 Task: Create a lightening app for the housekeeping maintanence platform.
Action: Mouse moved to (896, 69)
Screenshot: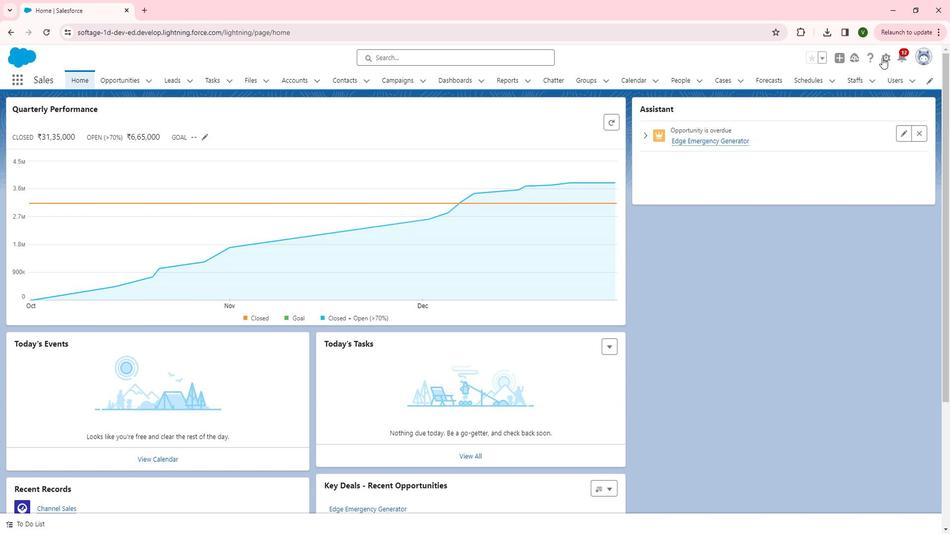 
Action: Mouse pressed left at (896, 69)
Screenshot: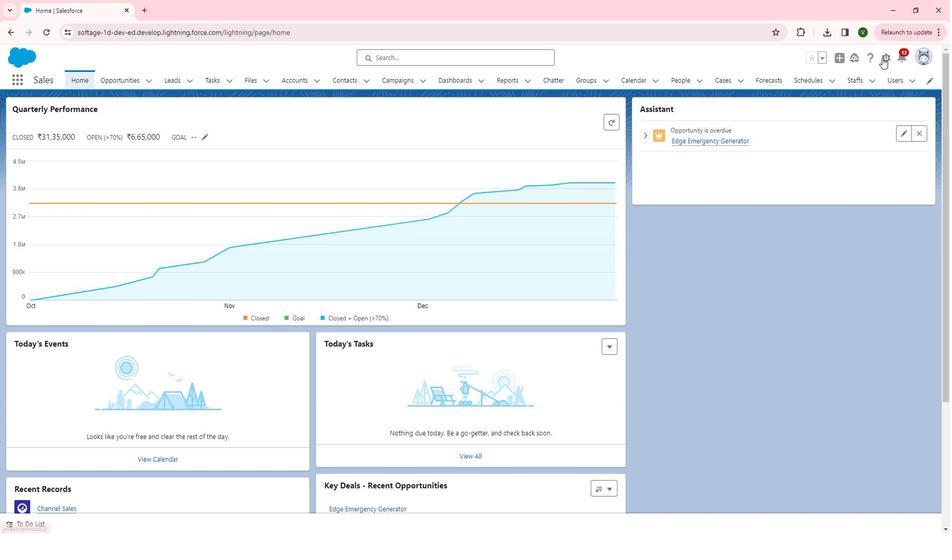 
Action: Mouse moved to (858, 96)
Screenshot: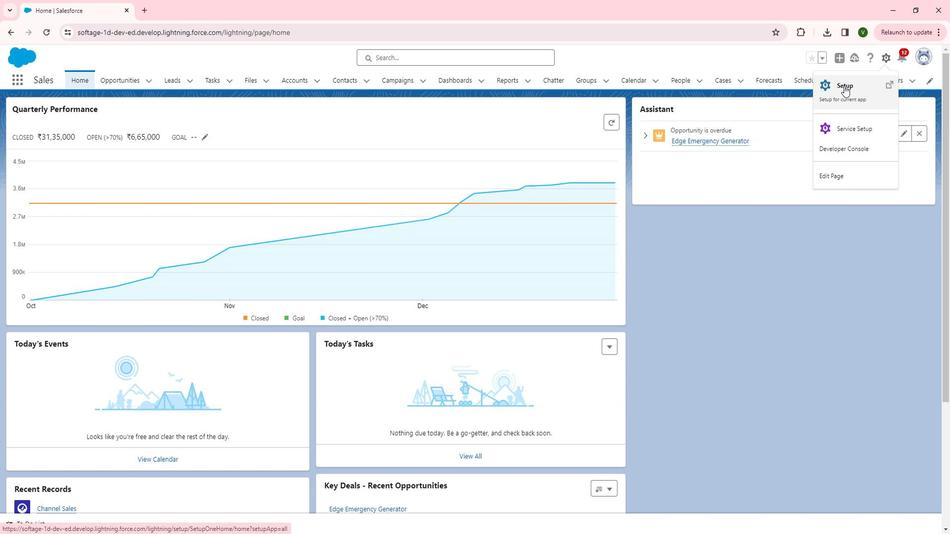 
Action: Mouse pressed left at (858, 96)
Screenshot: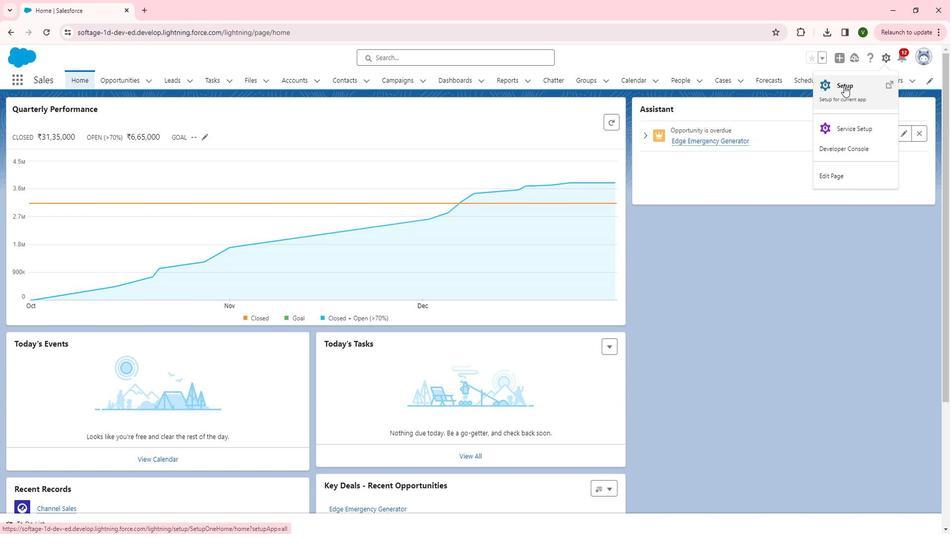 
Action: Mouse moved to (77, 293)
Screenshot: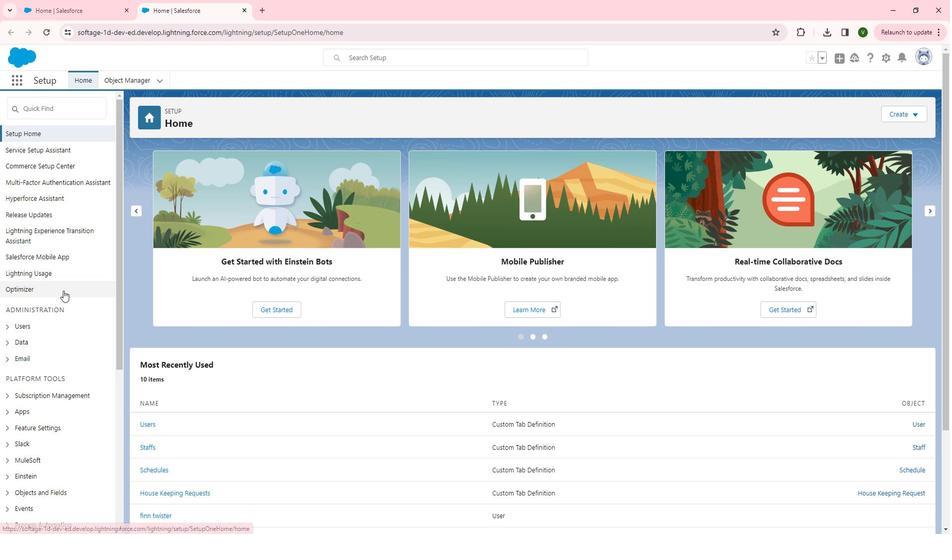 
Action: Mouse scrolled (77, 293) with delta (0, 0)
Screenshot: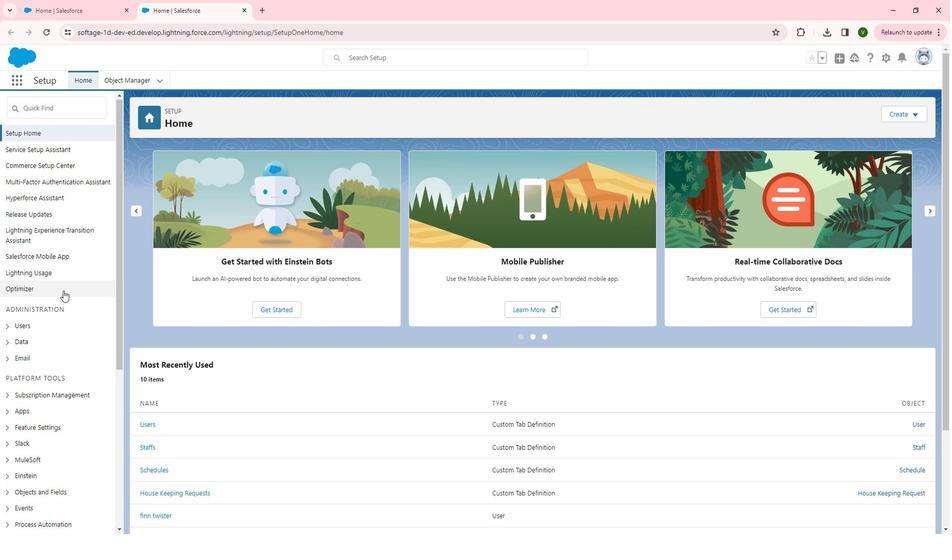 
Action: Mouse scrolled (77, 293) with delta (0, 0)
Screenshot: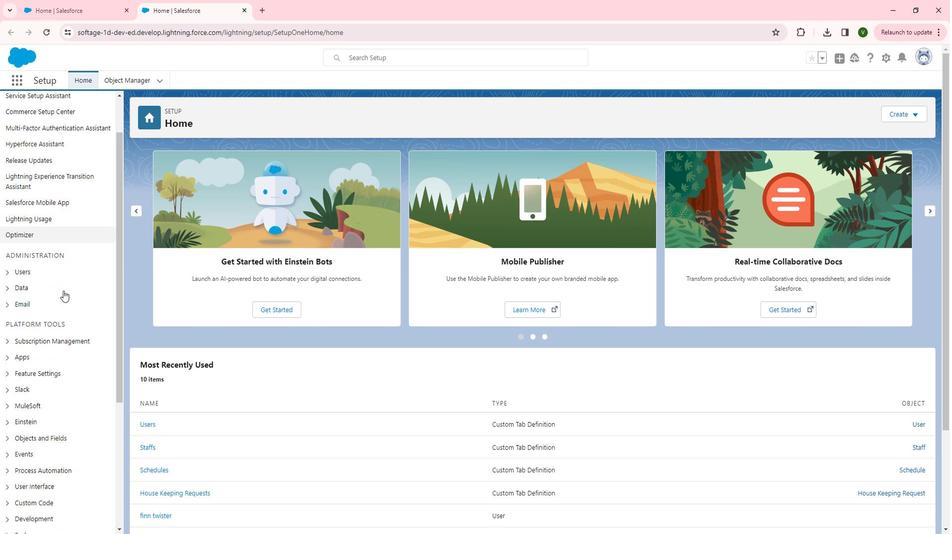 
Action: Mouse moved to (20, 314)
Screenshot: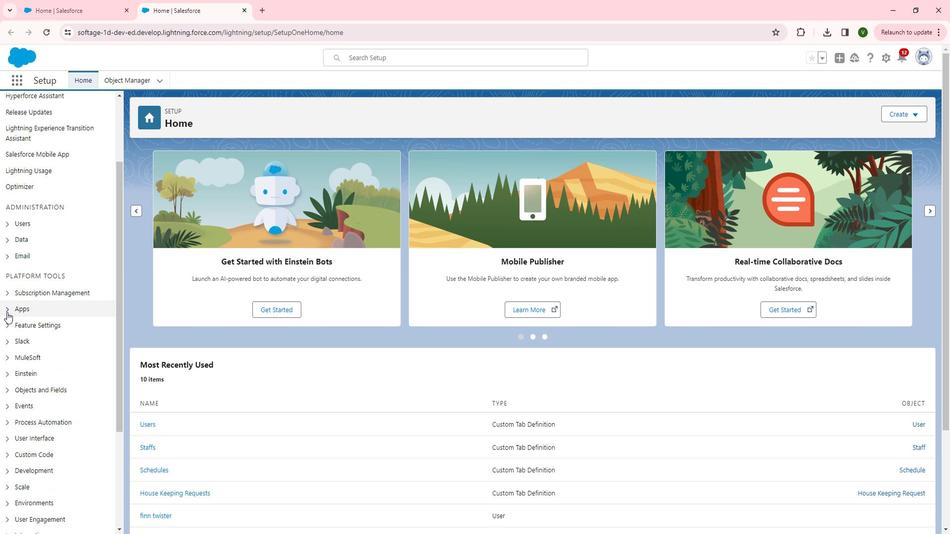 
Action: Mouse pressed left at (20, 314)
Screenshot: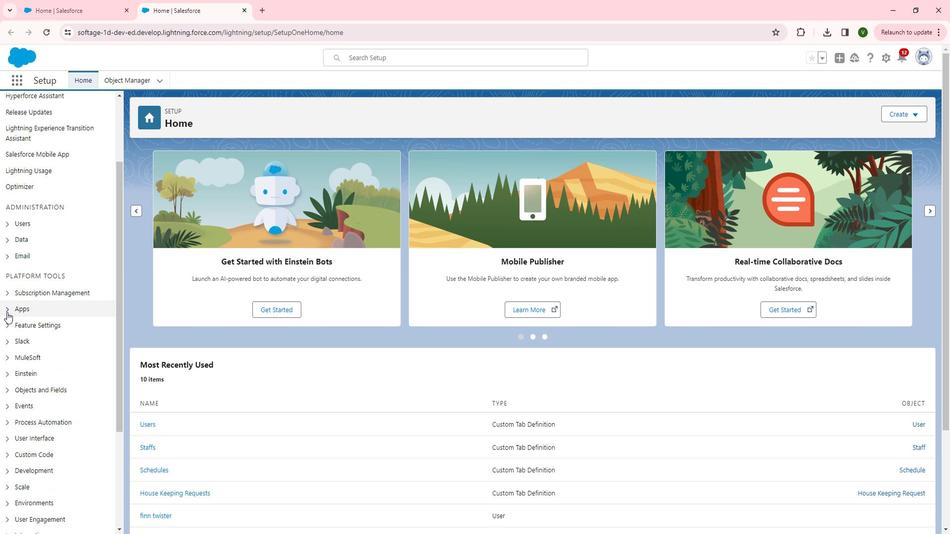 
Action: Mouse moved to (54, 329)
Screenshot: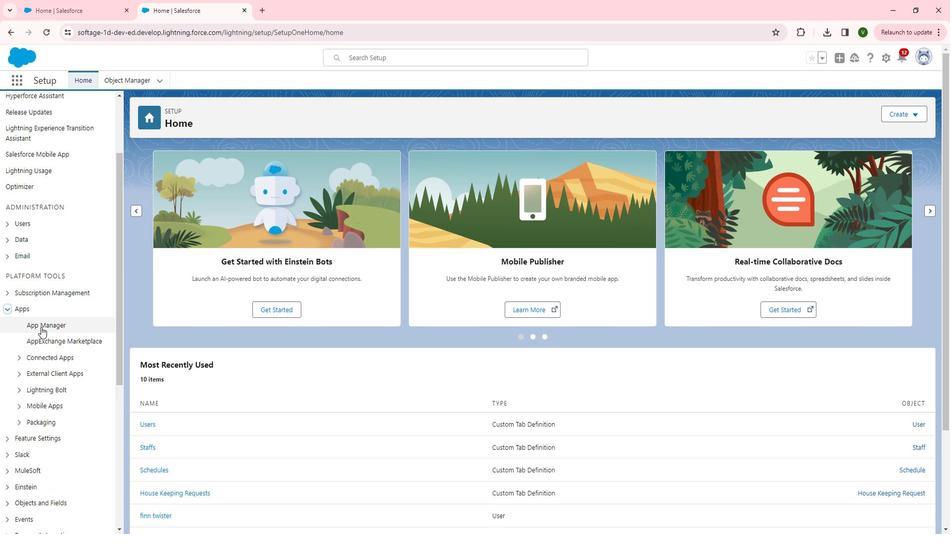 
Action: Mouse pressed left at (54, 329)
Screenshot: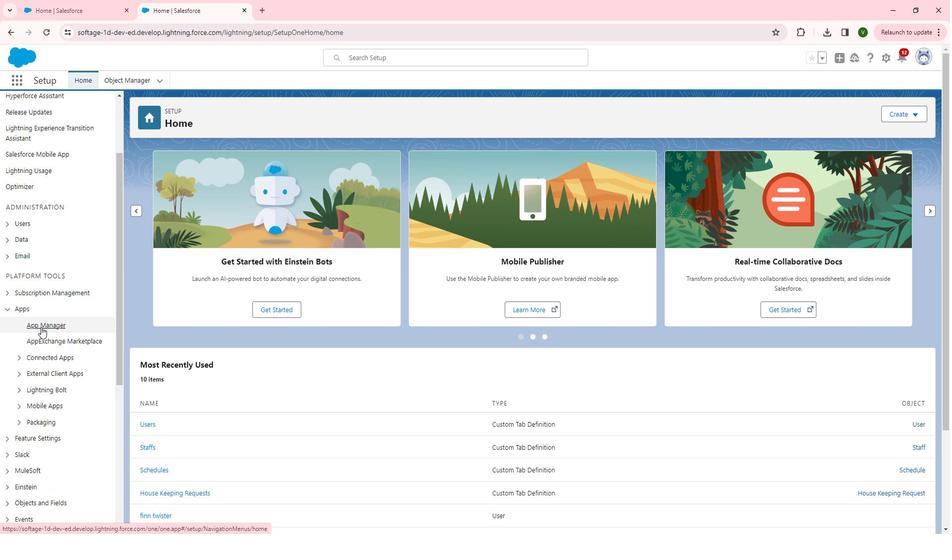 
Action: Mouse moved to (839, 127)
Screenshot: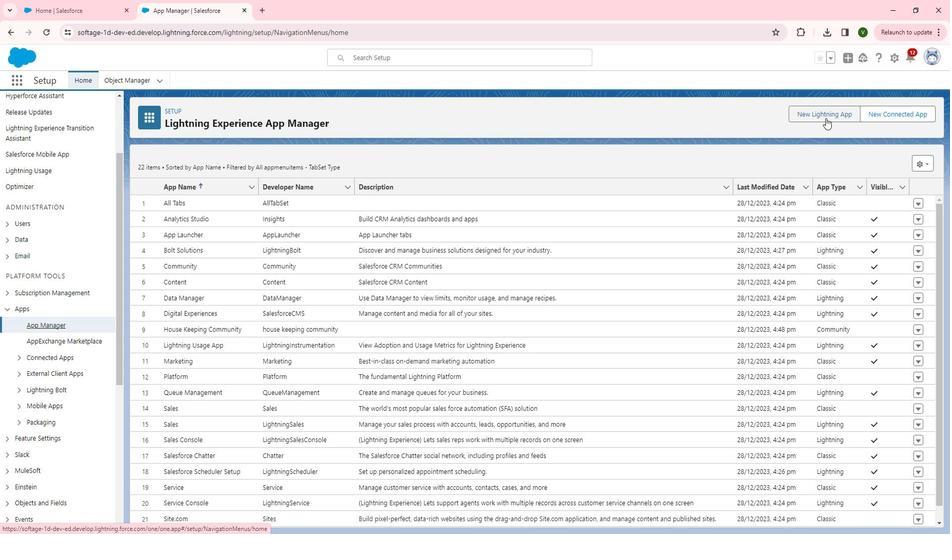 
Action: Mouse pressed left at (839, 127)
Screenshot: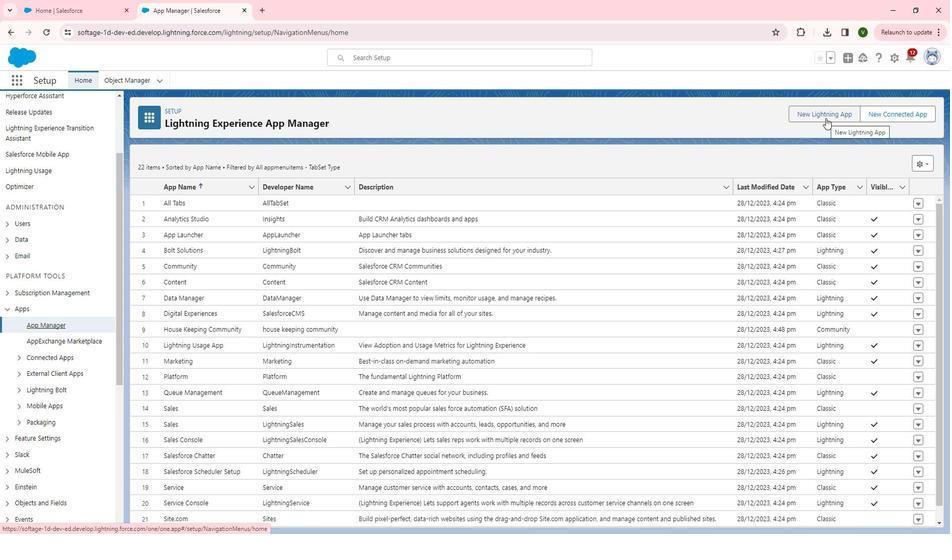 
Action: Mouse moved to (363, 239)
Screenshot: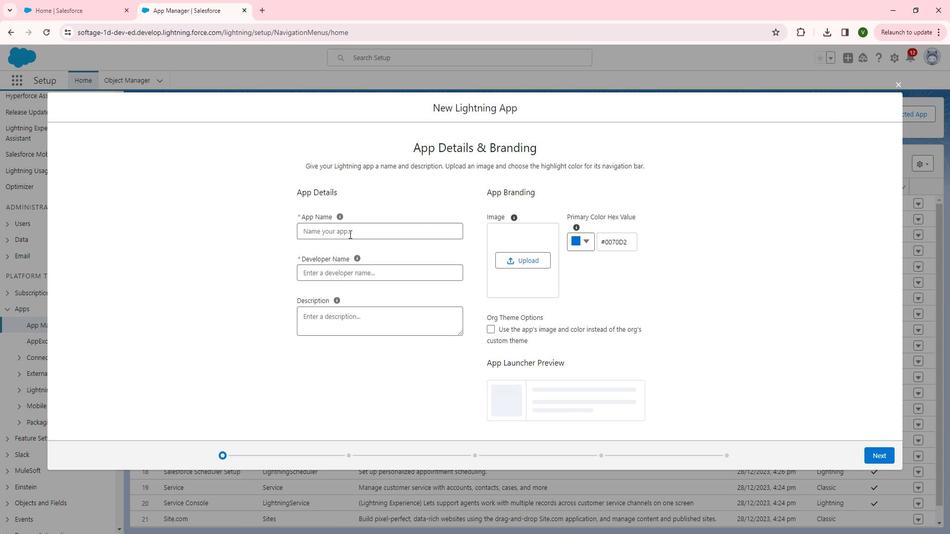 
Action: Mouse pressed left at (363, 239)
Screenshot: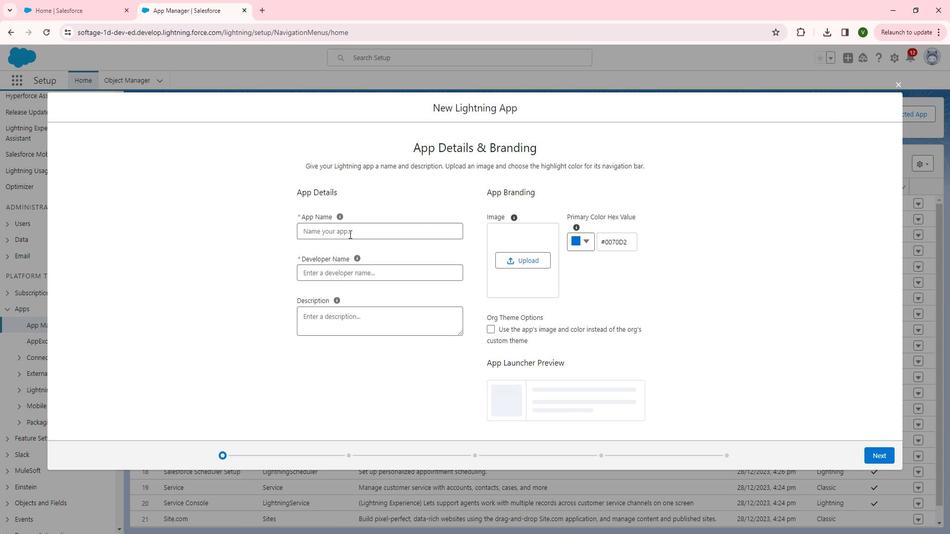 
Action: Key pressed <Key.shift>House<Key.space><Key.shift>Keeping<Key.space><Key.shift>Maintanence
Screenshot: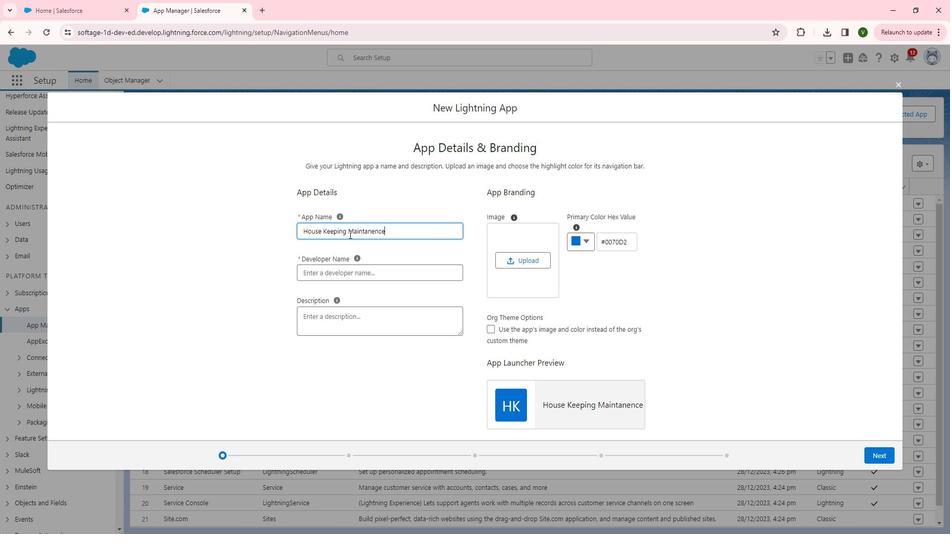 
Action: Mouse moved to (401, 271)
Screenshot: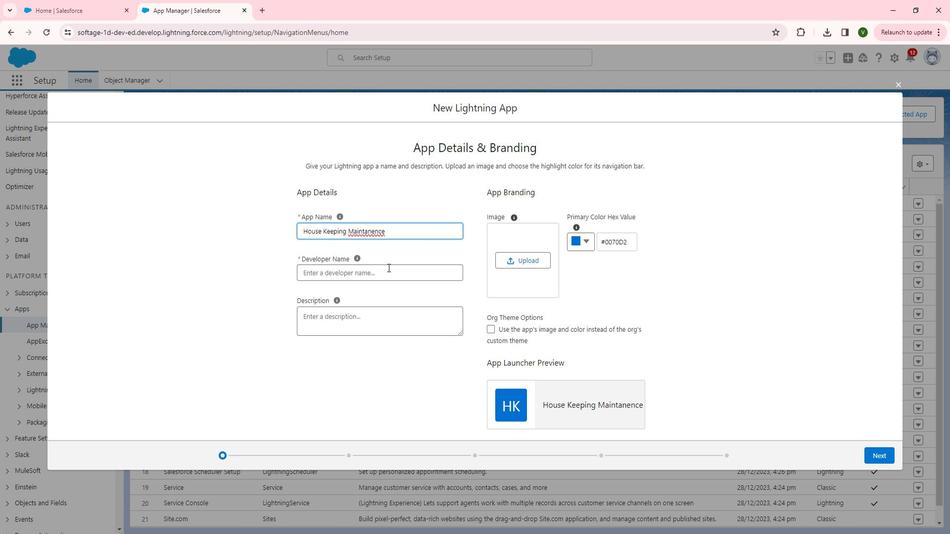 
Action: Mouse pressed left at (401, 271)
Screenshot: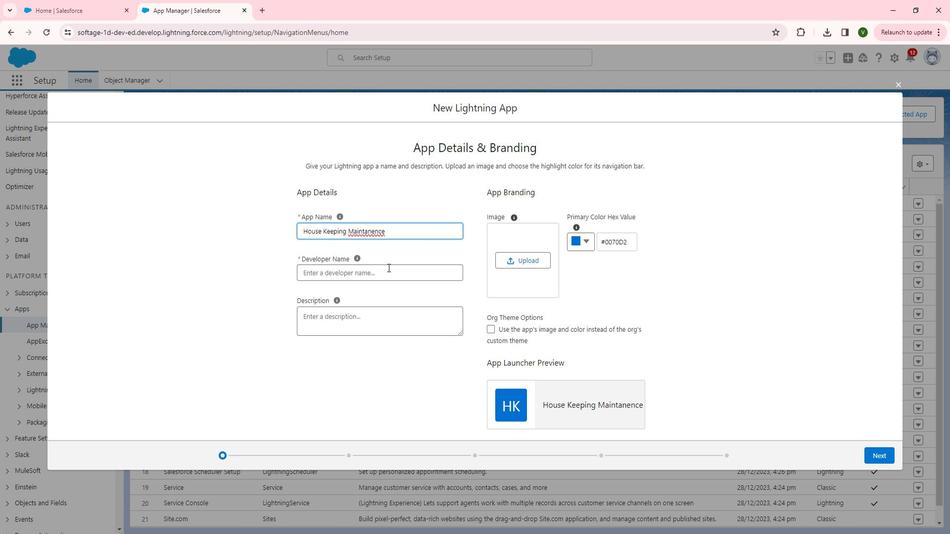 
Action: Mouse moved to (393, 319)
Screenshot: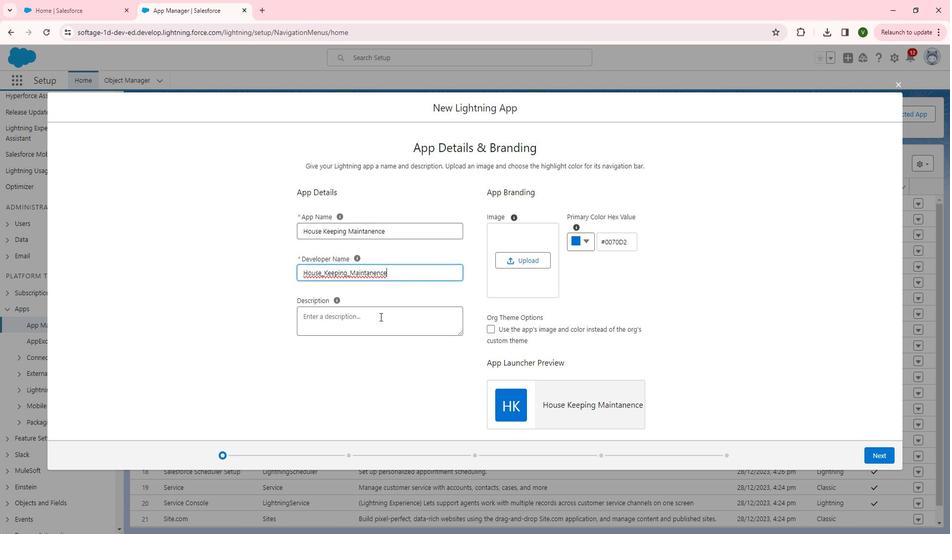 
Action: Mouse pressed left at (393, 319)
Screenshot: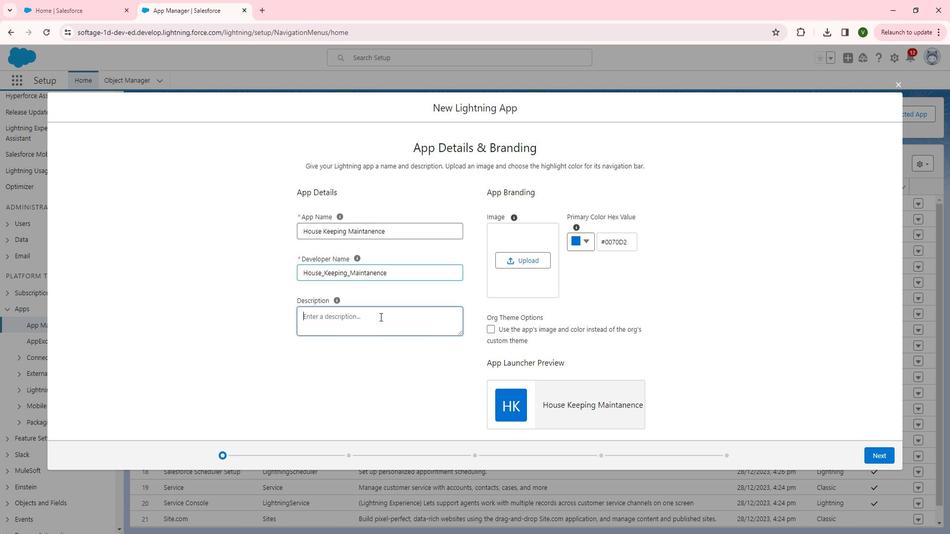 
Action: Mouse moved to (394, 319)
Screenshot: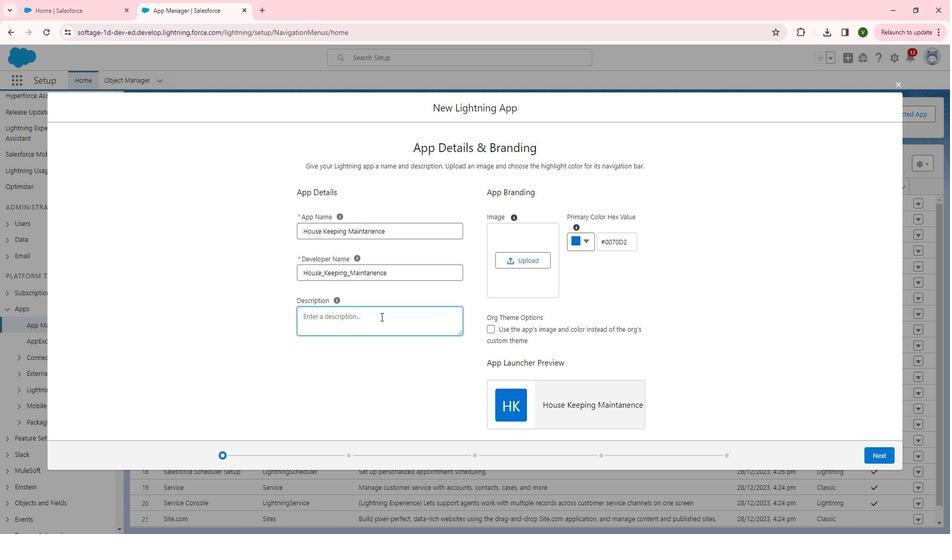 
Action: Key pressed <Key.shift>Houser<Key.backspace>keeping<Key.space>request<Key.space>related<Key.space><Key.space><Key.backspace>d<Key.backspace>platform<Key.space><Key.backspace>.
Screenshot: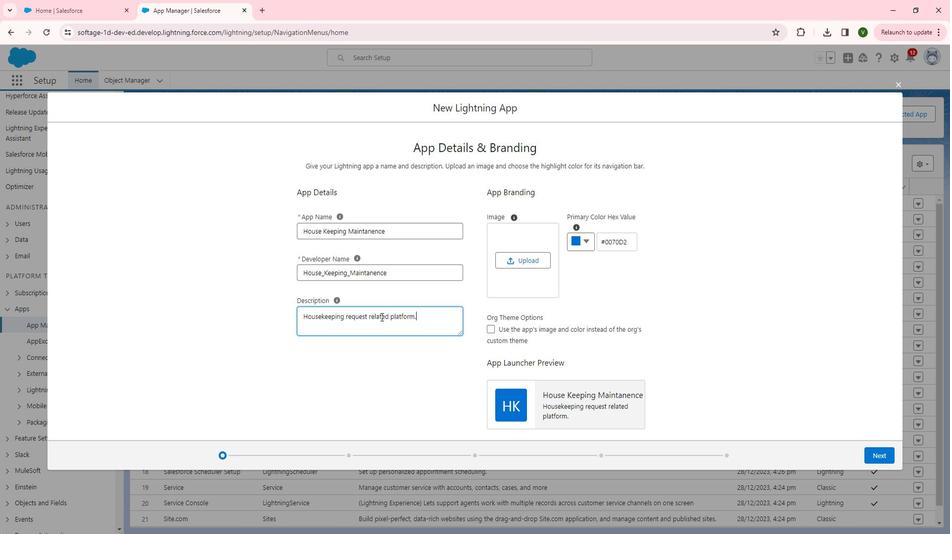 
Action: Mouse moved to (887, 447)
Screenshot: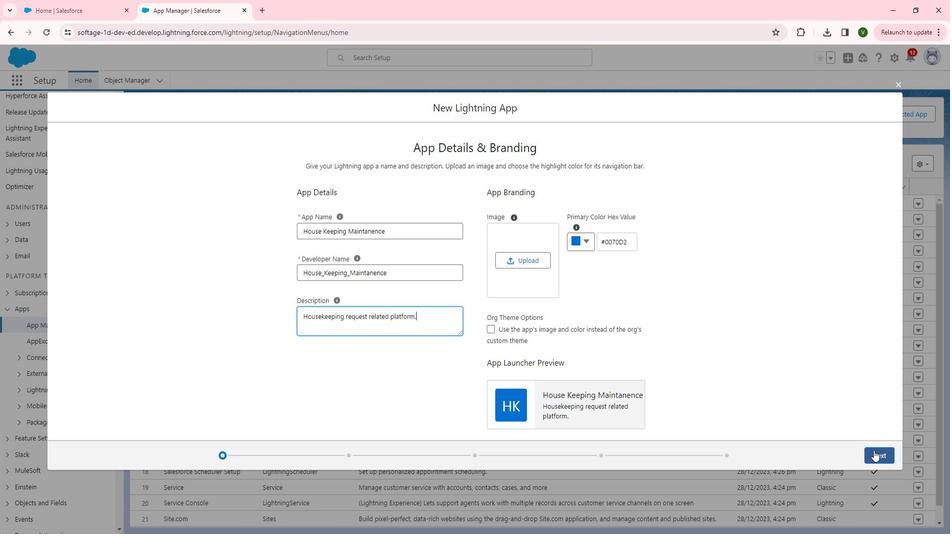 
Action: Mouse pressed left at (887, 447)
Screenshot: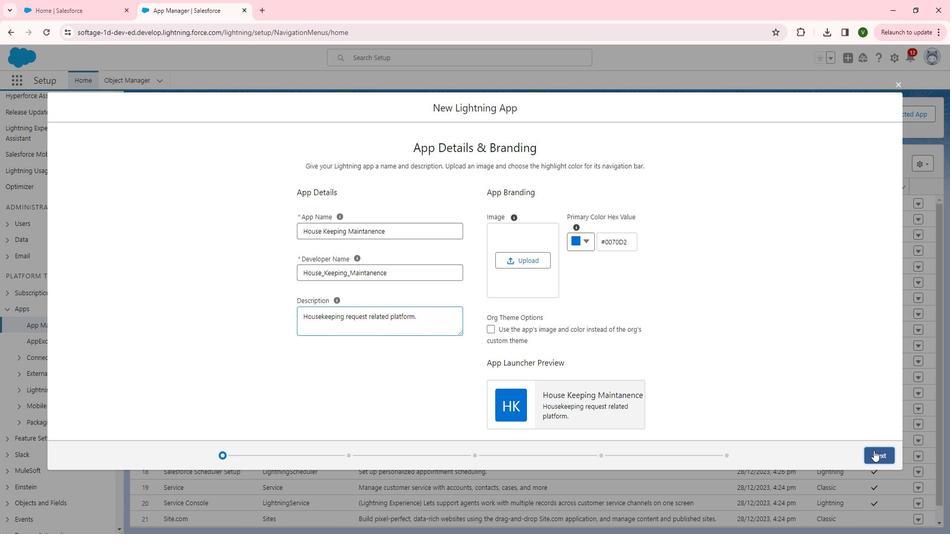 
Action: Mouse moved to (727, 375)
Screenshot: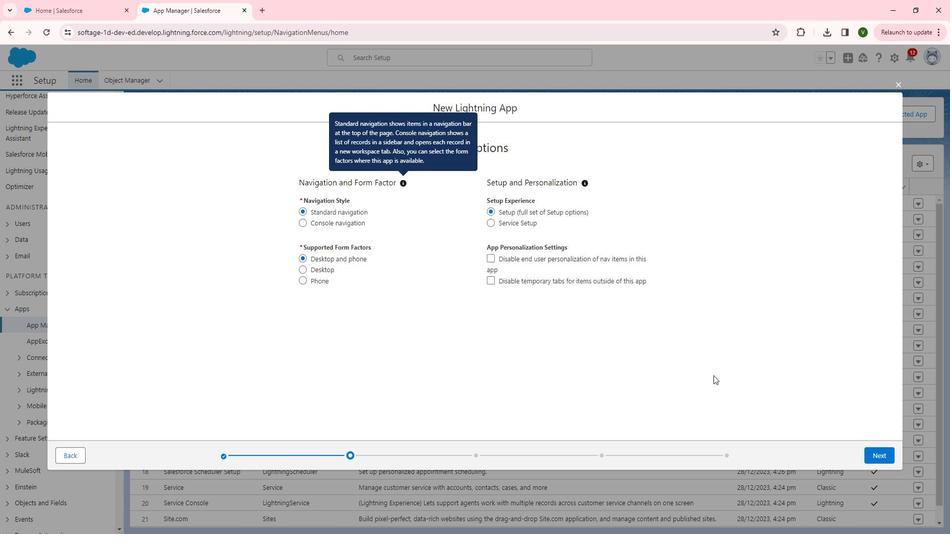 
Action: Mouse pressed left at (727, 375)
Screenshot: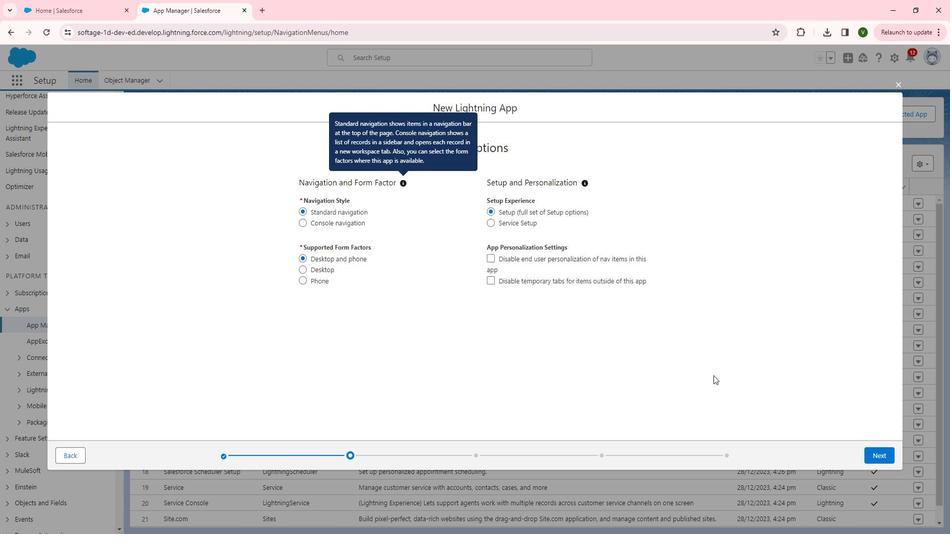 
Action: Mouse moved to (888, 446)
Screenshot: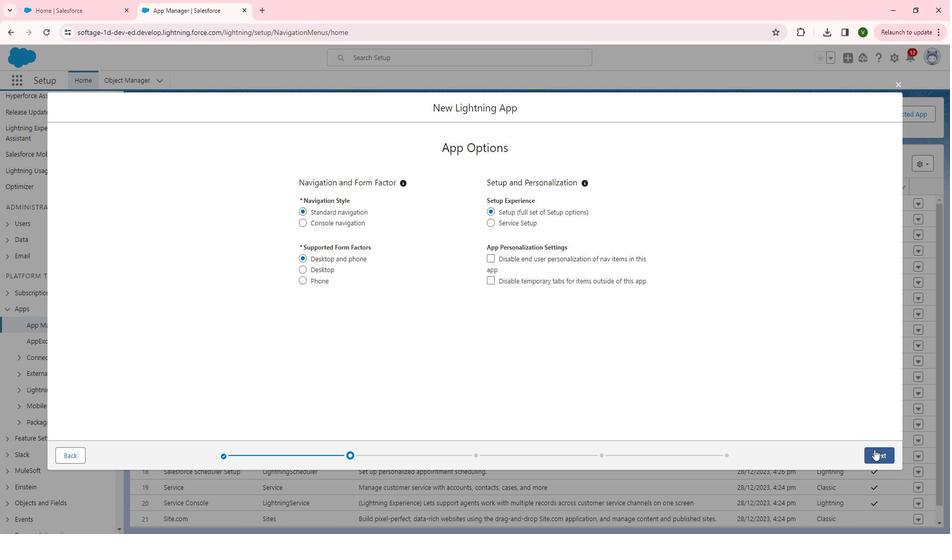 
Action: Mouse pressed left at (888, 446)
Screenshot: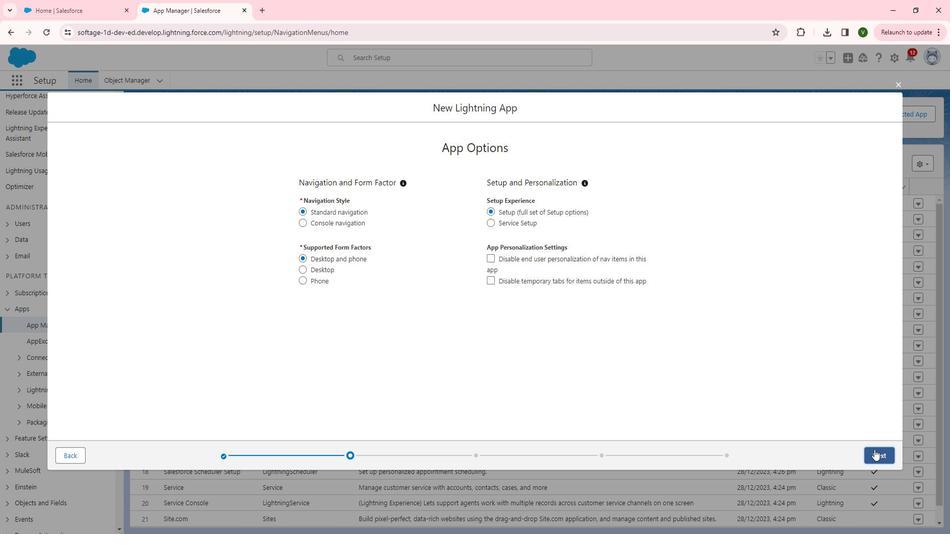 
Action: Mouse moved to (319, 244)
Screenshot: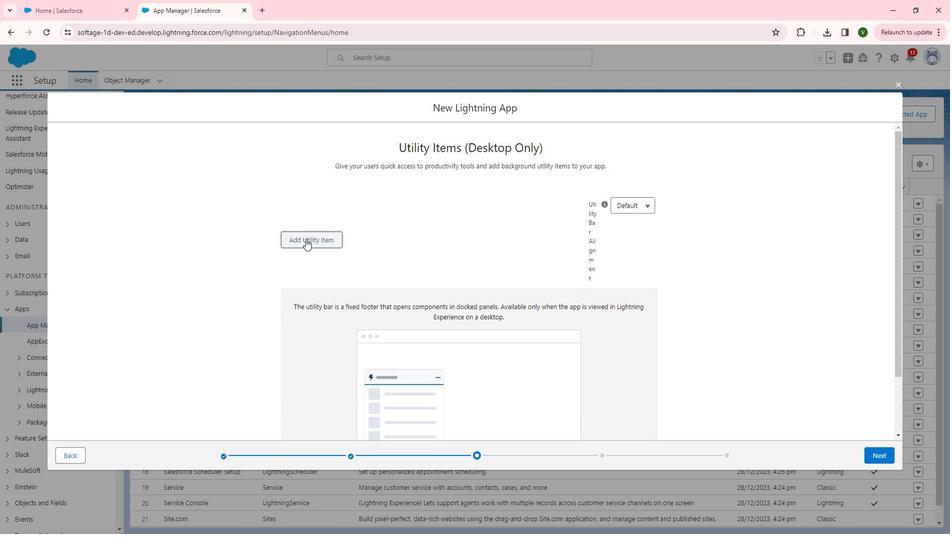 
Action: Mouse pressed left at (319, 244)
Screenshot: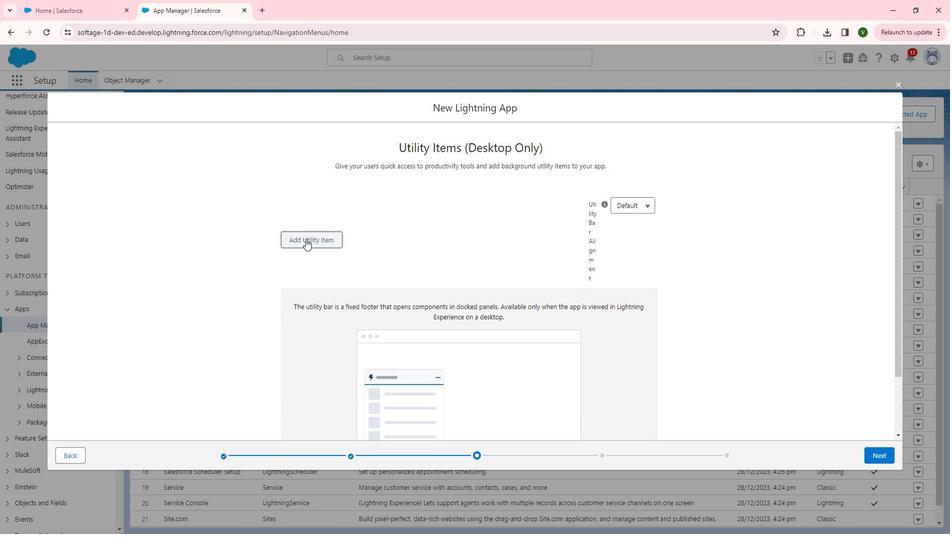 
Action: Mouse moved to (327, 332)
Screenshot: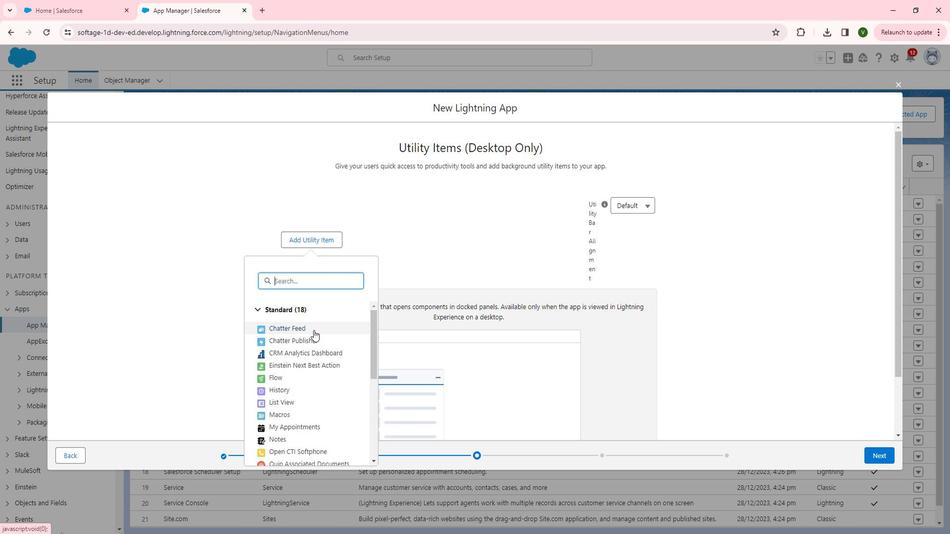
Action: Mouse pressed left at (327, 332)
Screenshot: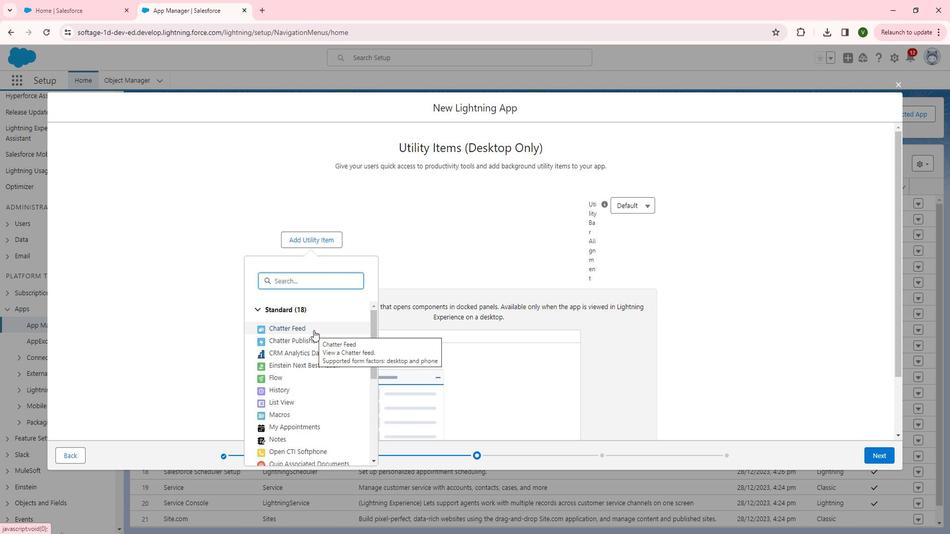 
Action: Mouse moved to (407, 268)
Screenshot: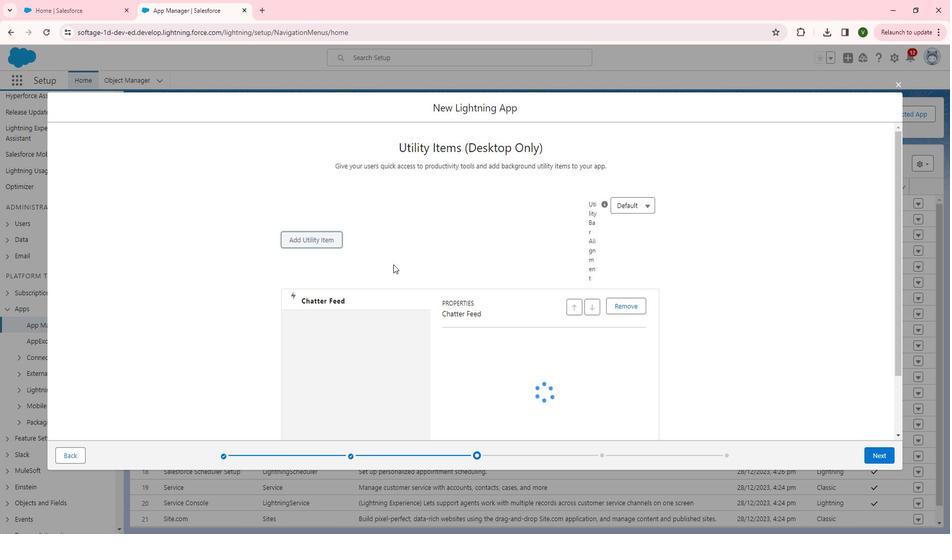 
Action: Mouse scrolled (407, 268) with delta (0, 0)
Screenshot: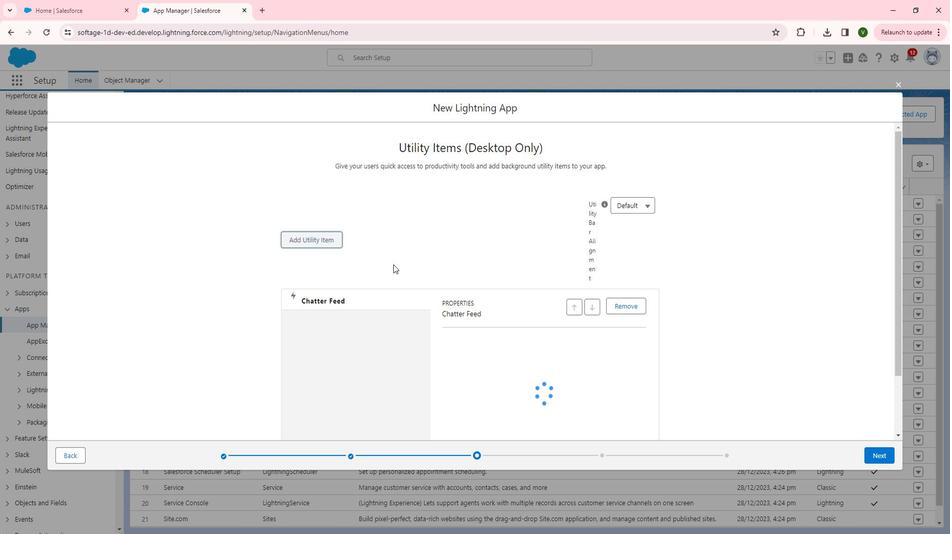 
Action: Mouse moved to (406, 268)
Screenshot: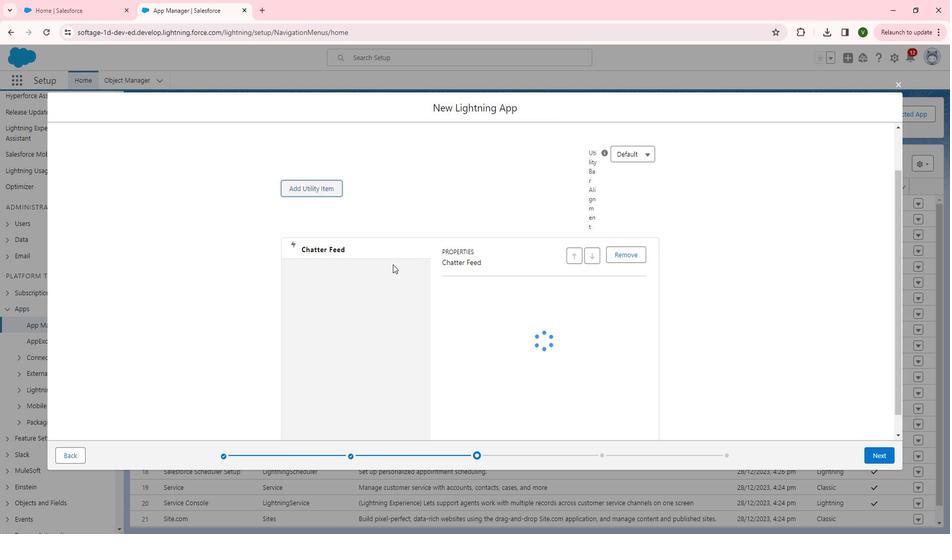 
Action: Mouse scrolled (406, 268) with delta (0, 0)
Screenshot: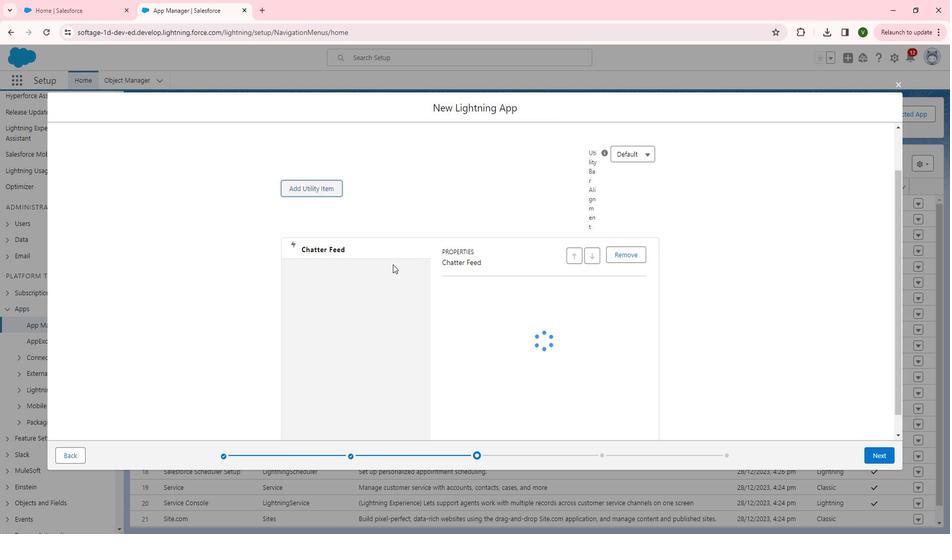 
Action: Mouse moved to (325, 176)
Screenshot: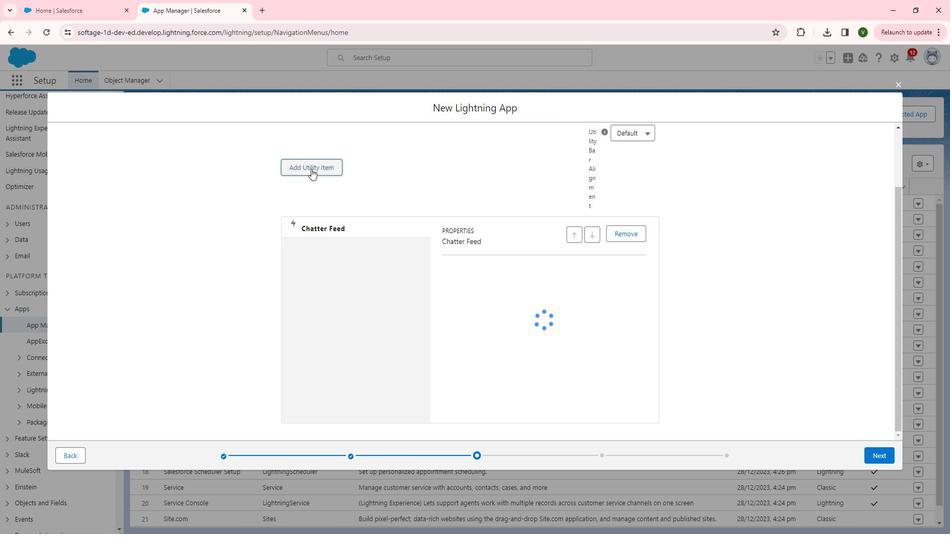 
Action: Mouse pressed left at (325, 176)
Screenshot: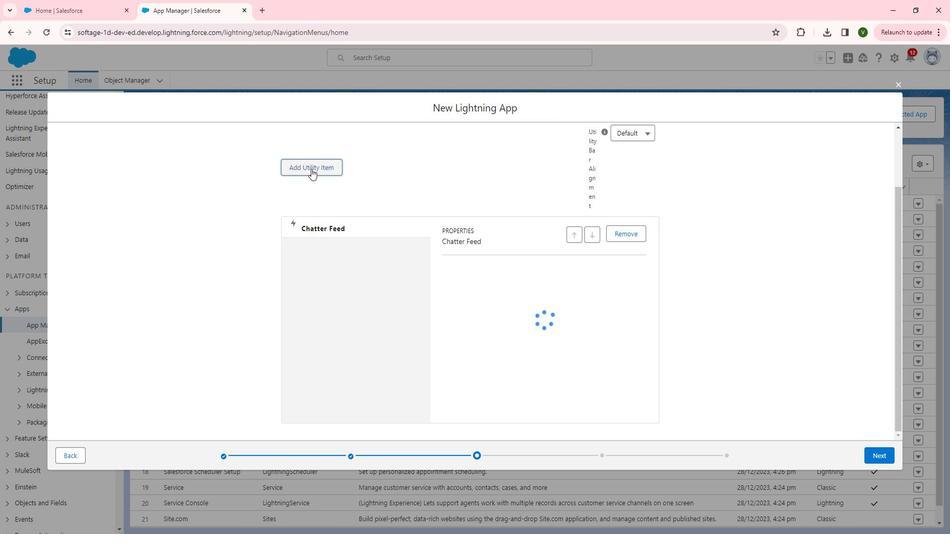 
Action: Mouse moved to (305, 313)
Screenshot: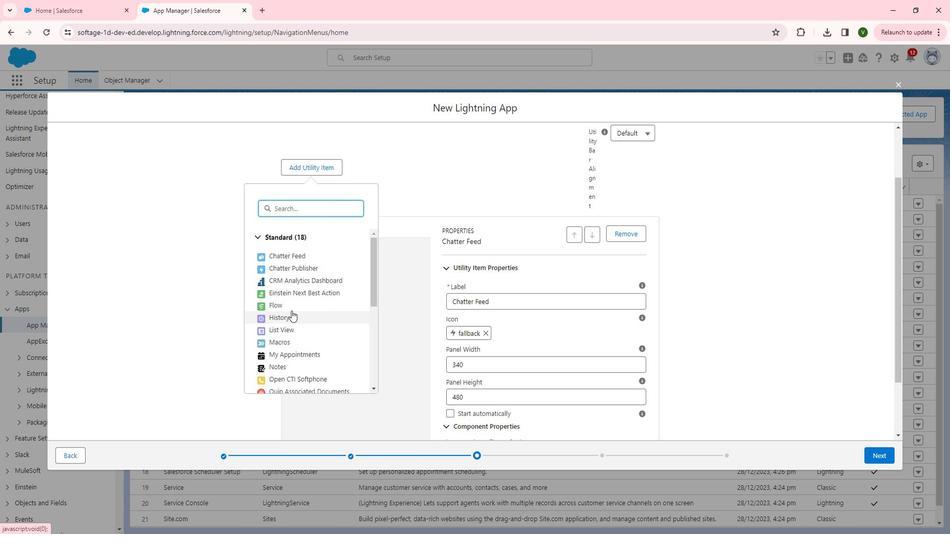 
Action: Mouse scrolled (305, 312) with delta (0, 0)
Screenshot: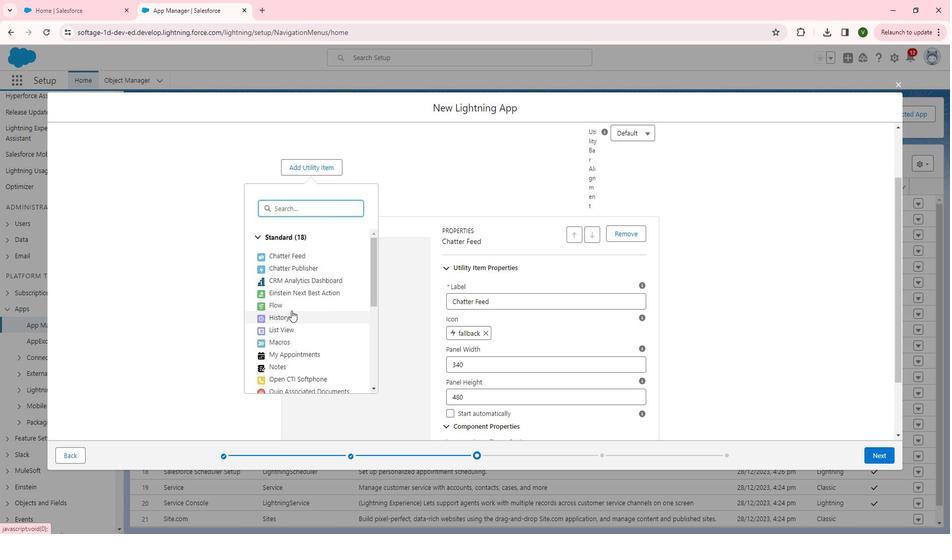 
Action: Mouse moved to (314, 263)
Screenshot: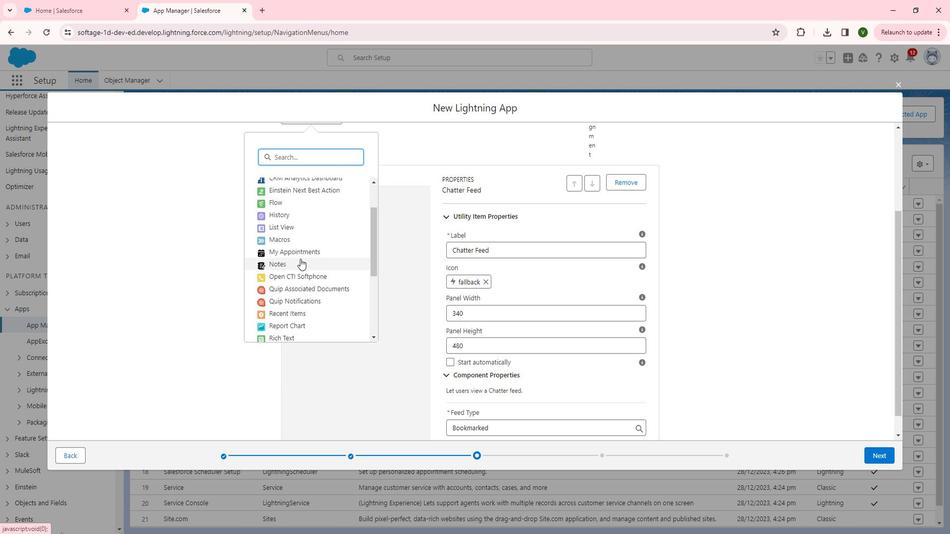 
Action: Mouse pressed left at (314, 263)
Screenshot: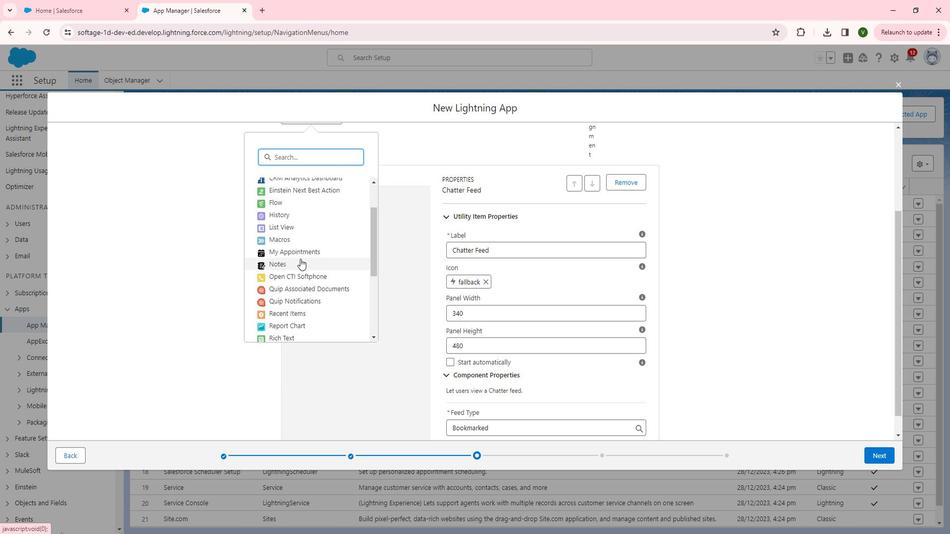 
Action: Mouse moved to (339, 186)
Screenshot: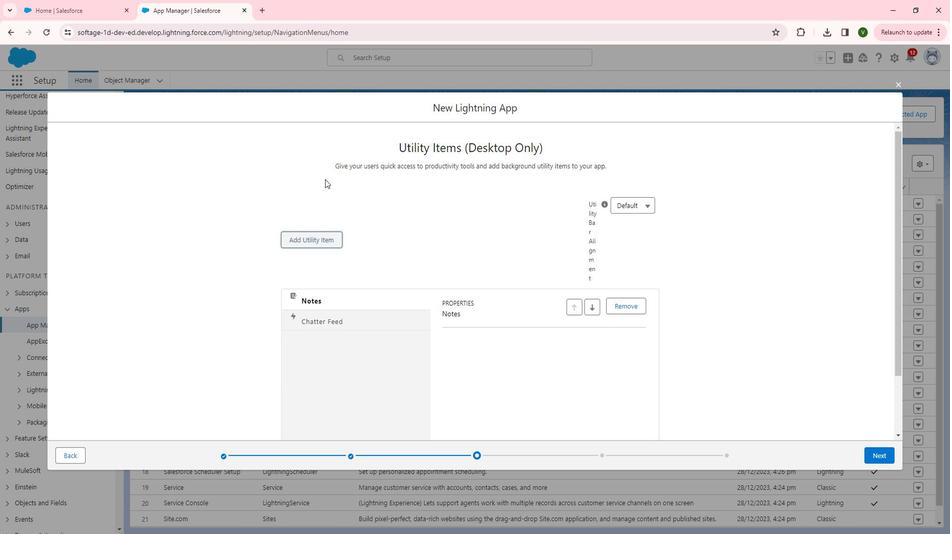 
Action: Mouse scrolled (339, 187) with delta (0, 0)
Screenshot: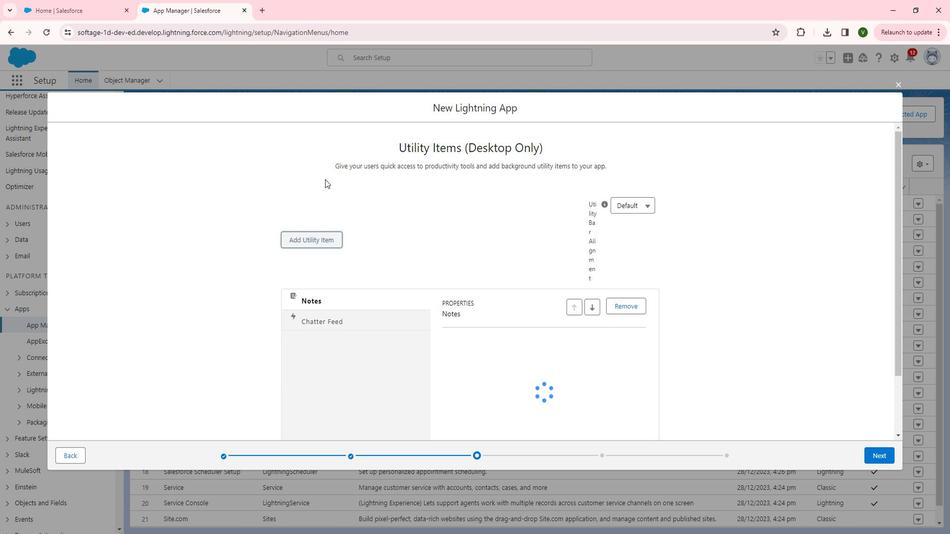 
Action: Mouse moved to (322, 245)
Screenshot: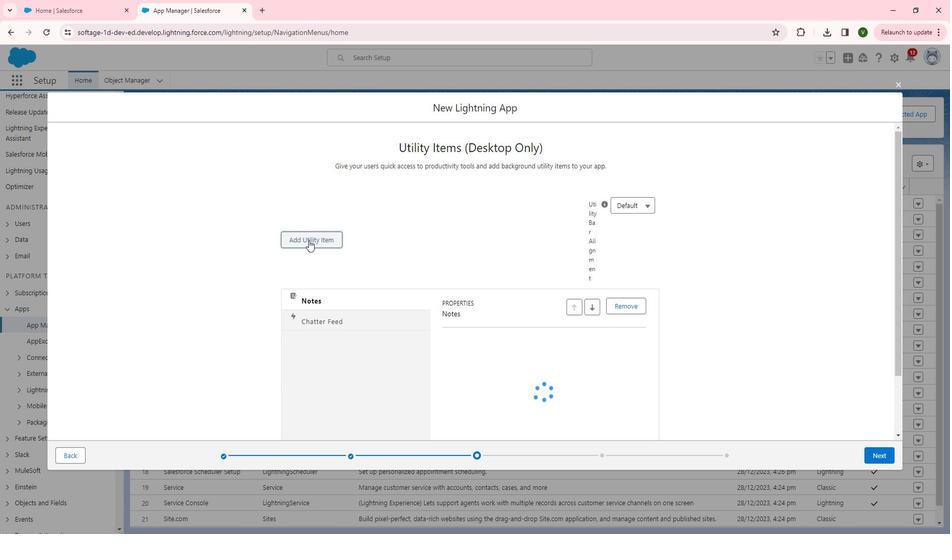 
Action: Mouse pressed left at (322, 245)
Screenshot: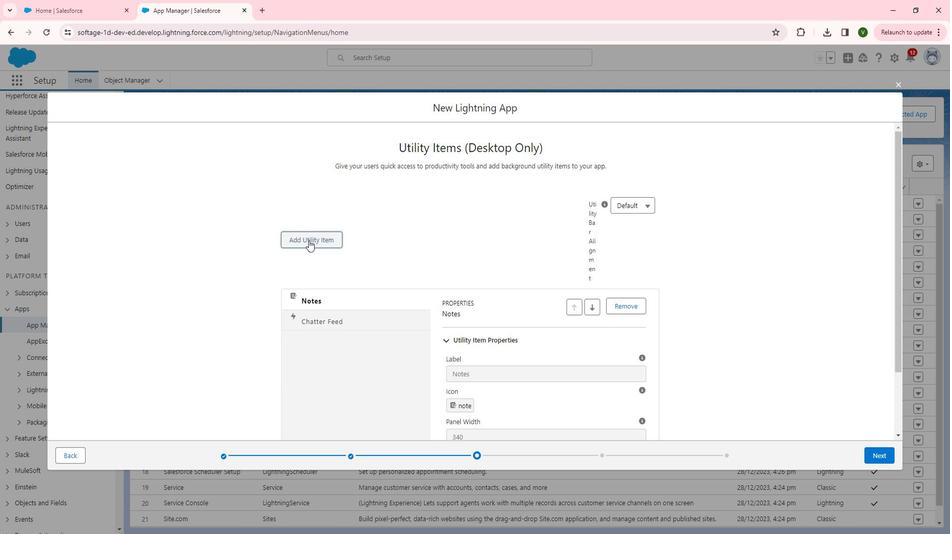 
Action: Mouse moved to (305, 362)
Screenshot: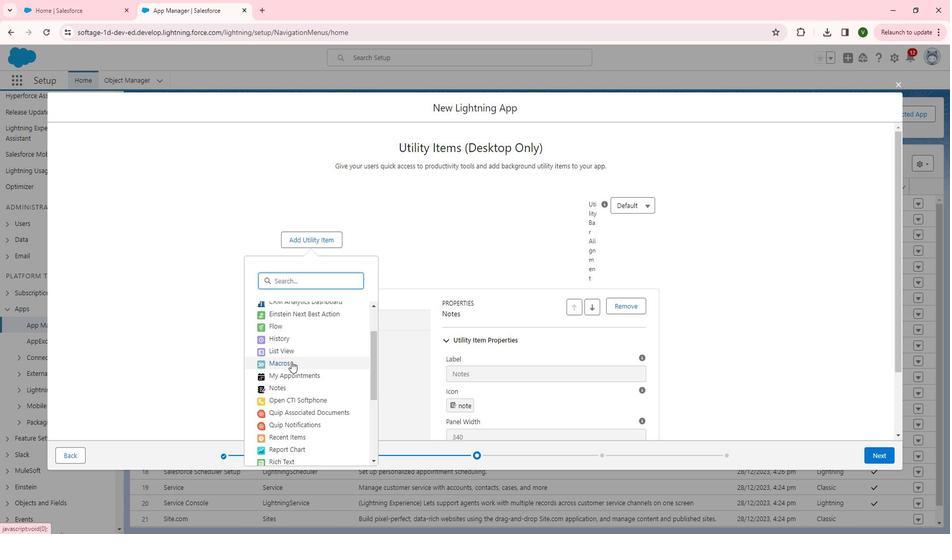 
Action: Mouse pressed left at (305, 362)
Screenshot: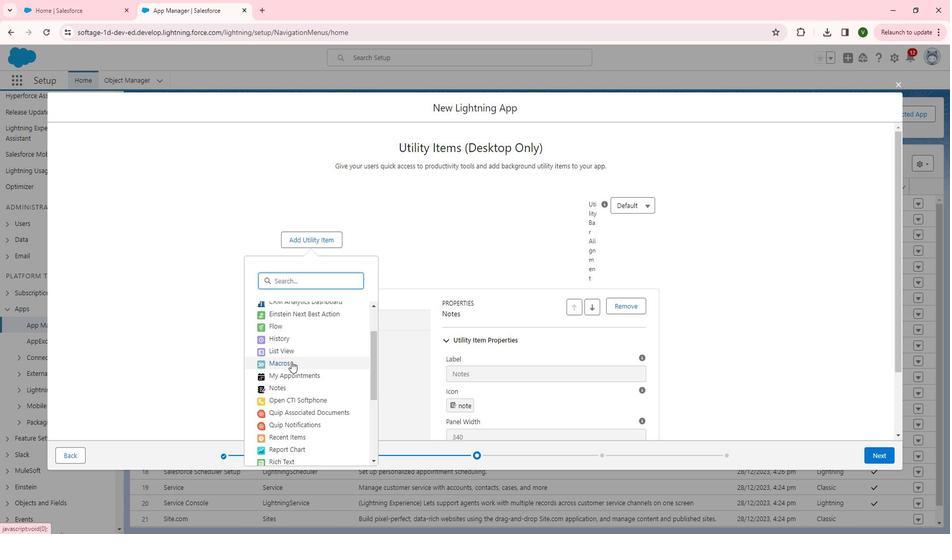 
Action: Mouse moved to (340, 245)
Screenshot: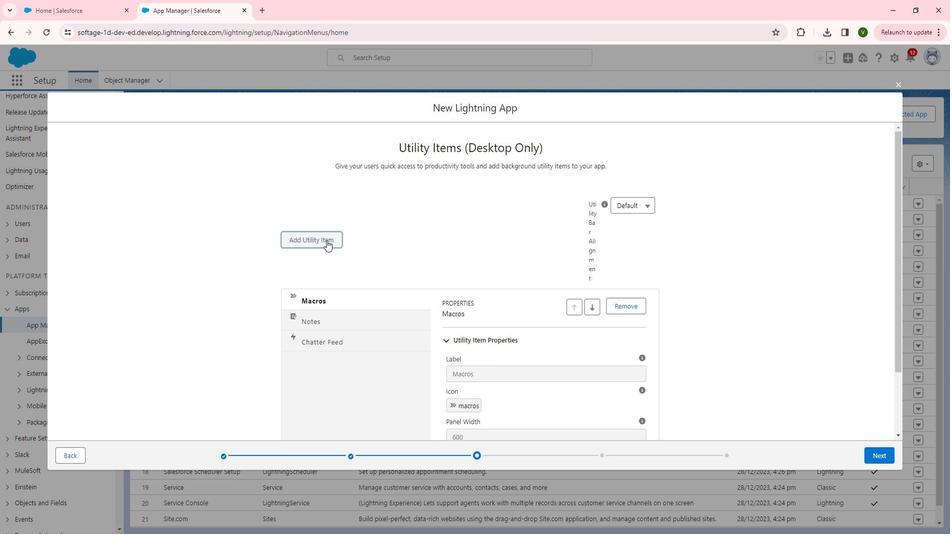 
Action: Mouse pressed left at (340, 245)
Screenshot: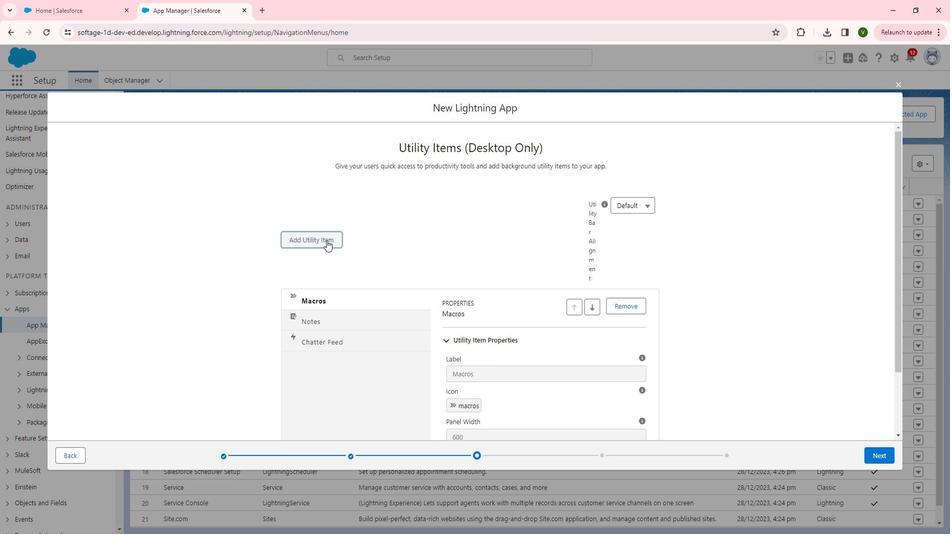 
Action: Mouse moved to (310, 354)
Screenshot: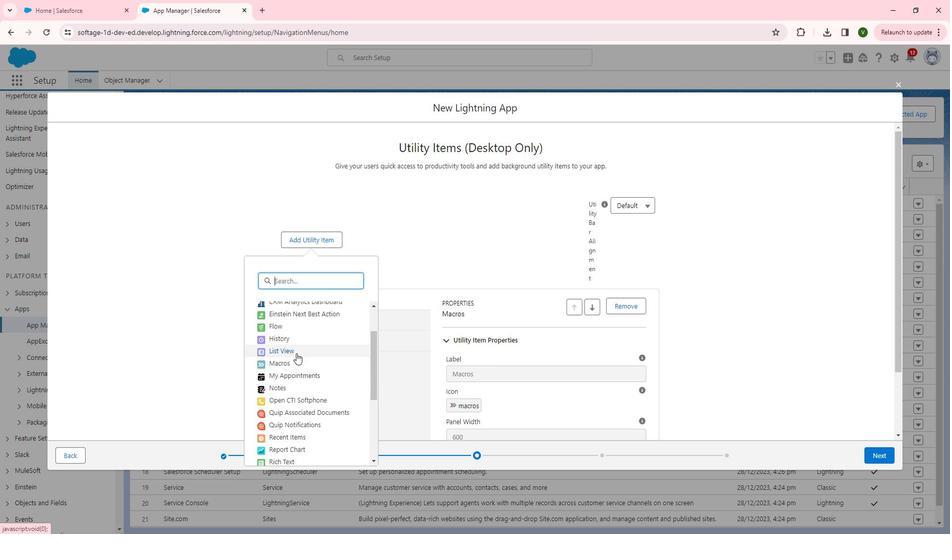 
Action: Mouse pressed left at (310, 354)
Screenshot: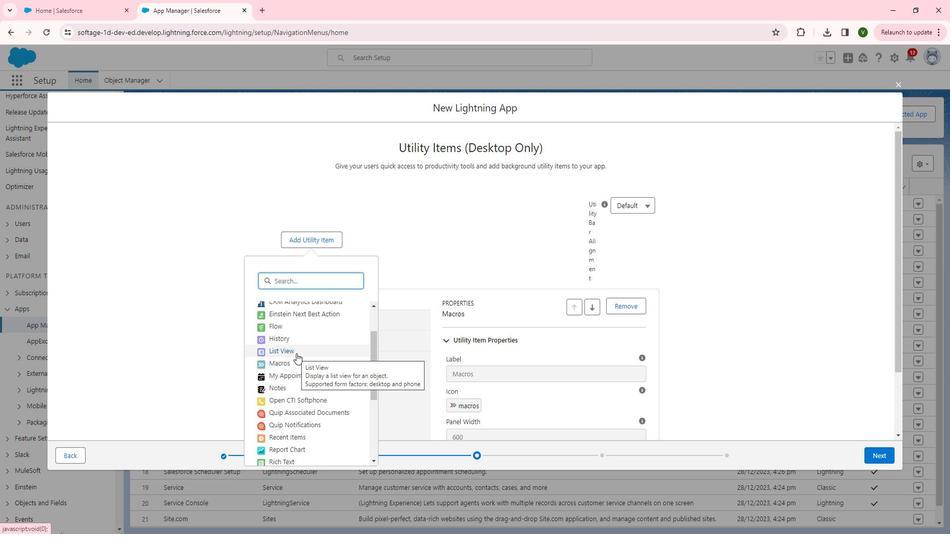 
Action: Mouse moved to (335, 245)
Screenshot: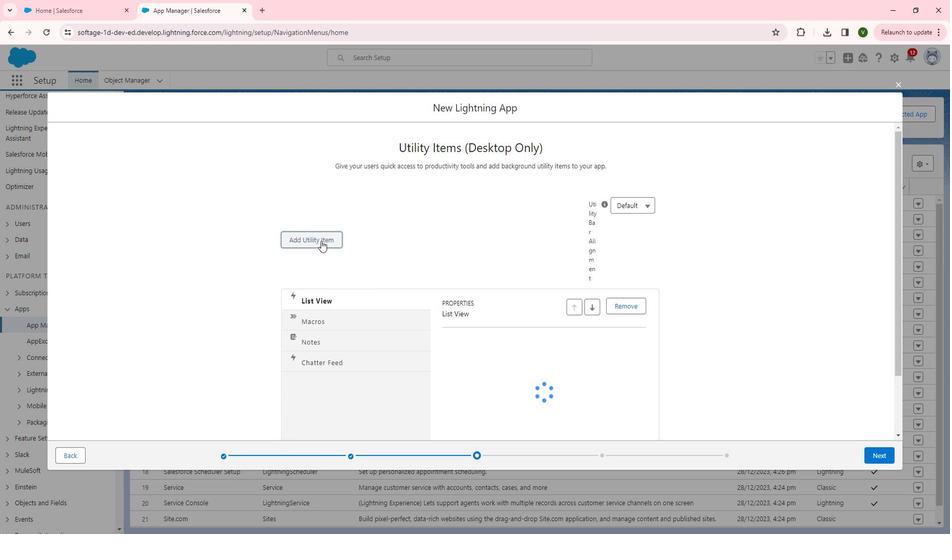 
Action: Mouse pressed left at (335, 245)
Screenshot: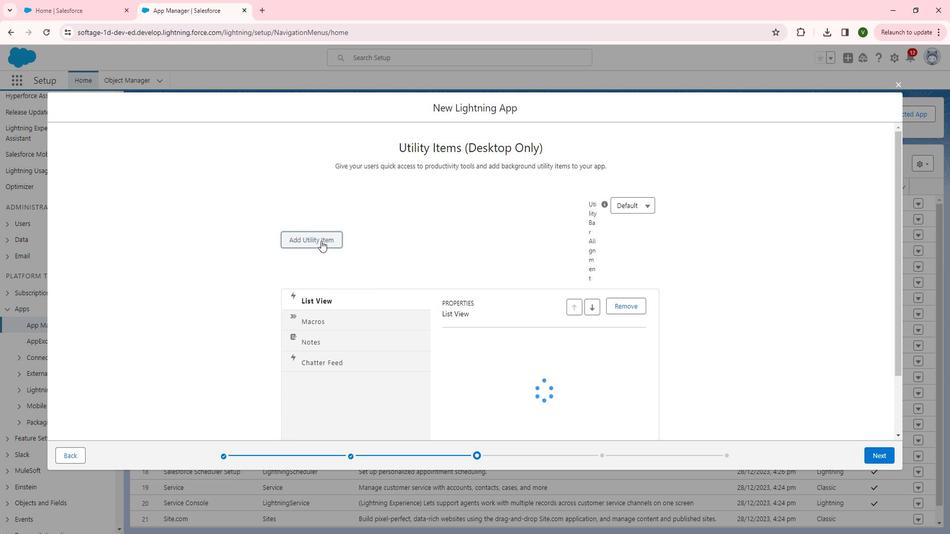 
Action: Mouse moved to (310, 386)
Screenshot: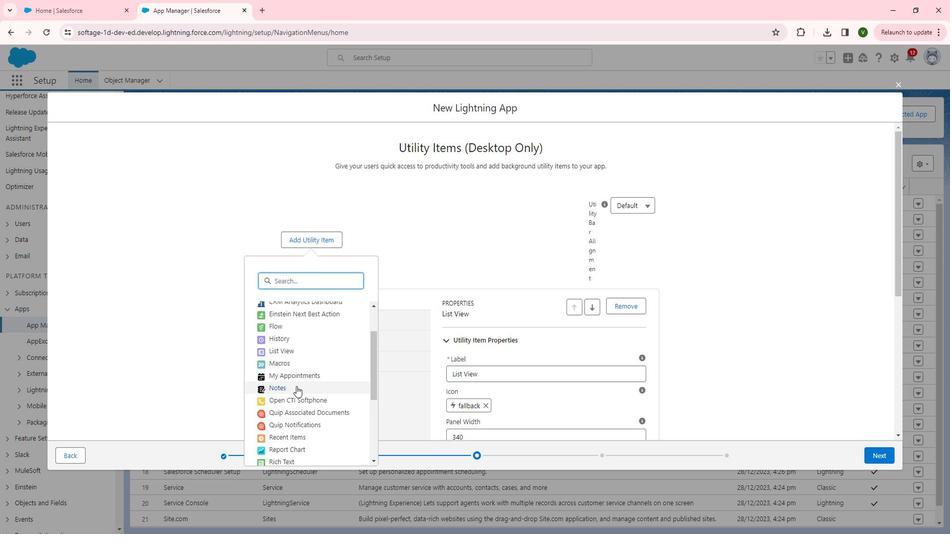 
Action: Mouse scrolled (310, 385) with delta (0, 0)
Screenshot: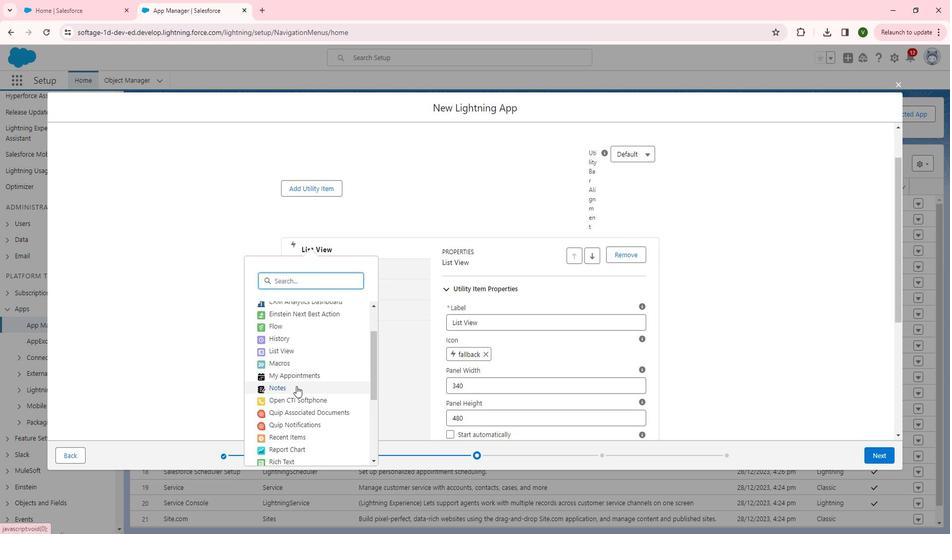 
Action: Mouse moved to (317, 347)
Screenshot: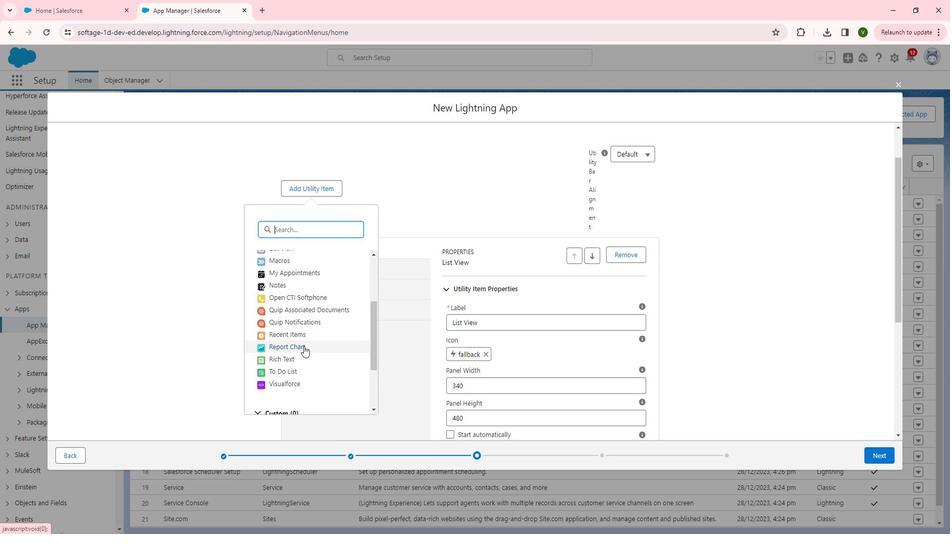 
Action: Mouse pressed left at (317, 347)
Screenshot: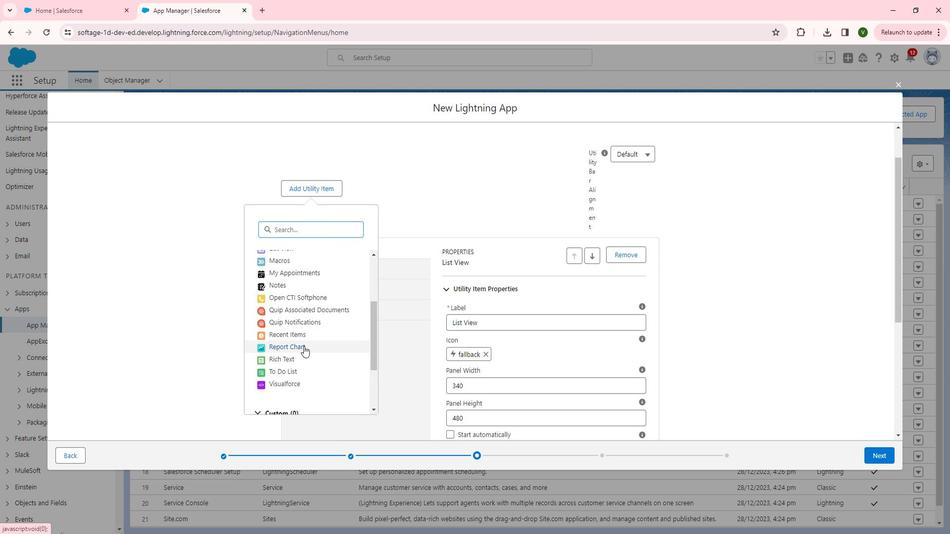 
Action: Mouse moved to (332, 240)
Screenshot: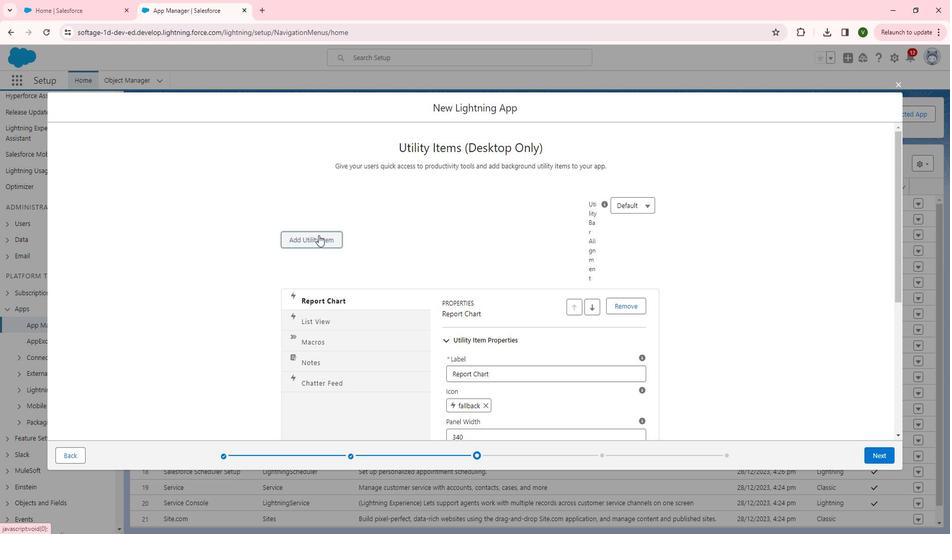 
Action: Mouse pressed left at (332, 240)
Screenshot: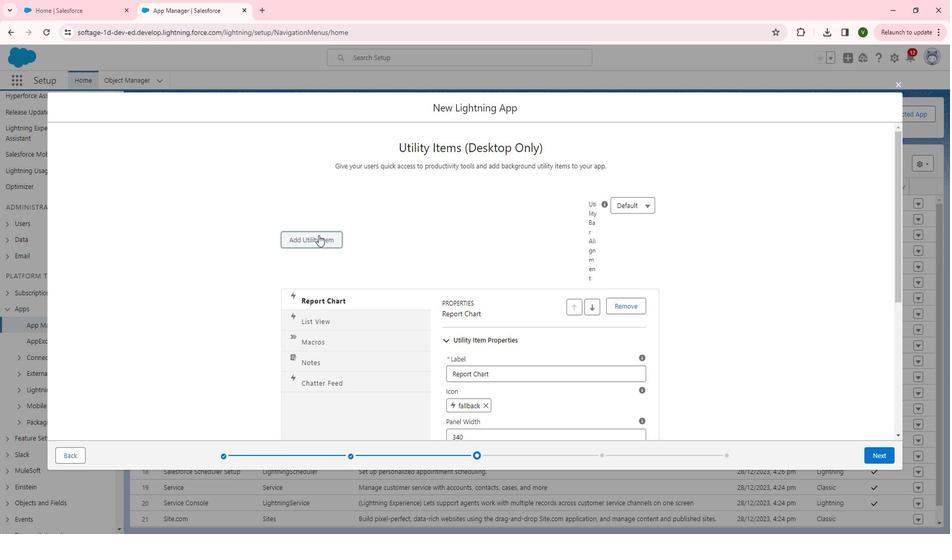 
Action: Mouse moved to (309, 394)
Screenshot: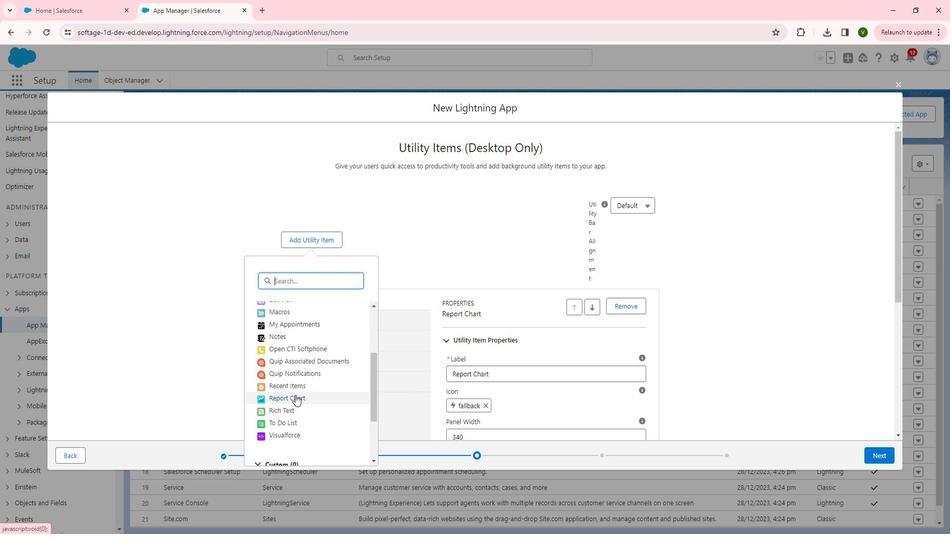 
Action: Mouse scrolled (309, 393) with delta (0, 0)
Screenshot: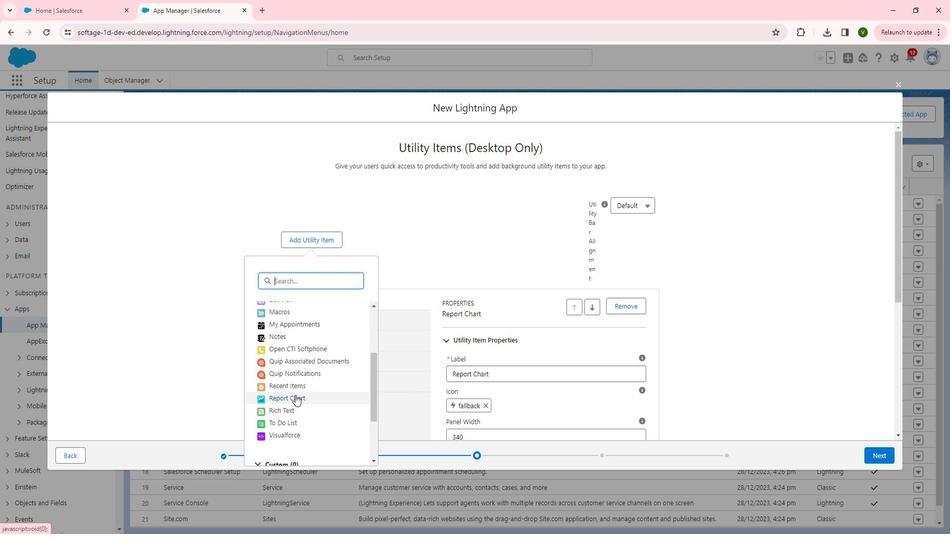 
Action: Mouse scrolled (309, 393) with delta (0, 0)
Screenshot: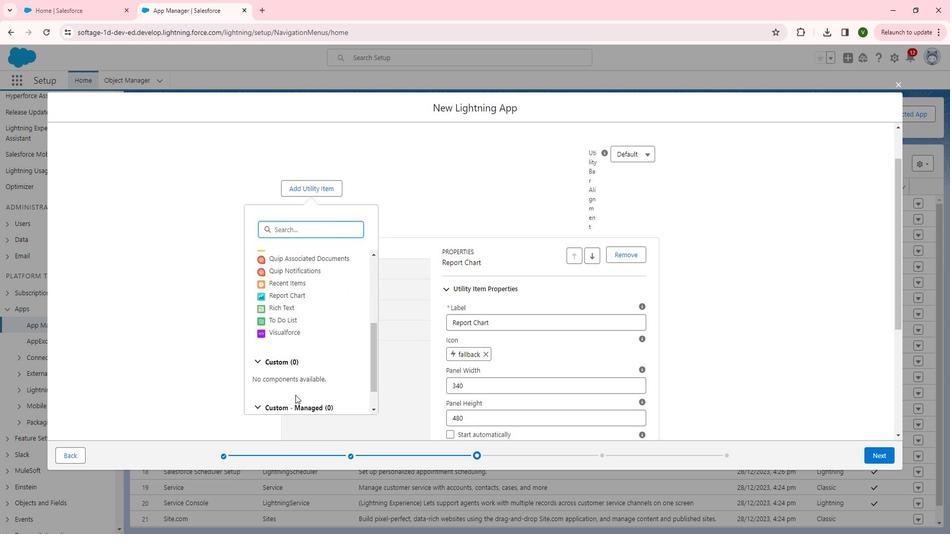 
Action: Mouse moved to (332, 347)
Screenshot: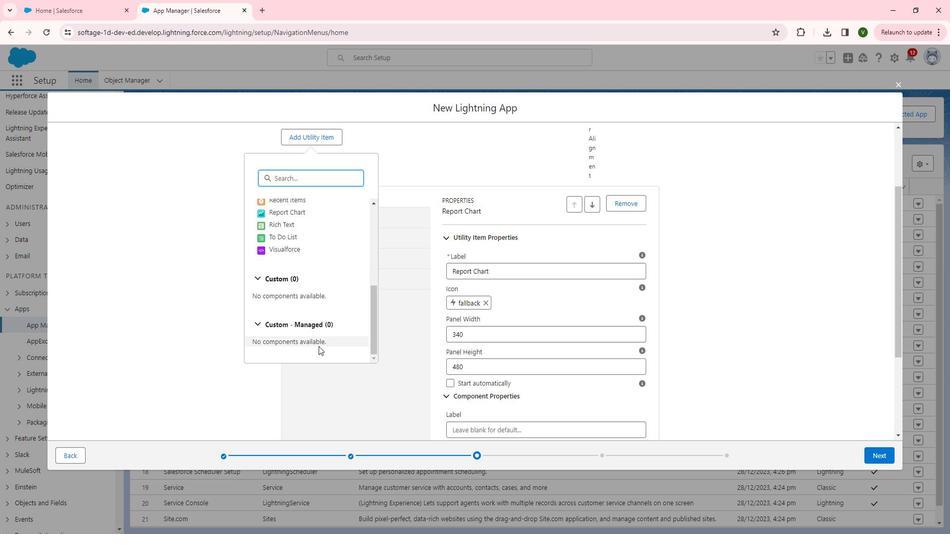 
Action: Mouse scrolled (332, 346) with delta (0, 0)
Screenshot: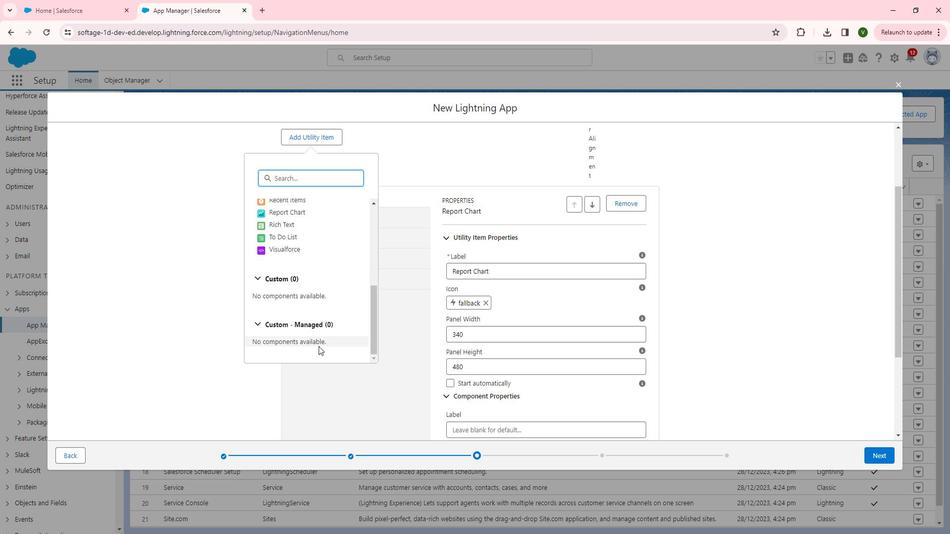 
Action: Mouse moved to (370, 307)
Screenshot: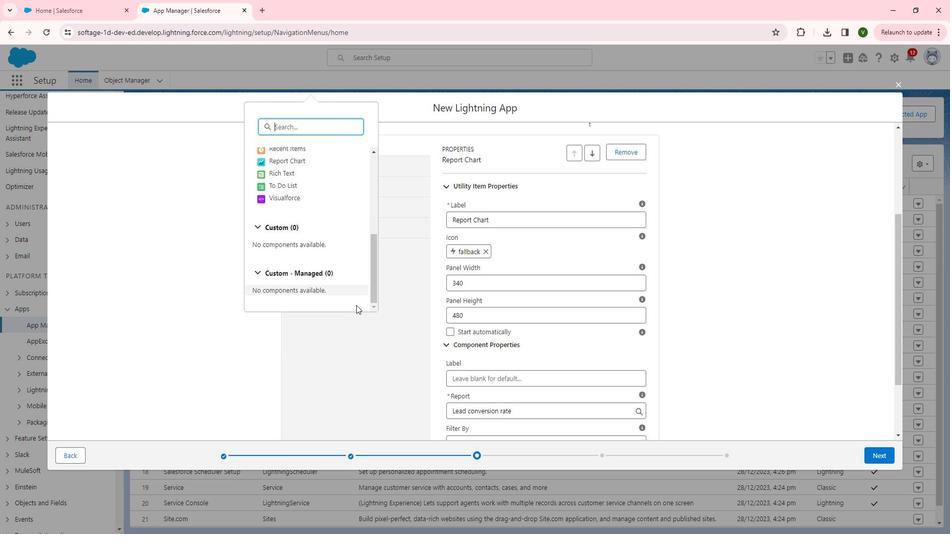 
Action: Mouse scrolled (370, 308) with delta (0, 0)
Screenshot: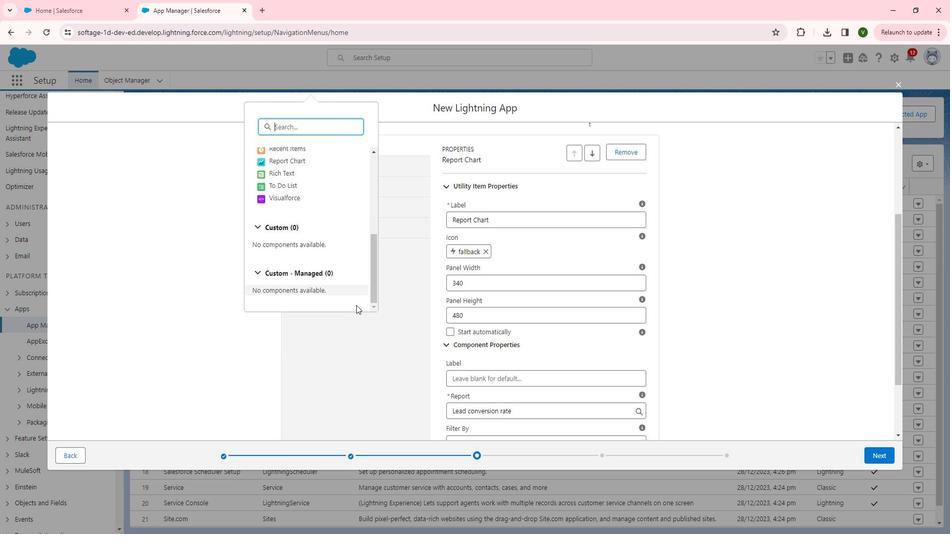 
Action: Mouse moved to (369, 308)
Screenshot: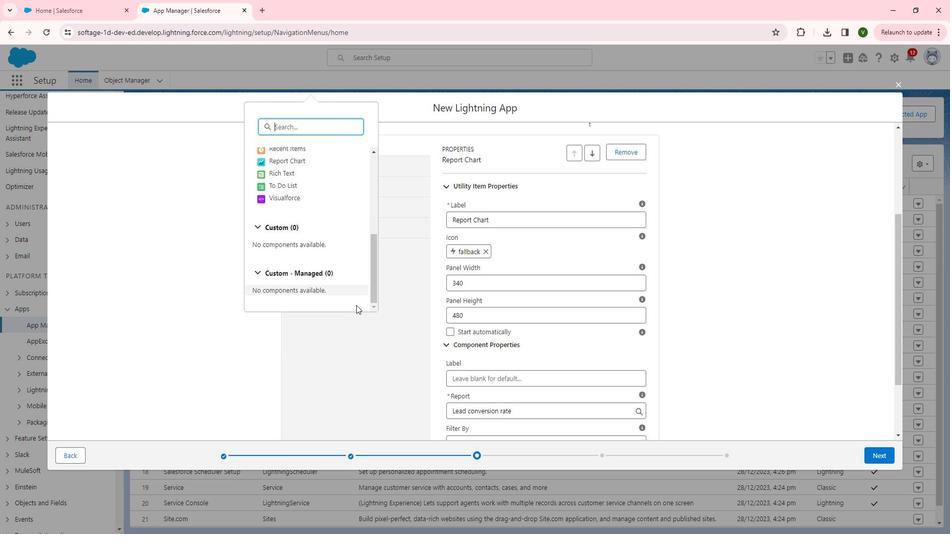 
Action: Mouse scrolled (369, 308) with delta (0, 0)
Screenshot: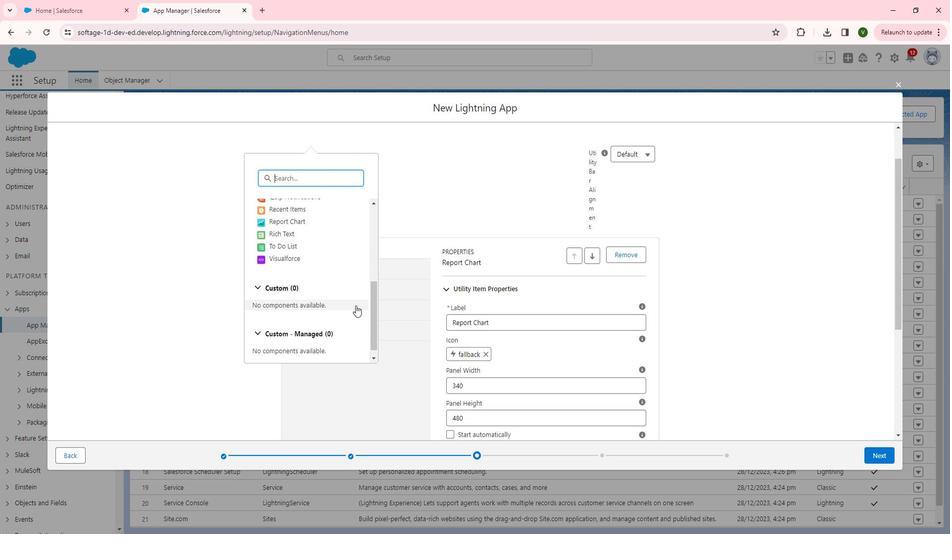 
Action: Mouse moved to (313, 291)
Screenshot: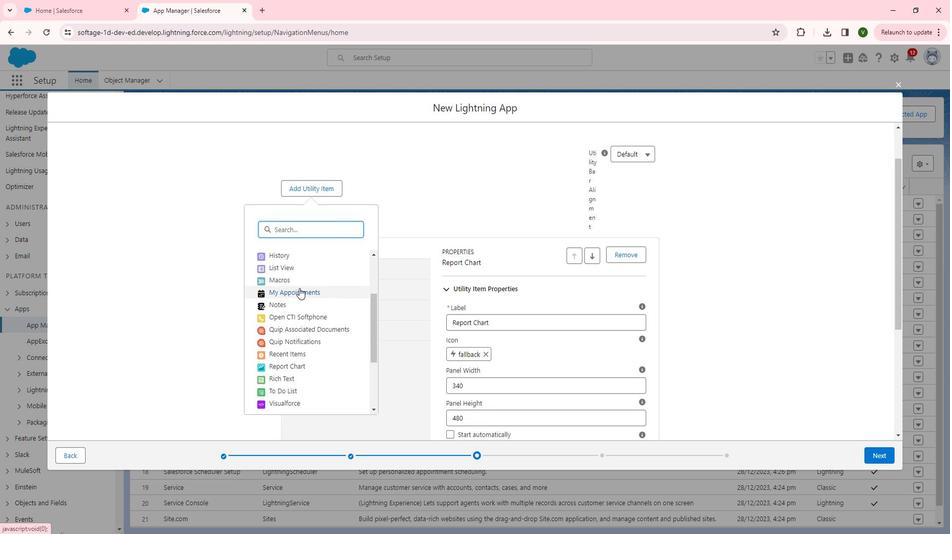 
Action: Mouse scrolled (313, 291) with delta (0, 0)
Screenshot: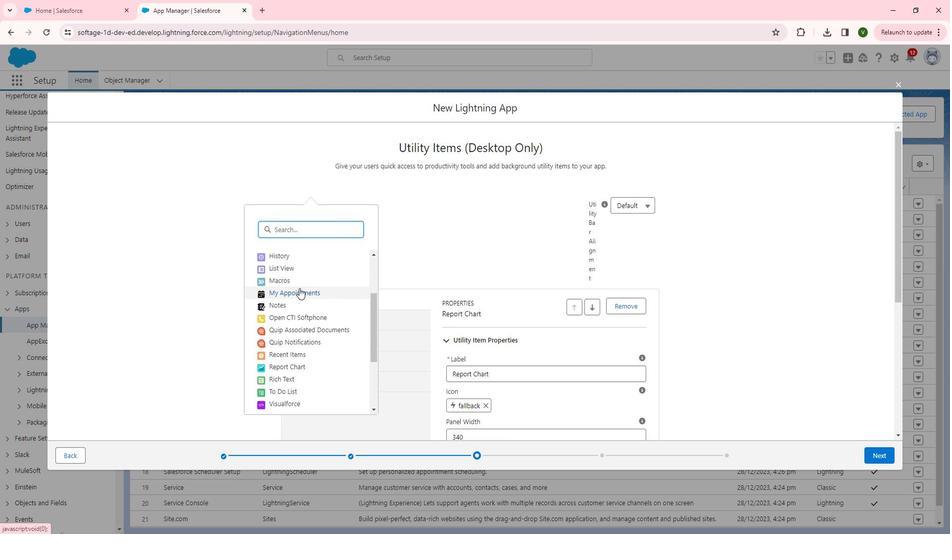 
Action: Mouse moved to (316, 344)
Screenshot: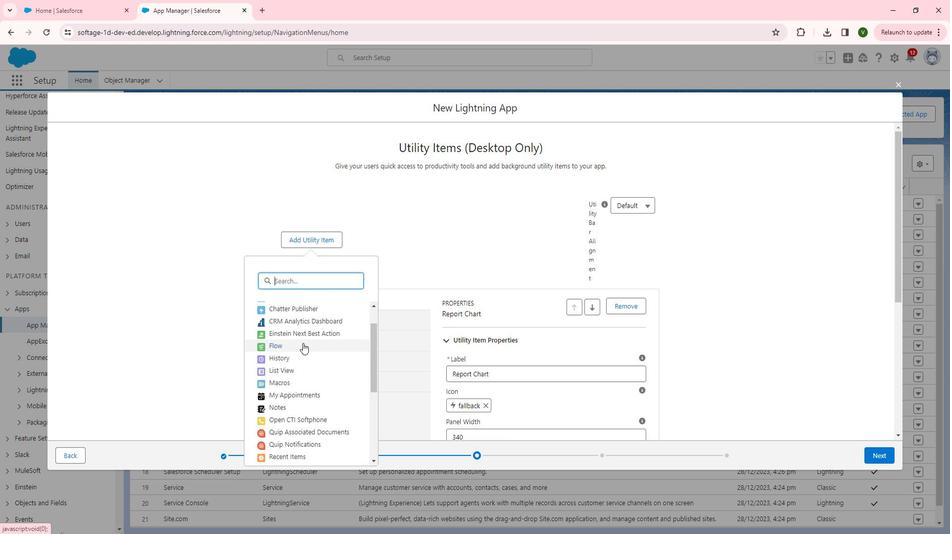 
Action: Mouse pressed left at (316, 344)
Screenshot: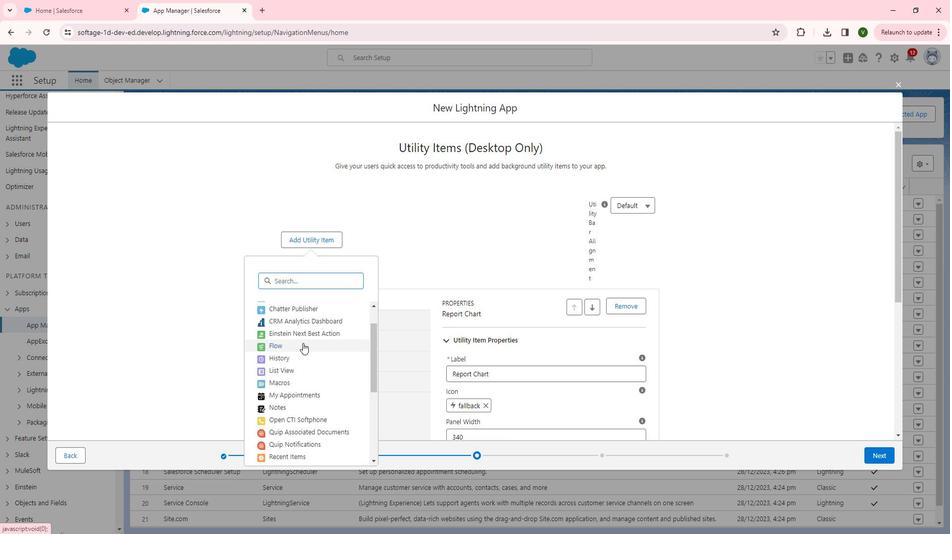 
Action: Mouse moved to (759, 338)
Screenshot: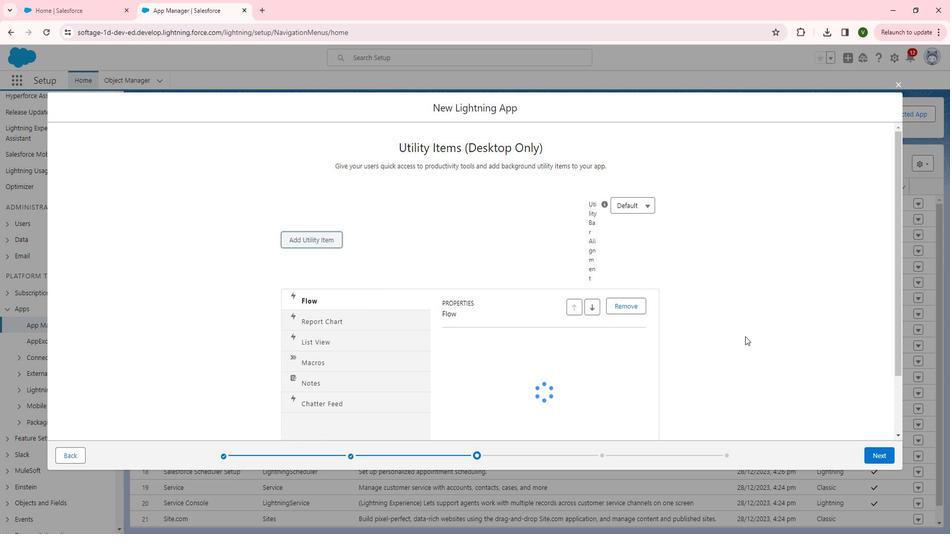 
Action: Mouse scrolled (759, 337) with delta (0, 0)
Screenshot: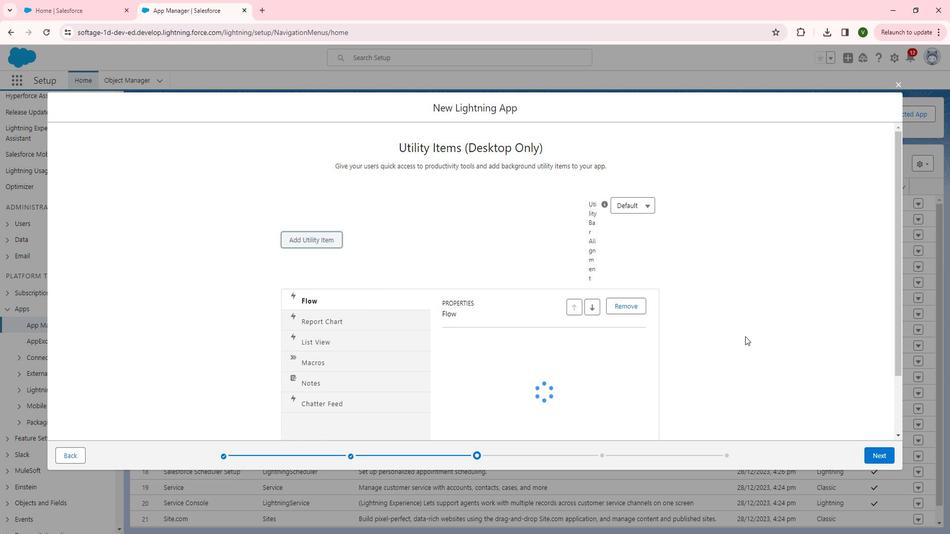 
Action: Mouse scrolled (759, 337) with delta (0, 0)
Screenshot: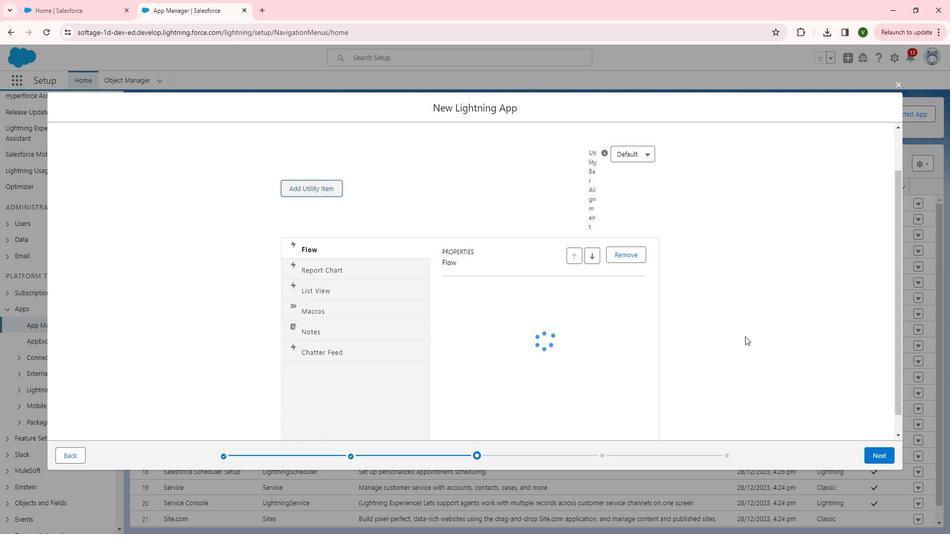 
Action: Mouse moved to (890, 450)
Screenshot: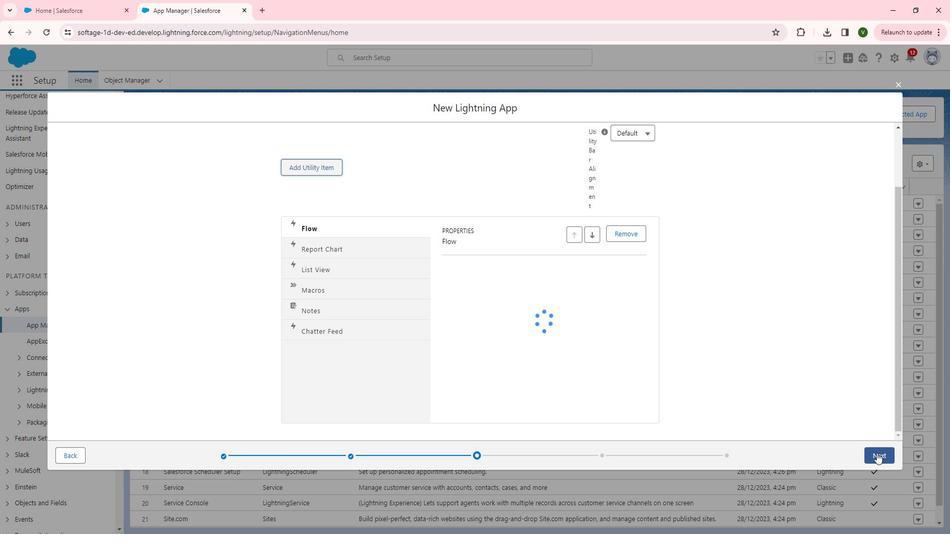 
Action: Mouse pressed left at (890, 450)
Screenshot: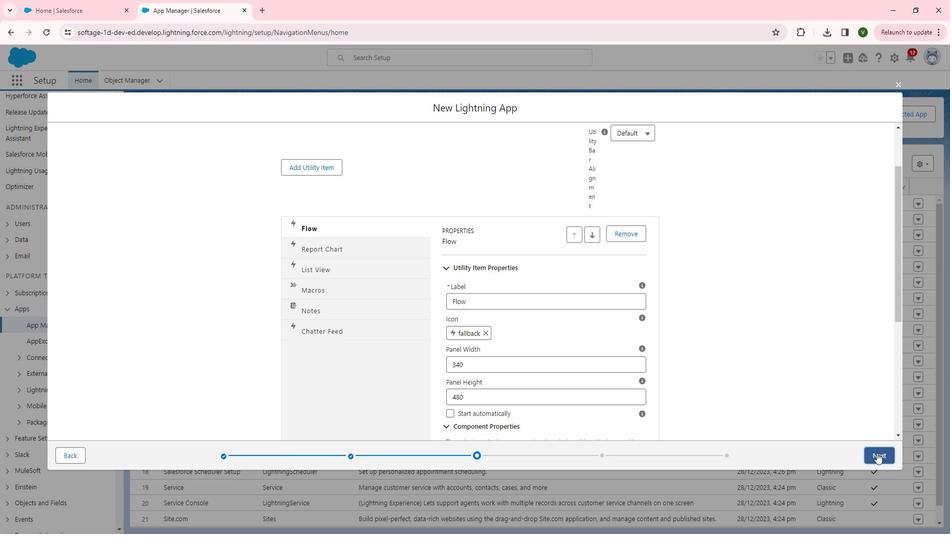 
Action: Mouse moved to (353, 313)
Screenshot: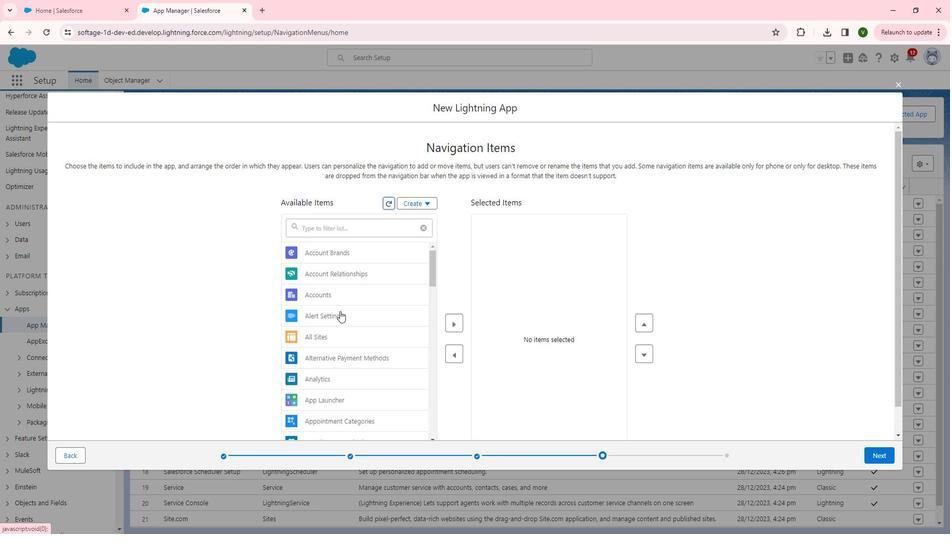 
Action: Mouse scrolled (353, 313) with delta (0, 0)
Screenshot: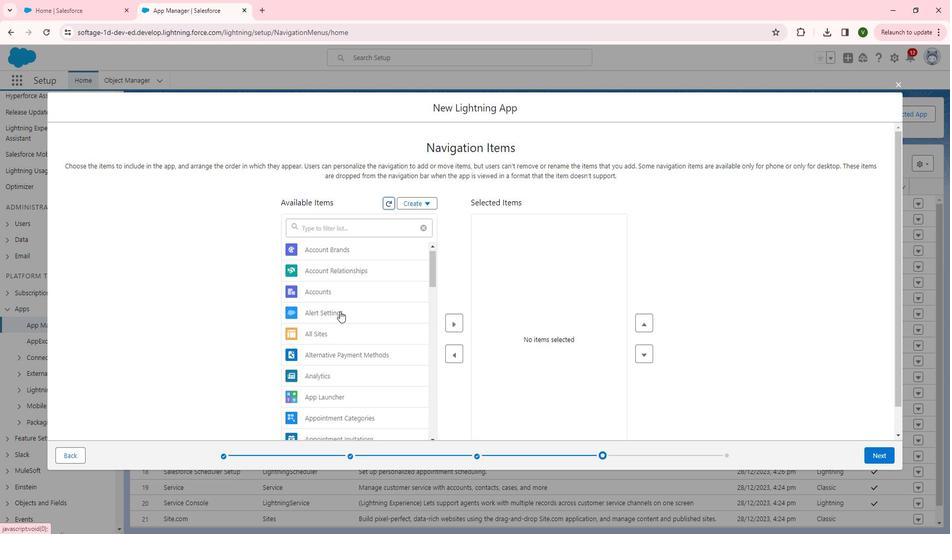 
Action: Mouse scrolled (353, 313) with delta (0, 0)
Screenshot: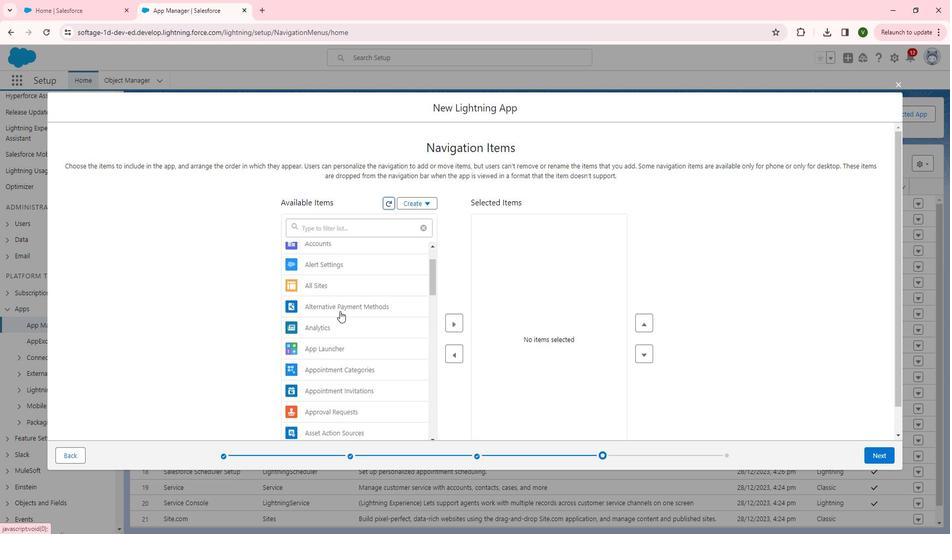 
Action: Mouse moved to (353, 313)
Screenshot: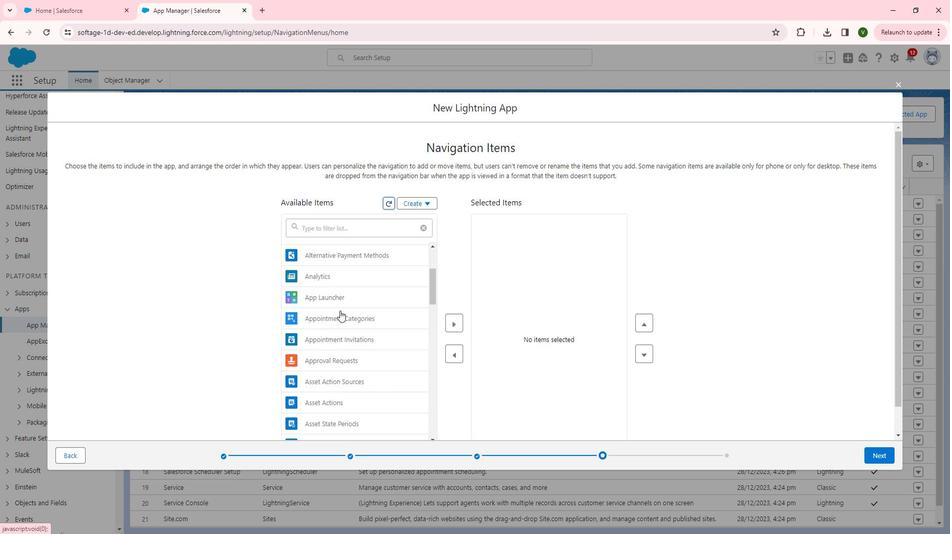 
Action: Mouse scrolled (353, 312) with delta (0, 0)
Screenshot: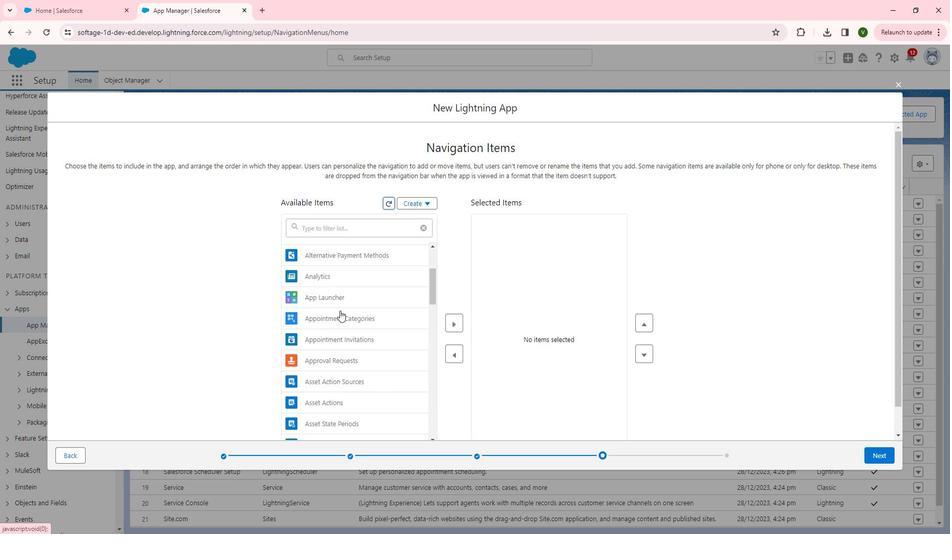 
Action: Mouse scrolled (353, 312) with delta (0, 0)
Screenshot: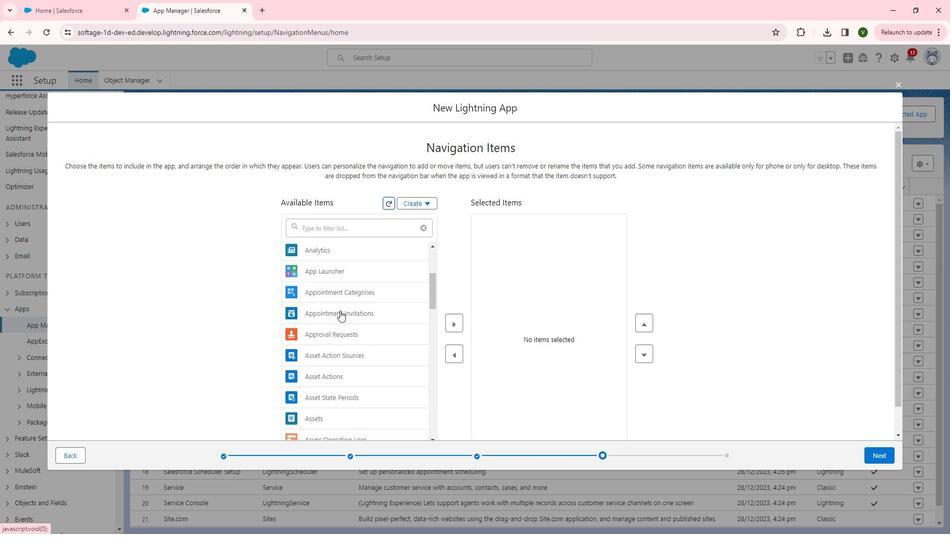 
Action: Mouse scrolled (353, 312) with delta (0, 0)
Screenshot: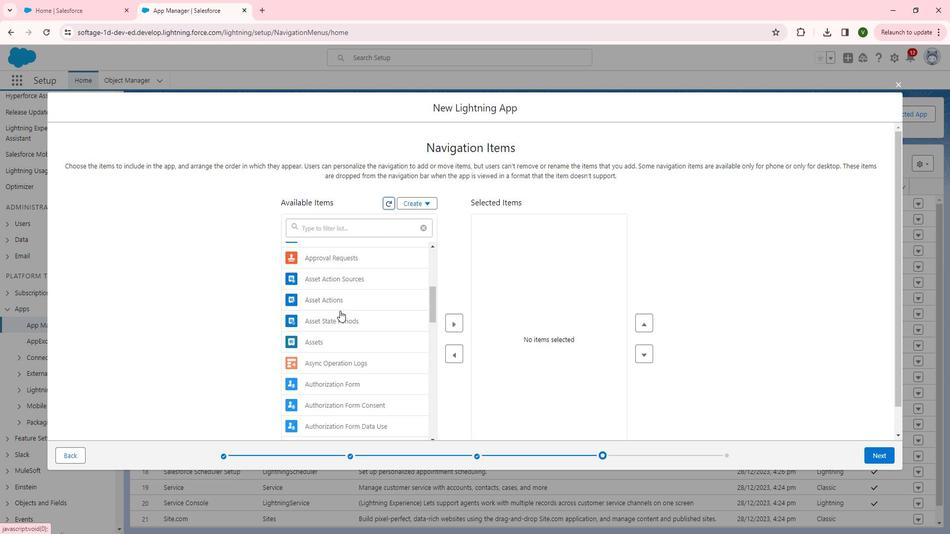 
Action: Mouse scrolled (353, 312) with delta (0, 0)
Screenshot: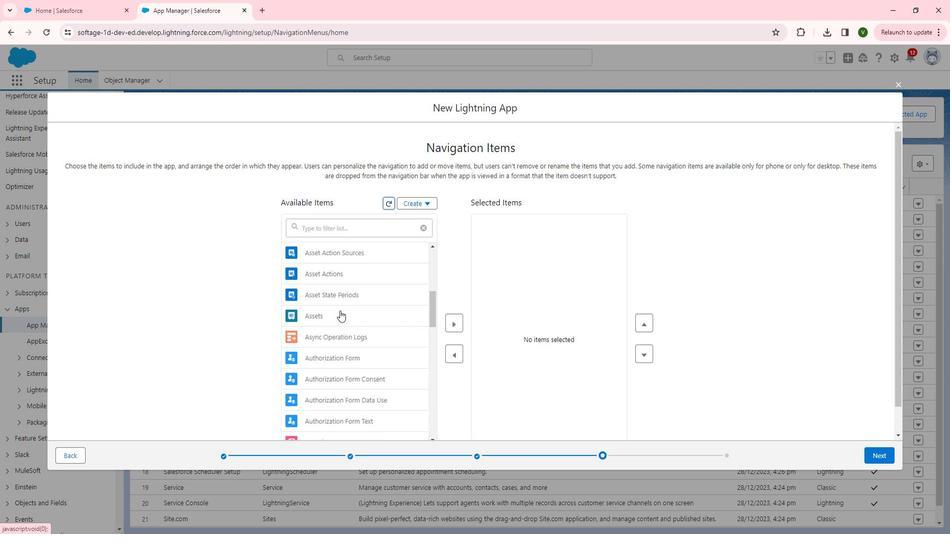 
Action: Mouse scrolled (353, 312) with delta (0, 0)
Screenshot: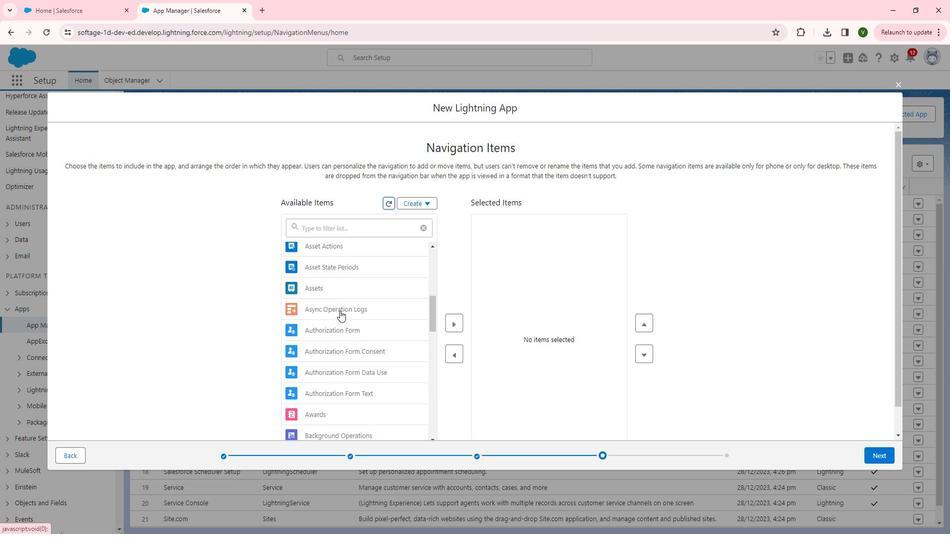 
Action: Mouse scrolled (353, 312) with delta (0, 0)
Screenshot: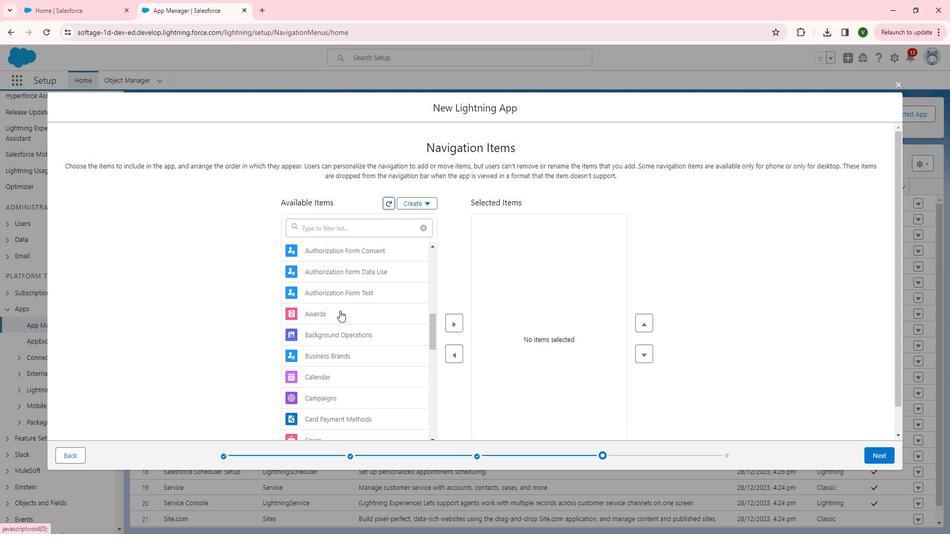 
Action: Mouse scrolled (353, 312) with delta (0, 0)
Screenshot: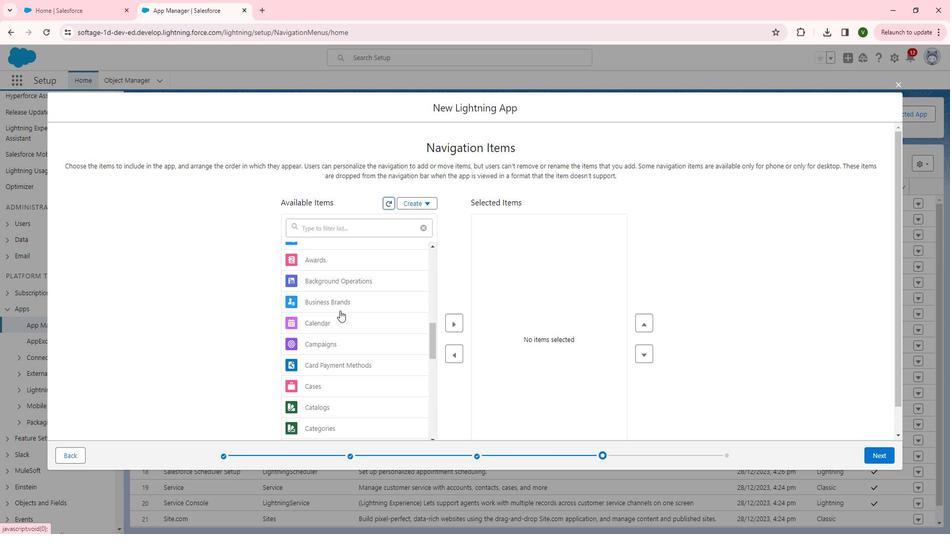 
Action: Mouse scrolled (353, 312) with delta (0, 0)
Screenshot: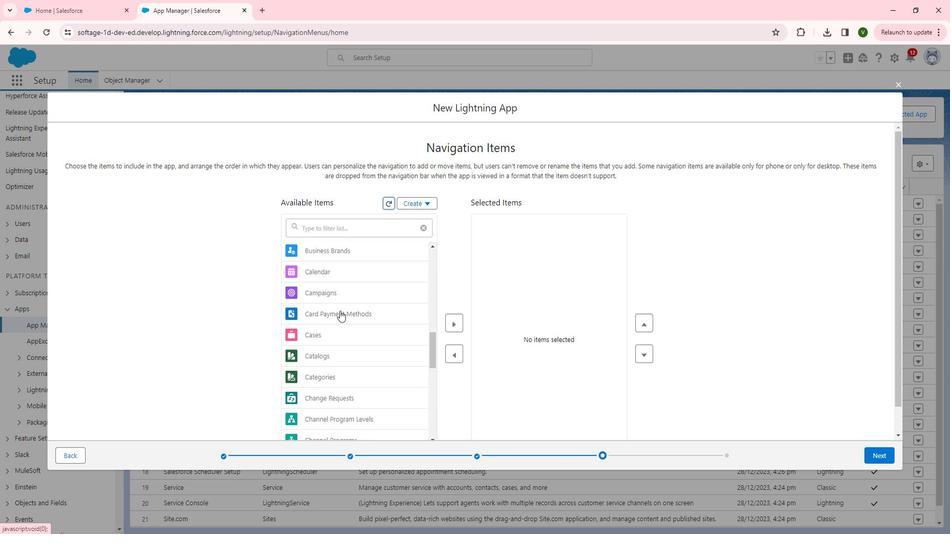 
Action: Mouse scrolled (353, 312) with delta (0, 0)
Screenshot: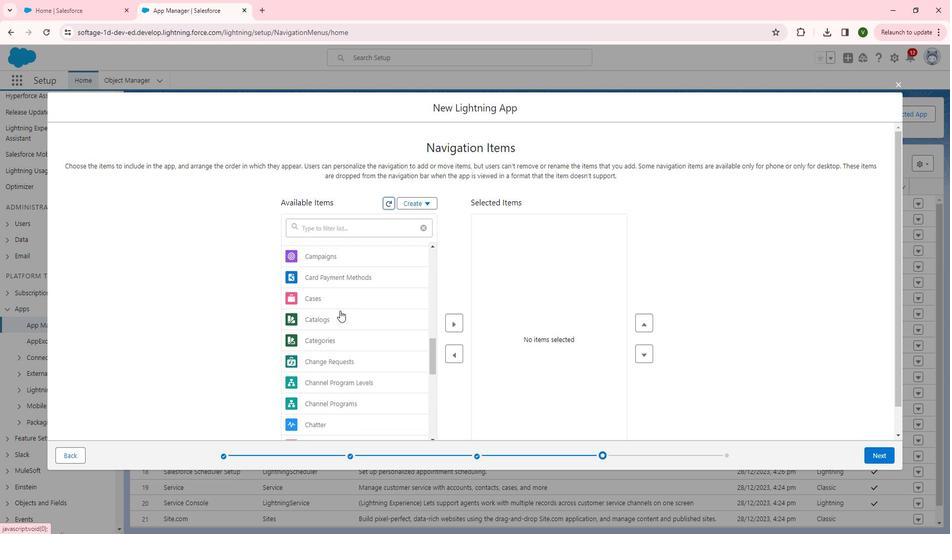 
Action: Mouse scrolled (353, 312) with delta (0, 0)
Screenshot: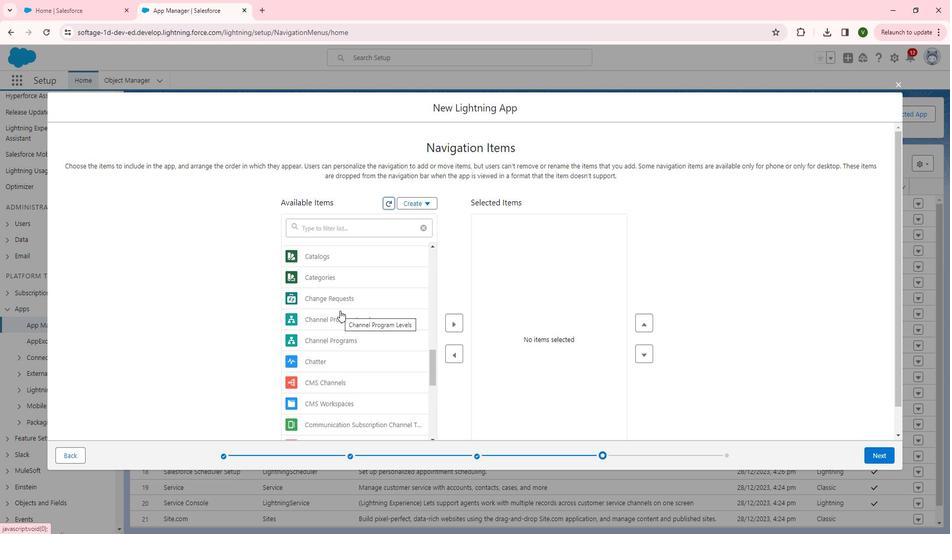 
Action: Mouse scrolled (353, 312) with delta (0, 0)
Screenshot: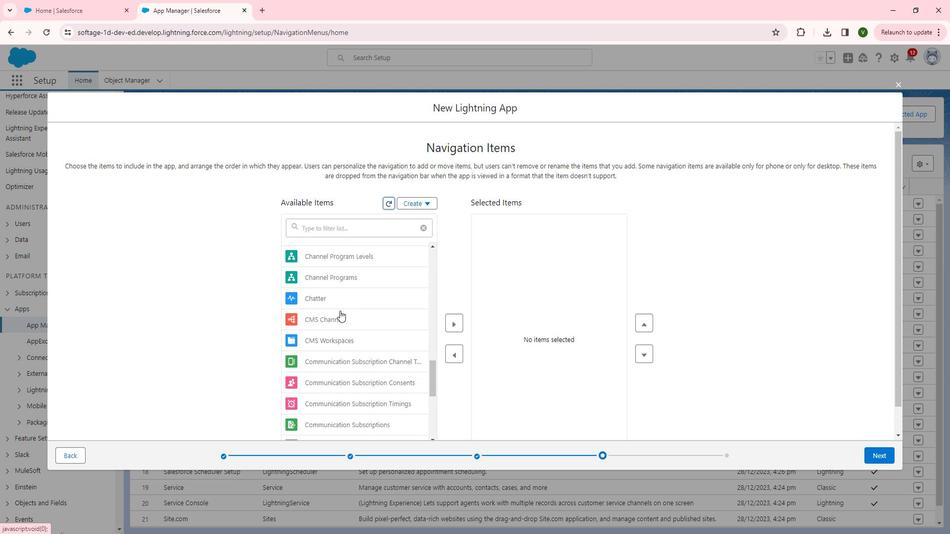 
Action: Mouse scrolled (353, 312) with delta (0, 0)
Screenshot: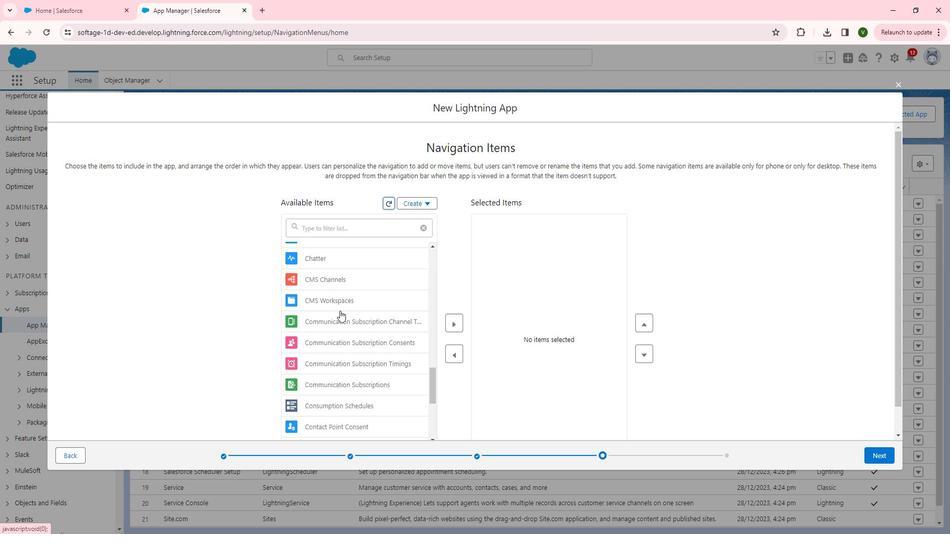 
Action: Mouse scrolled (353, 312) with delta (0, 0)
Screenshot: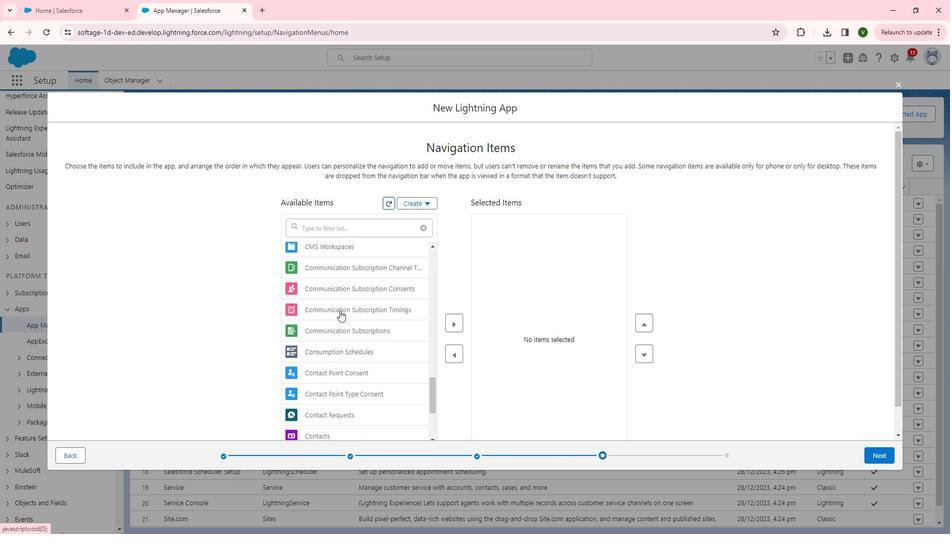 
Action: Mouse scrolled (353, 312) with delta (0, 0)
Screenshot: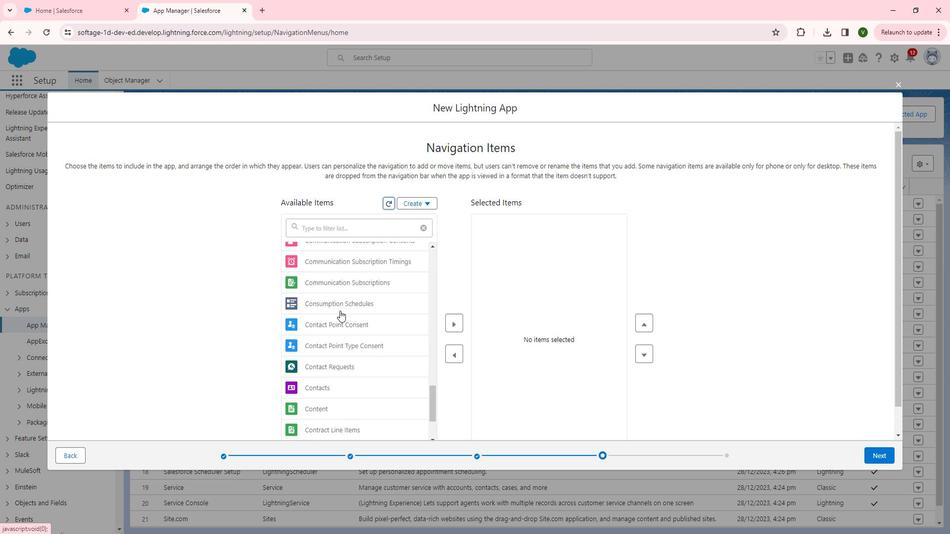 
Action: Mouse scrolled (353, 312) with delta (0, 0)
Screenshot: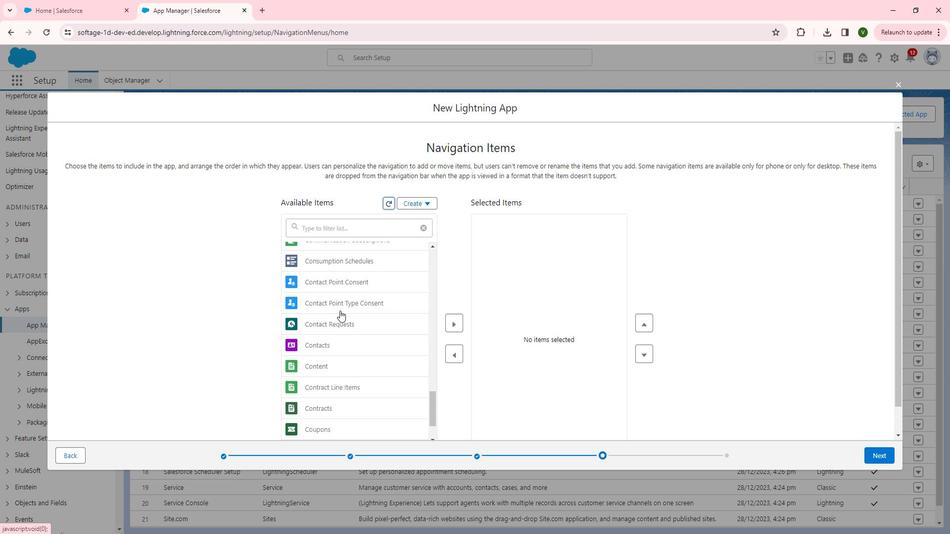 
Action: Mouse scrolled (353, 312) with delta (0, 0)
Screenshot: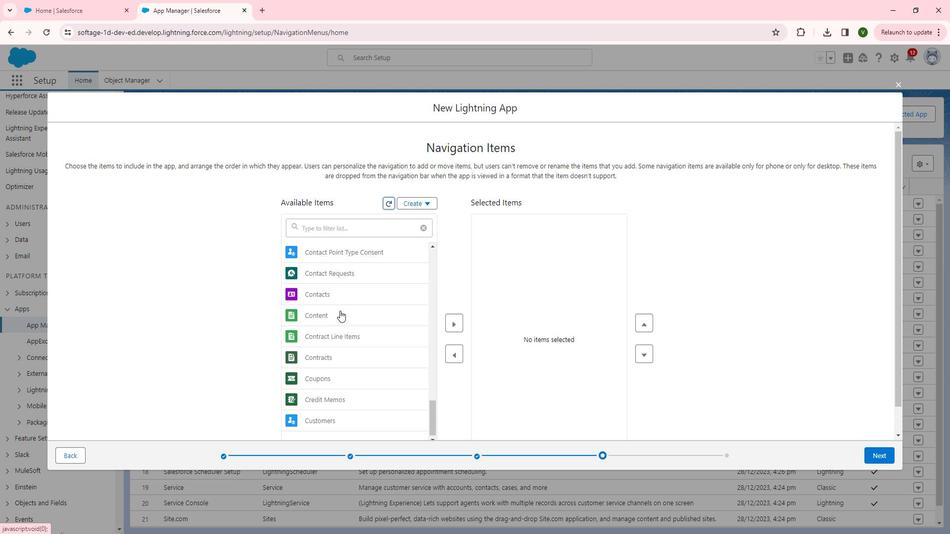 
Action: Mouse scrolled (353, 312) with delta (0, 0)
Screenshot: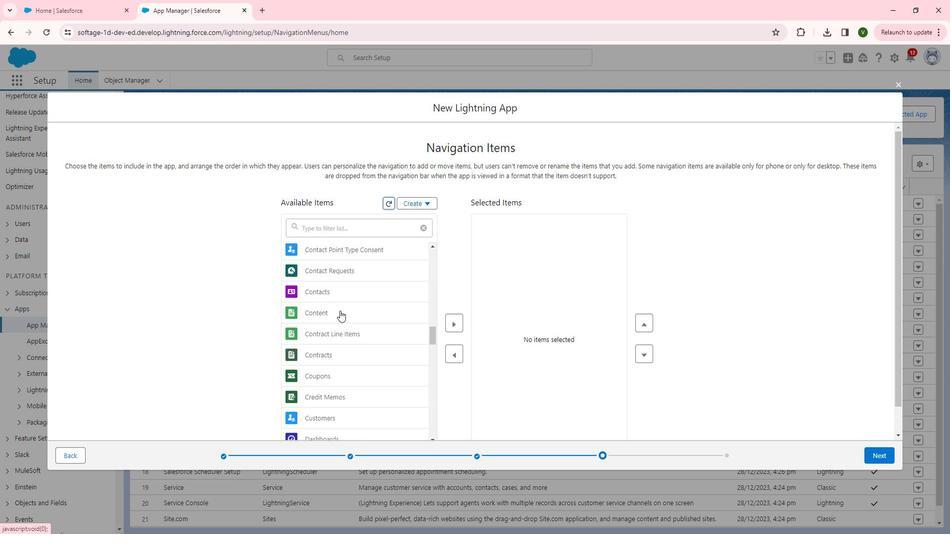 
Action: Mouse scrolled (353, 312) with delta (0, 0)
Screenshot: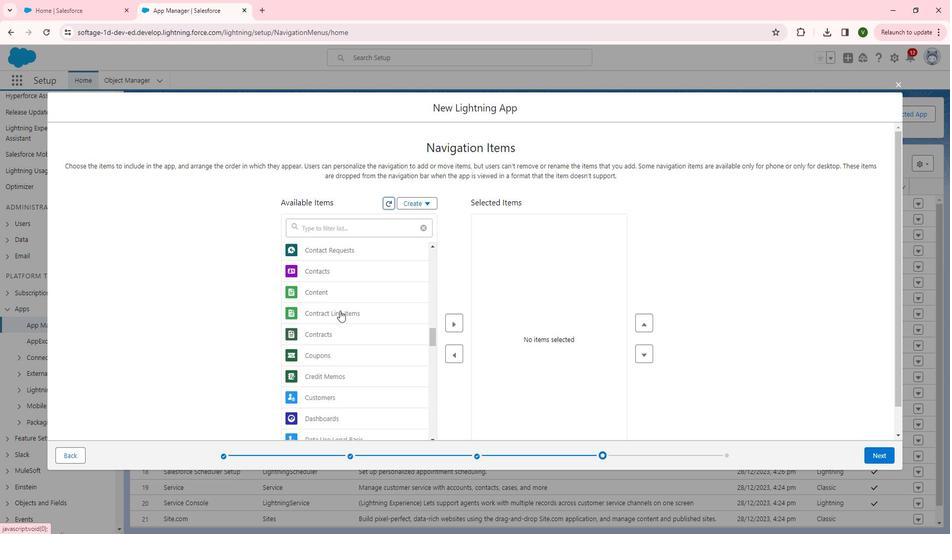 
Action: Mouse moved to (354, 312)
Screenshot: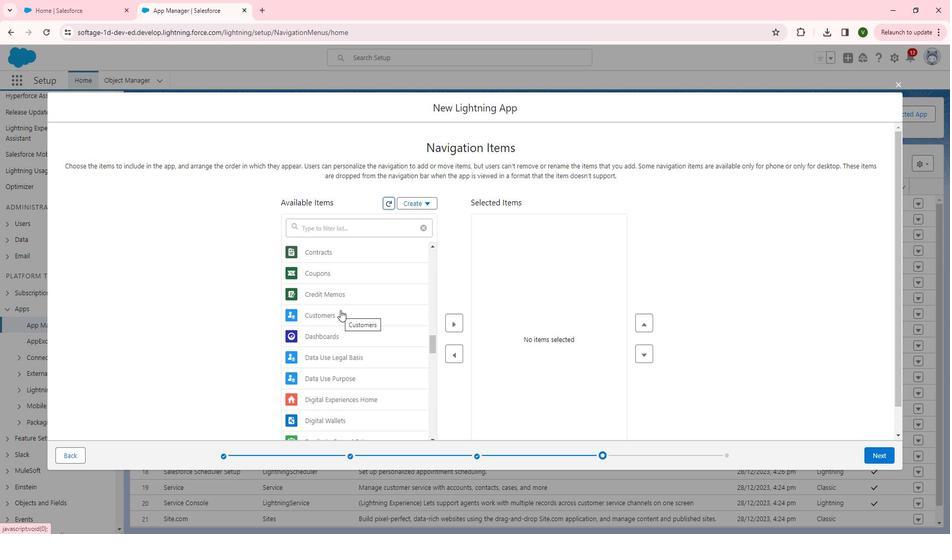 
Action: Mouse scrolled (354, 312) with delta (0, 0)
Screenshot: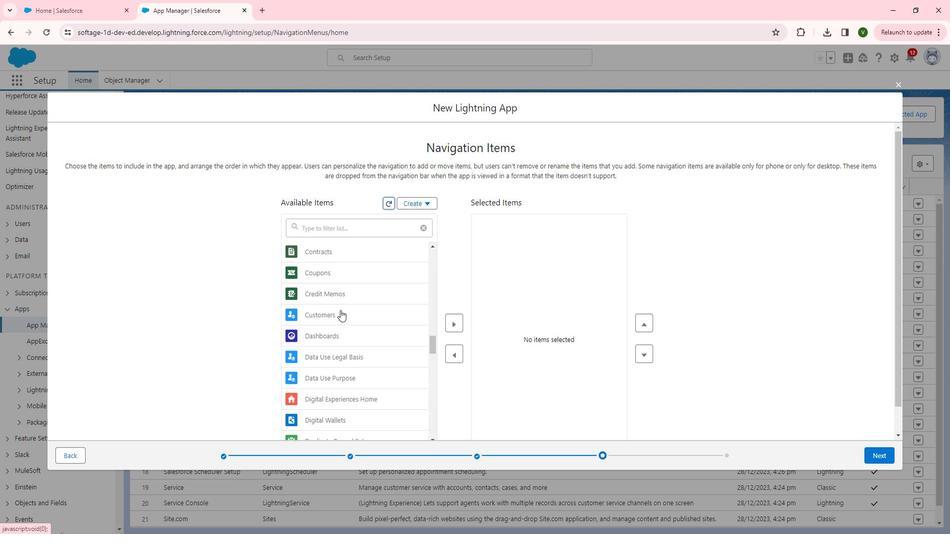 
Action: Mouse moved to (355, 310)
Screenshot: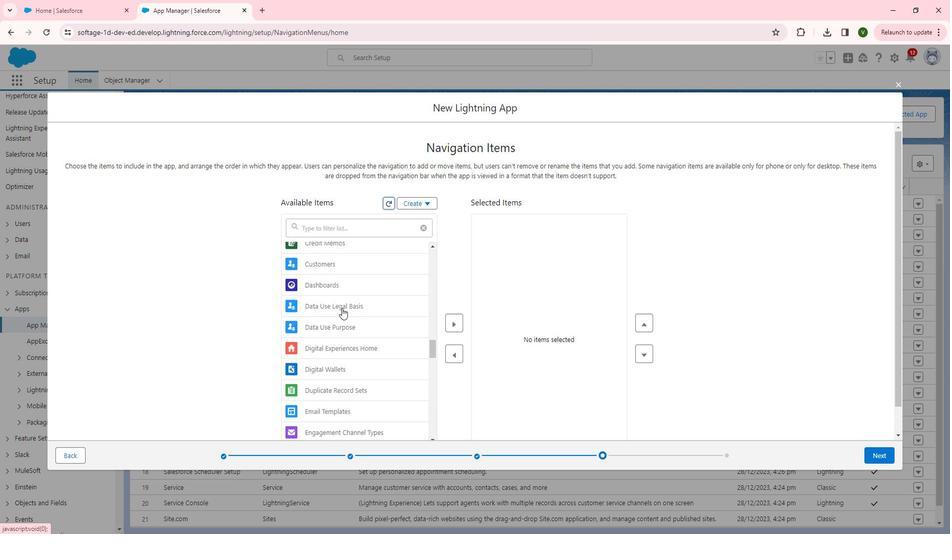 
Action: Mouse scrolled (355, 310) with delta (0, 0)
Screenshot: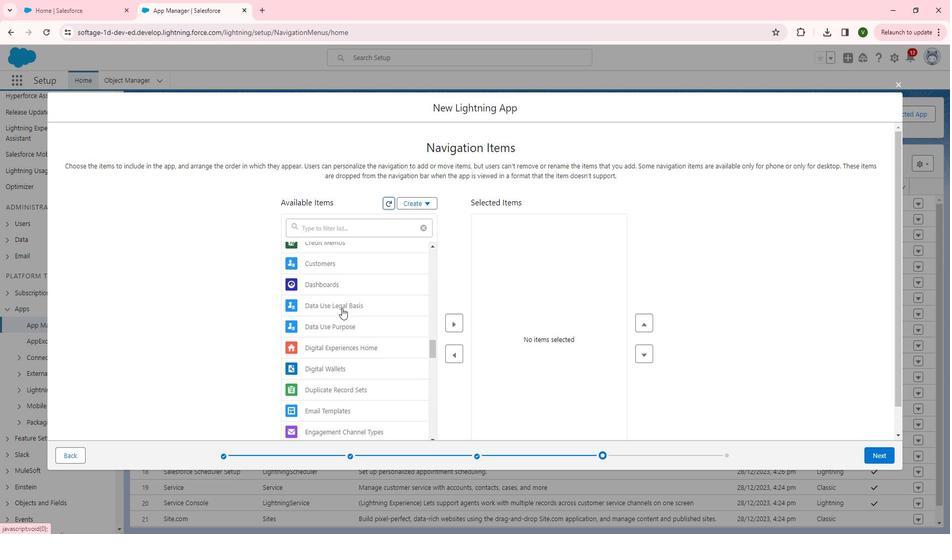 
Action: Mouse scrolled (355, 310) with delta (0, 0)
Screenshot: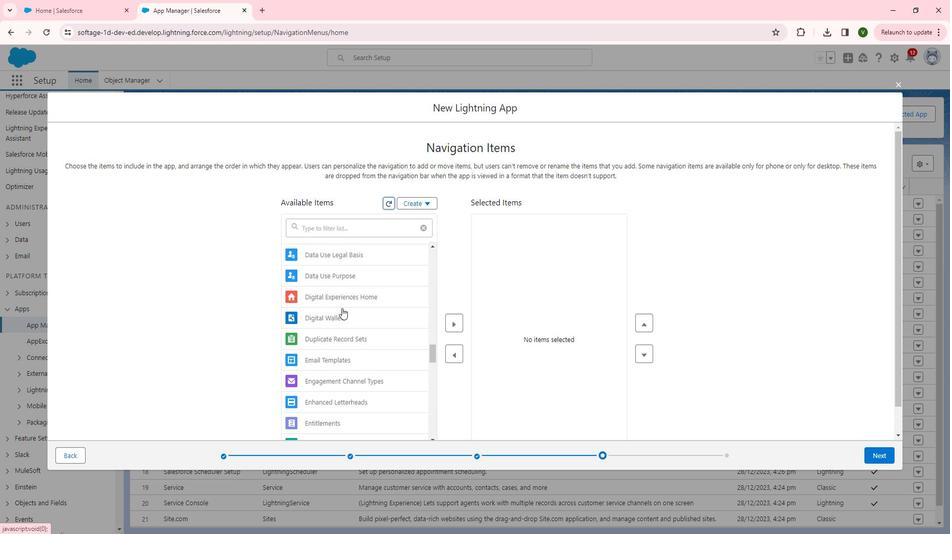 
Action: Mouse scrolled (355, 310) with delta (0, 0)
Screenshot: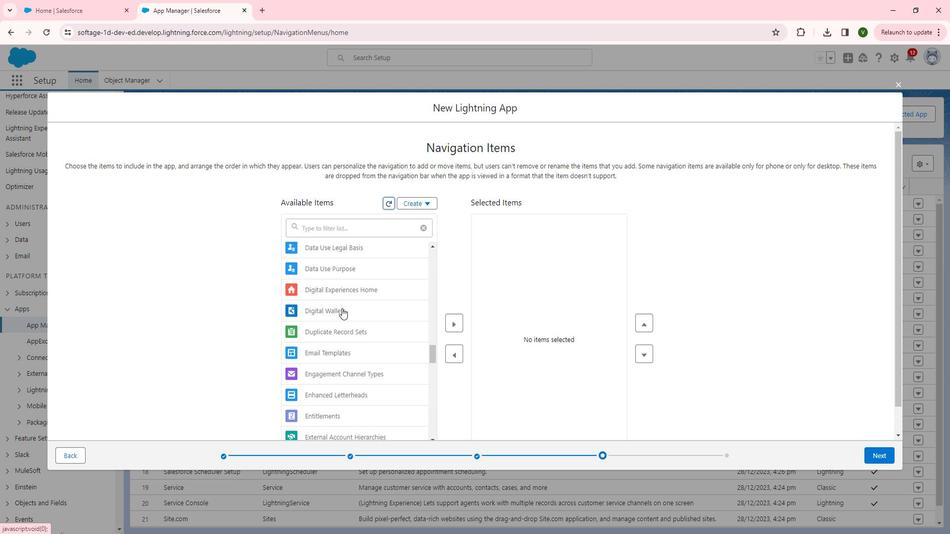 
Action: Mouse moved to (352, 345)
Screenshot: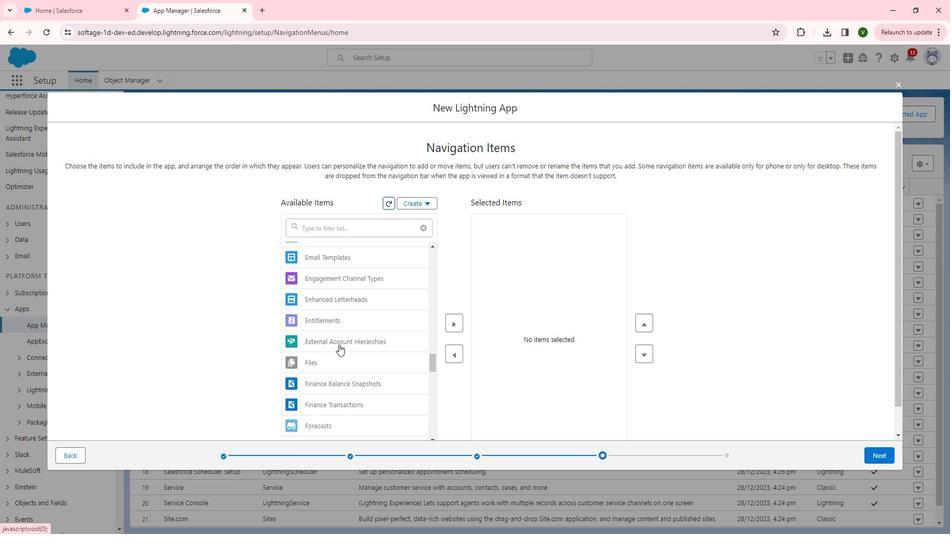 
Action: Mouse scrolled (352, 345) with delta (0, 0)
Screenshot: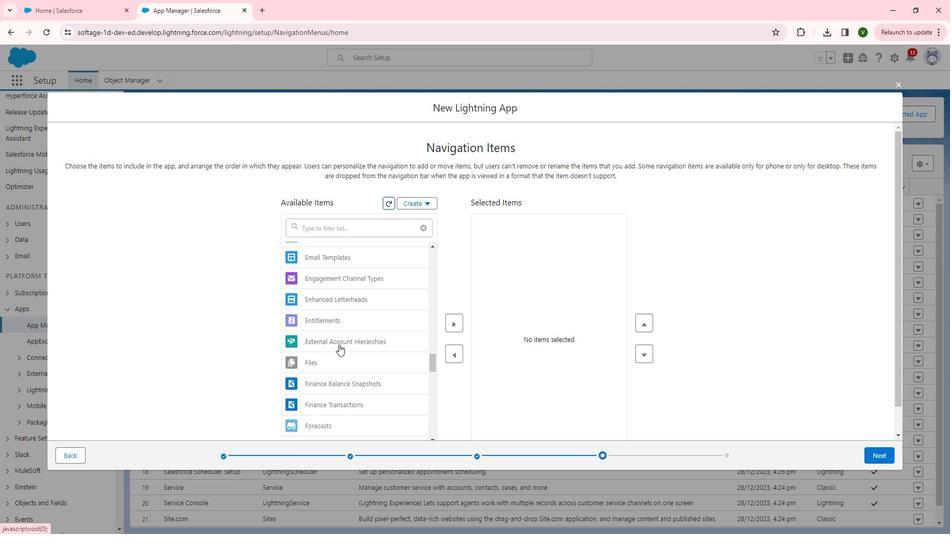 
Action: Mouse moved to (352, 346)
Screenshot: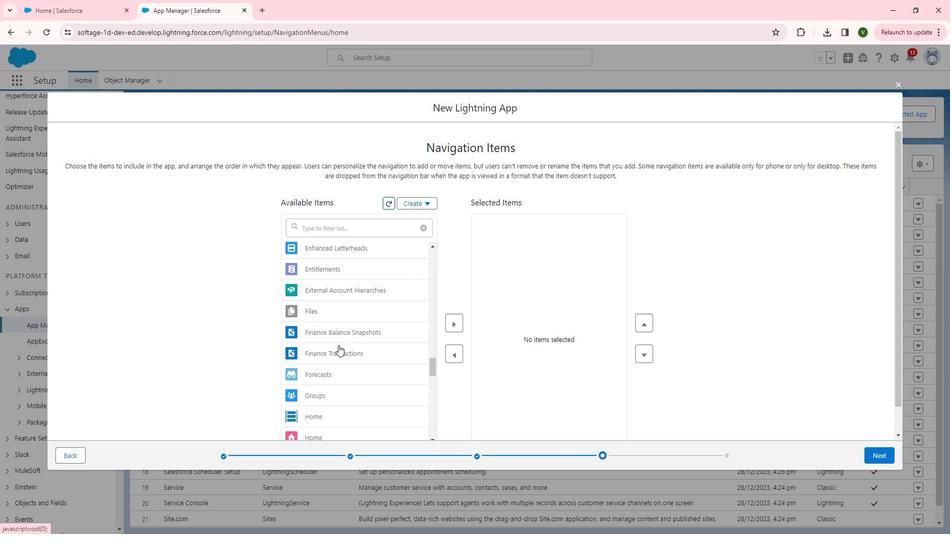
Action: Mouse scrolled (352, 345) with delta (0, 0)
Screenshot: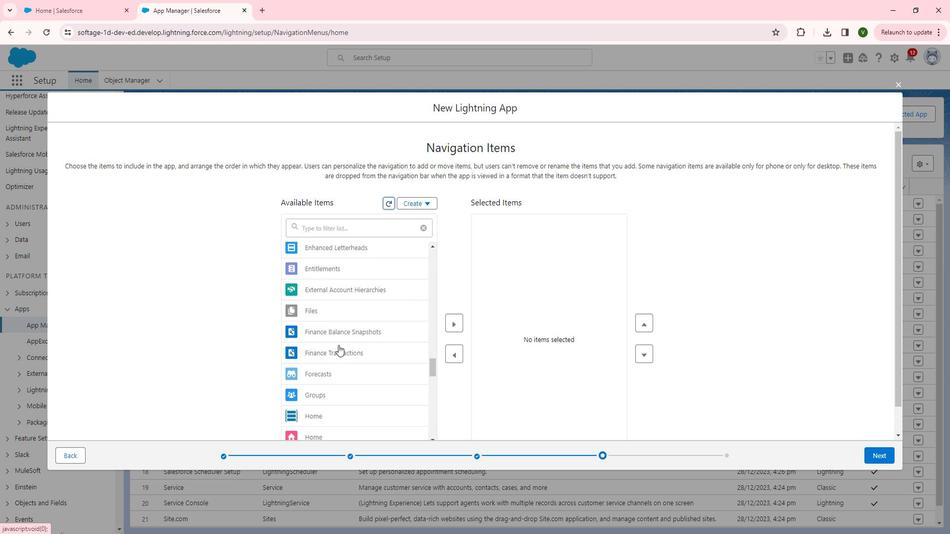 
Action: Mouse moved to (352, 346)
Screenshot: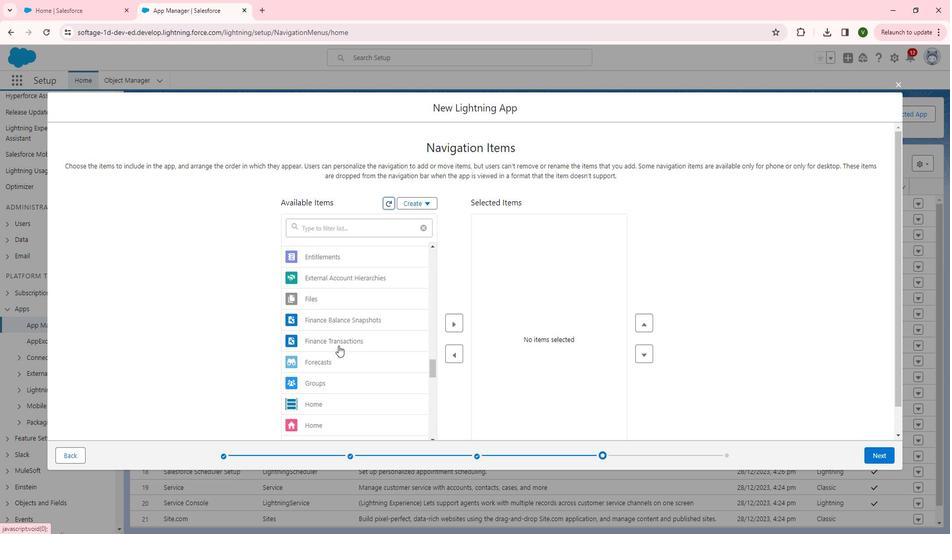 
Action: Mouse scrolled (352, 346) with delta (0, 0)
Screenshot: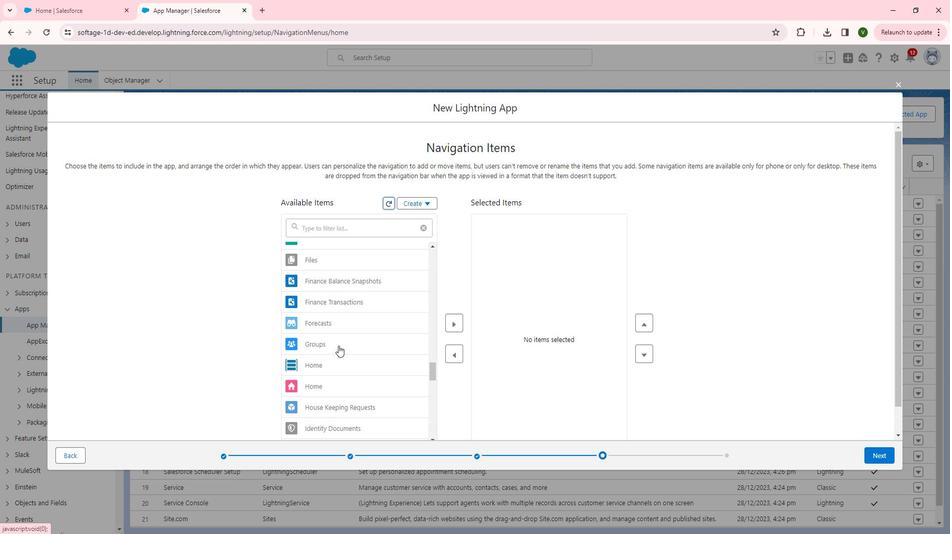 
Action: Mouse scrolled (352, 346) with delta (0, 0)
Screenshot: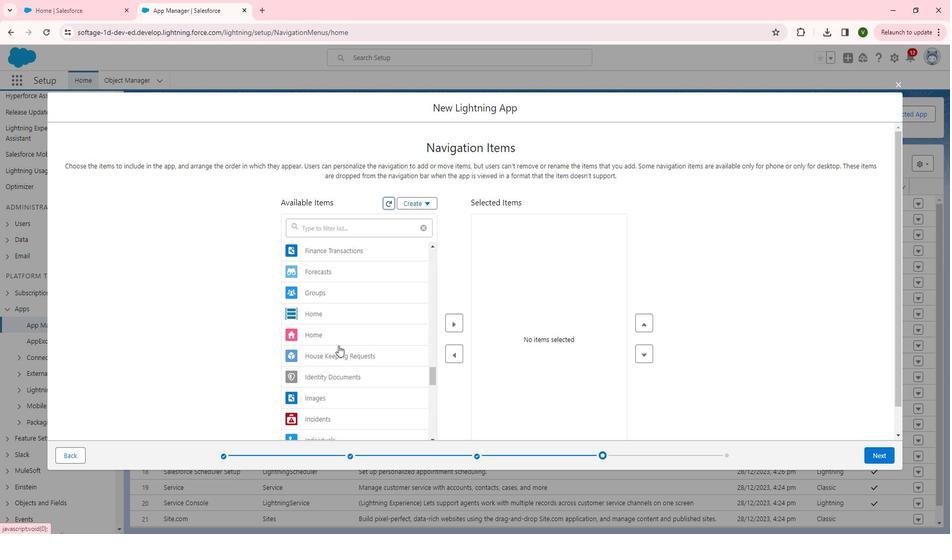 
Action: Mouse scrolled (352, 346) with delta (0, 0)
Screenshot: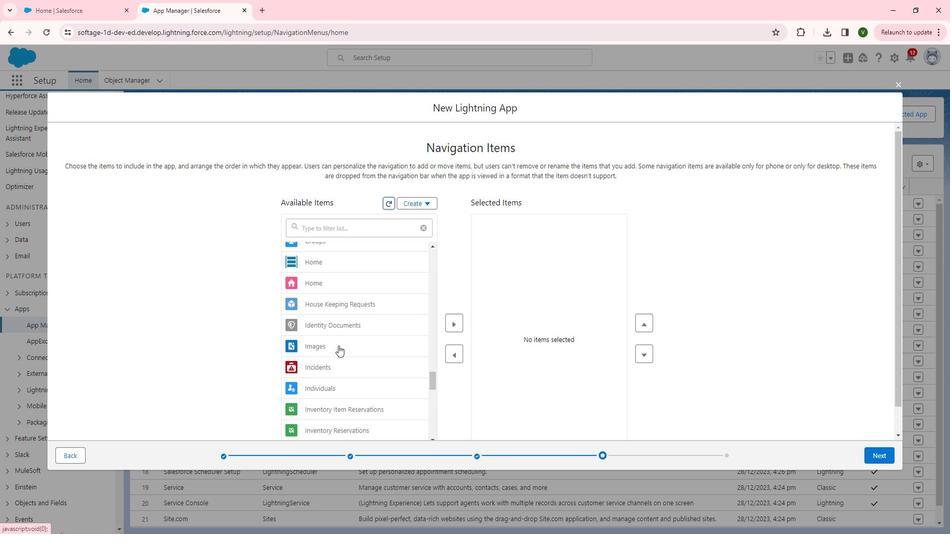 
Action: Mouse scrolled (352, 346) with delta (0, 0)
Screenshot: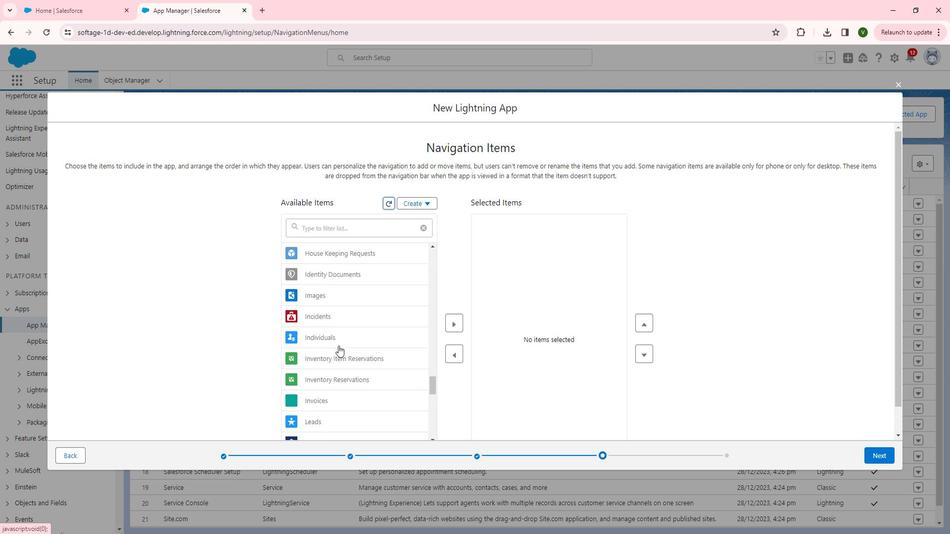 
Action: Mouse scrolled (352, 346) with delta (0, 0)
Screenshot: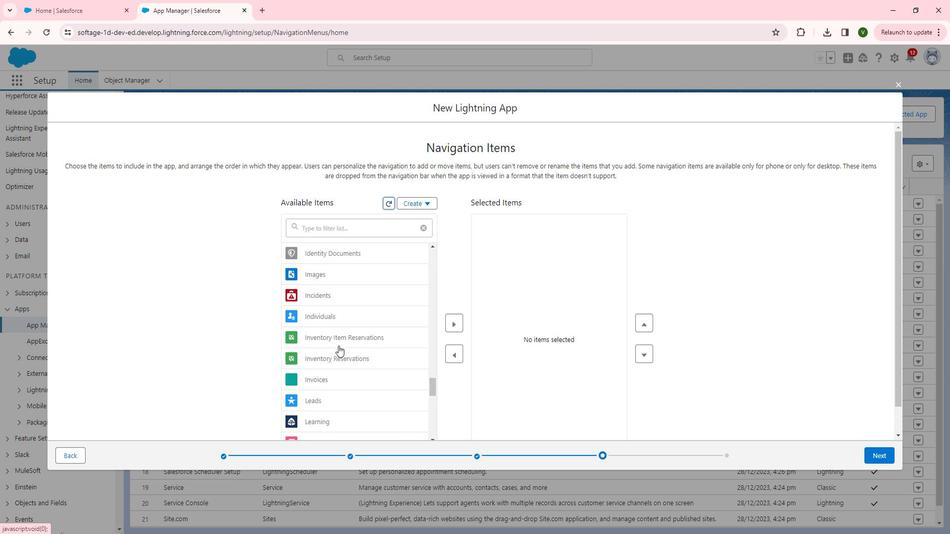 
Action: Mouse scrolled (352, 346) with delta (0, 0)
Screenshot: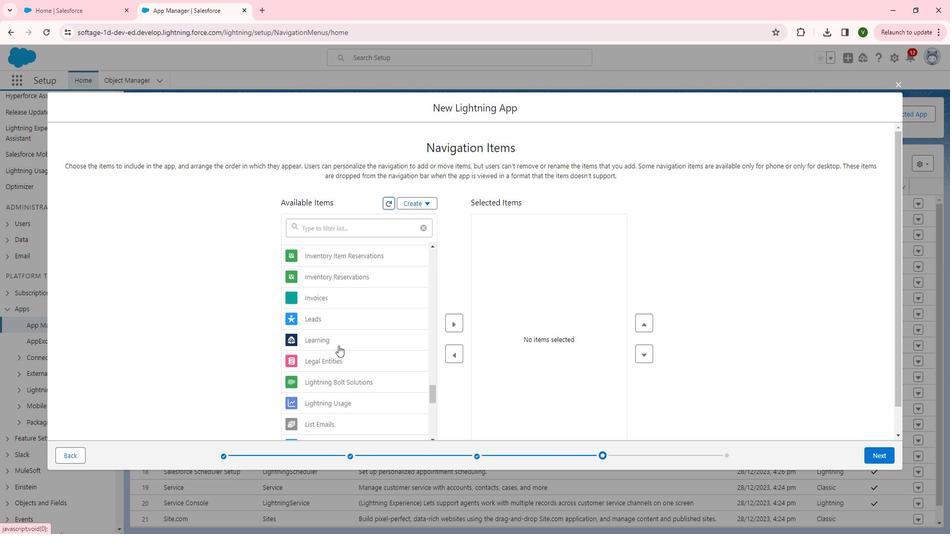 
Action: Mouse scrolled (352, 346) with delta (0, 0)
Screenshot: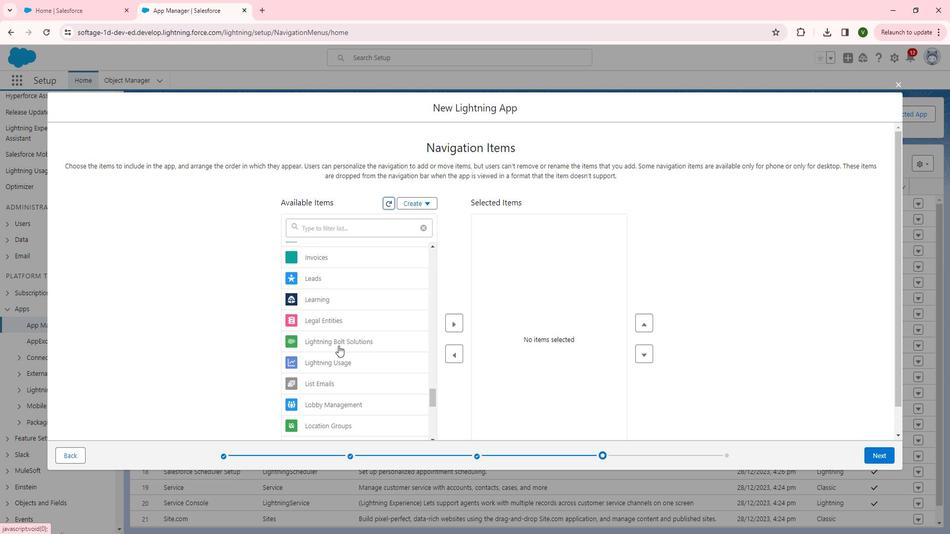 
Action: Mouse scrolled (352, 346) with delta (0, 0)
Screenshot: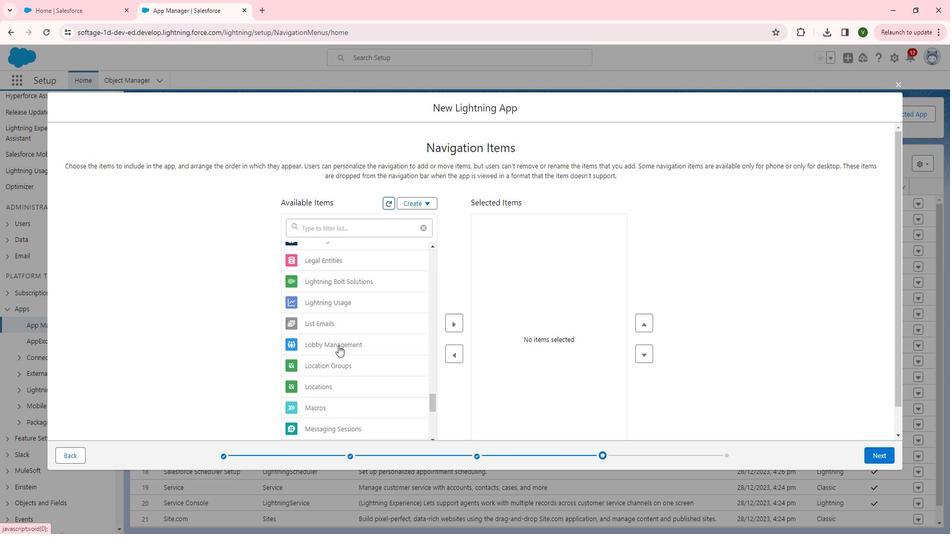 
Action: Mouse scrolled (352, 346) with delta (0, 0)
Screenshot: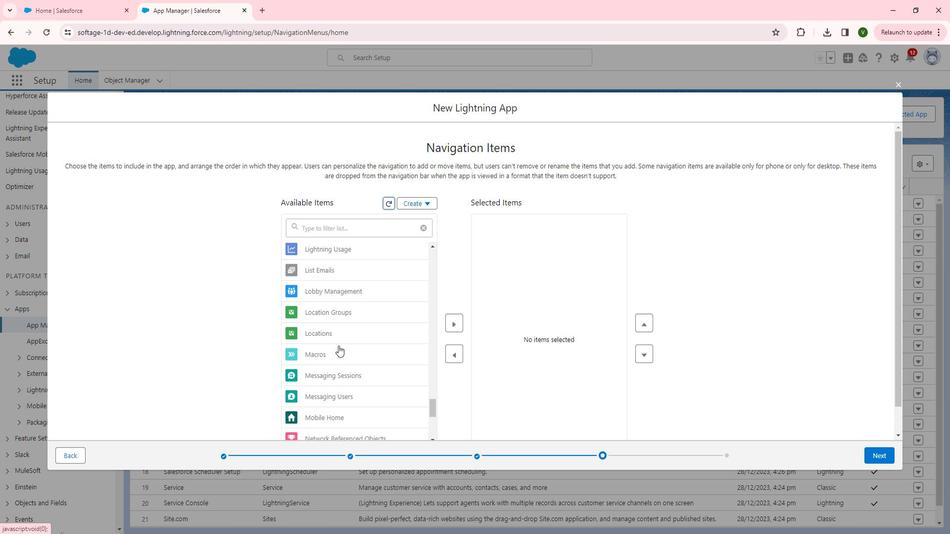 
Action: Mouse scrolled (352, 346) with delta (0, 0)
Screenshot: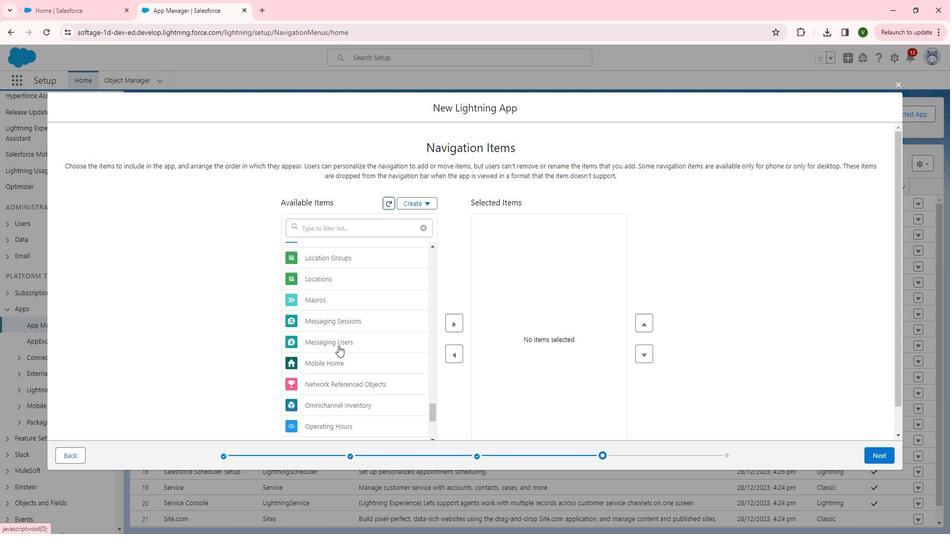 
Action: Mouse scrolled (352, 346) with delta (0, 0)
Screenshot: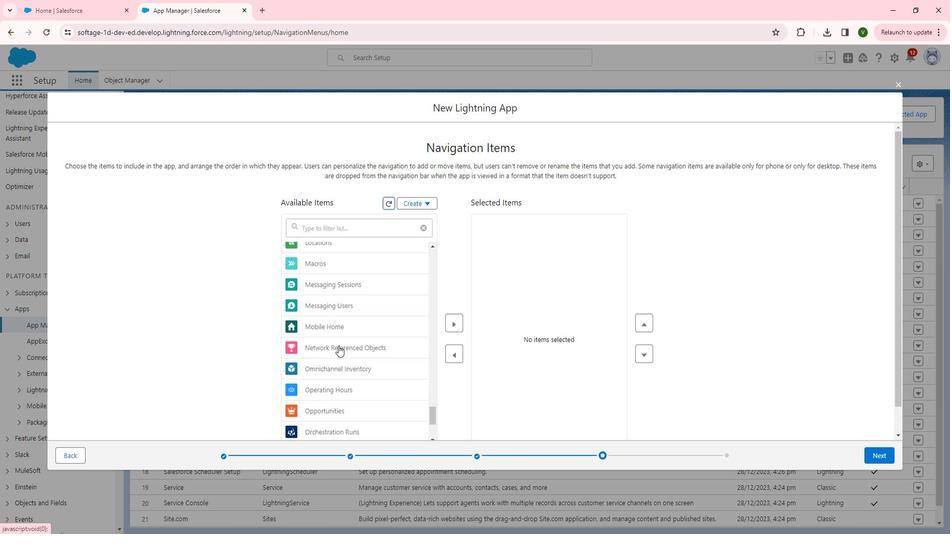 
Action: Mouse scrolled (352, 346) with delta (0, 0)
Screenshot: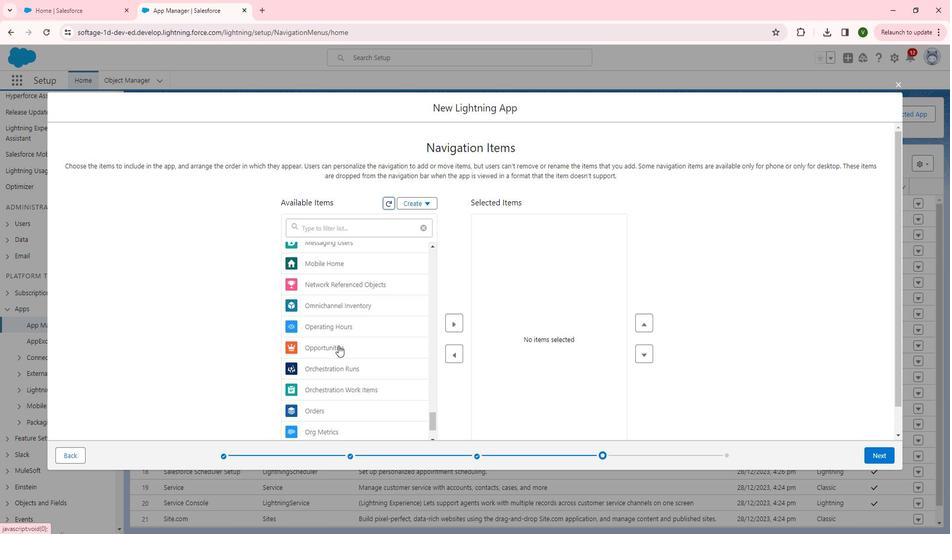 
Action: Mouse moved to (351, 346)
Screenshot: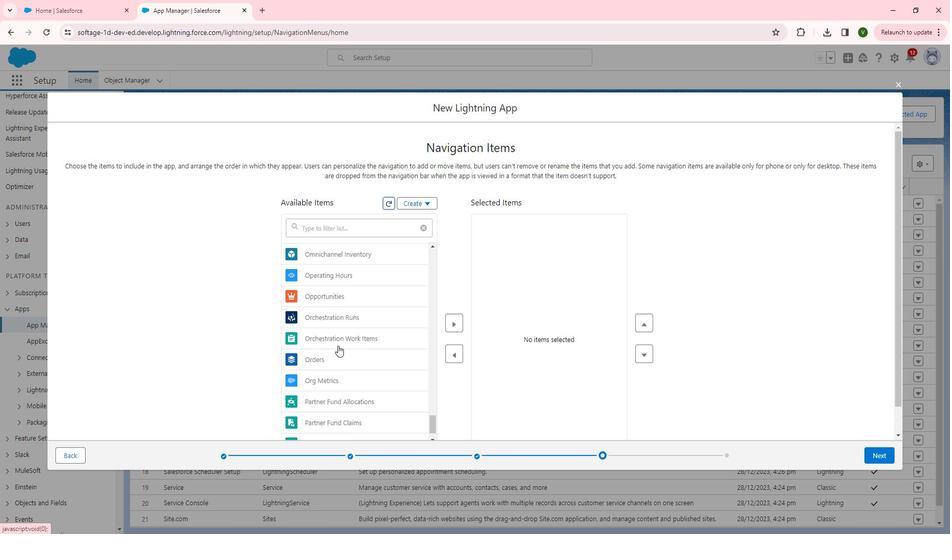 
Action: Mouse scrolled (351, 346) with delta (0, 0)
Screenshot: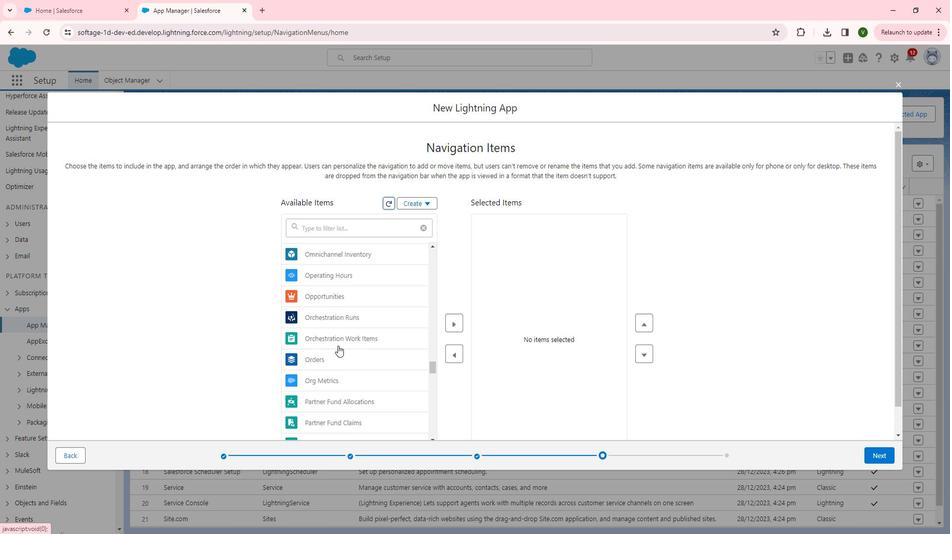 
Action: Mouse scrolled (351, 346) with delta (0, 0)
Screenshot: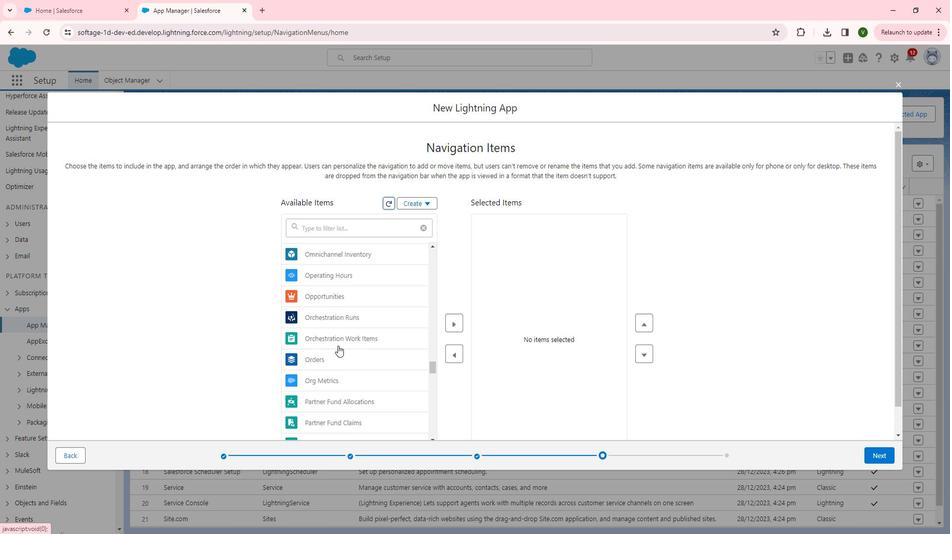 
Action: Mouse moved to (351, 346)
Screenshot: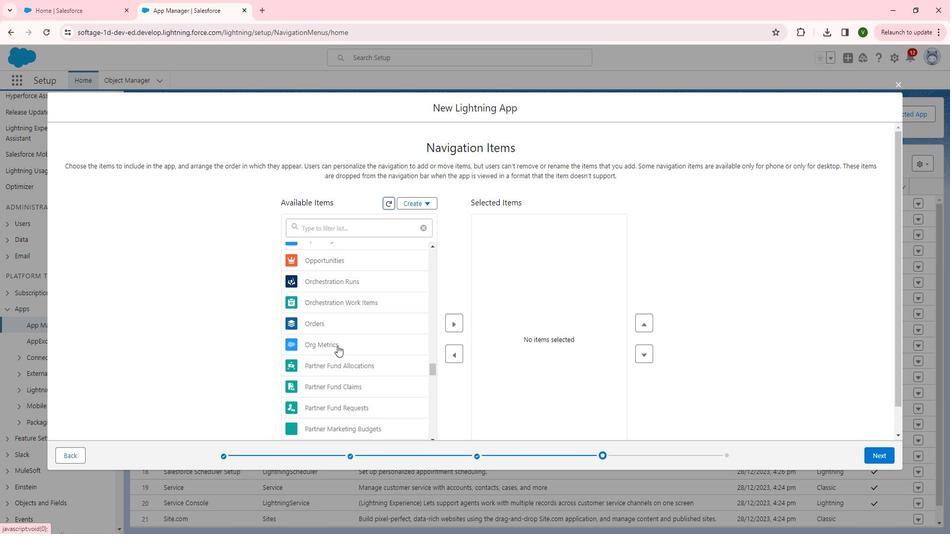 
Action: Mouse scrolled (351, 346) with delta (0, 0)
Screenshot: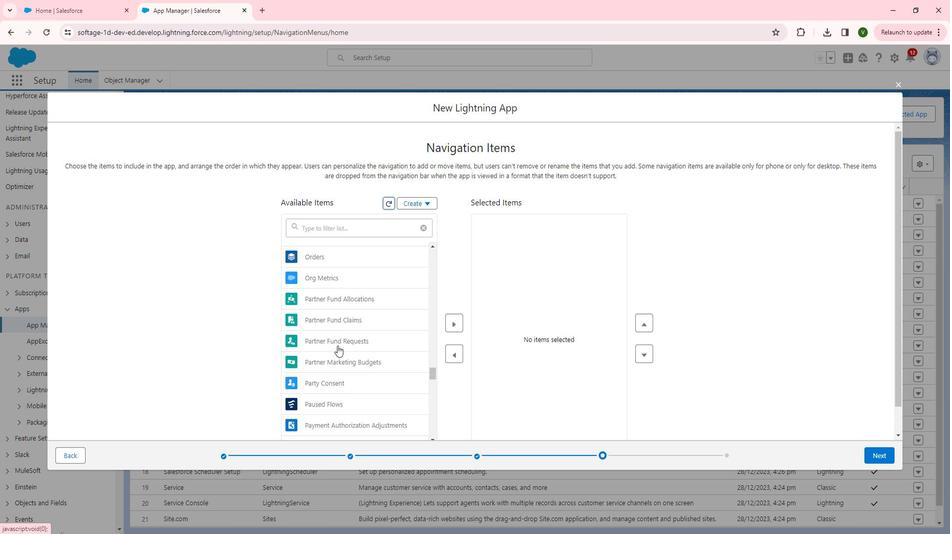 
Action: Mouse scrolled (351, 346) with delta (0, 0)
Screenshot: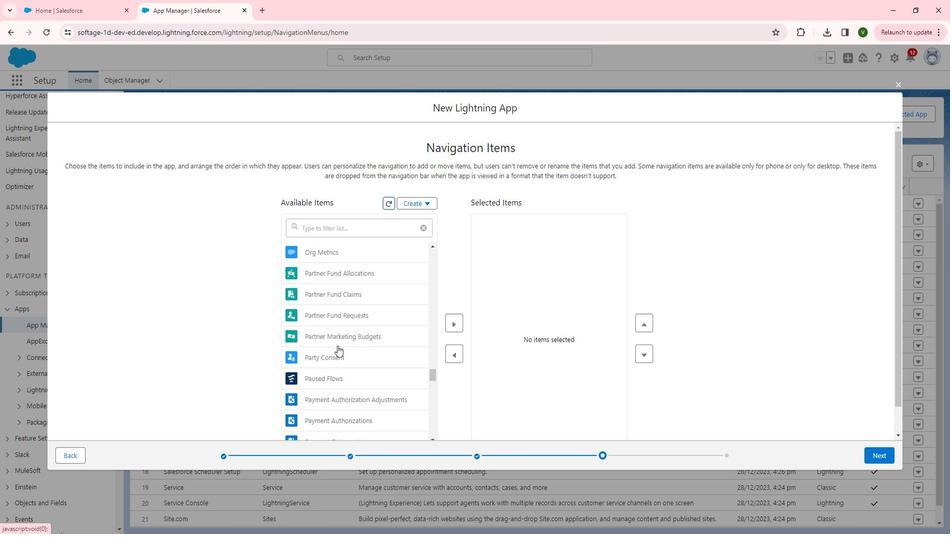
Action: Mouse scrolled (351, 346) with delta (0, 0)
Screenshot: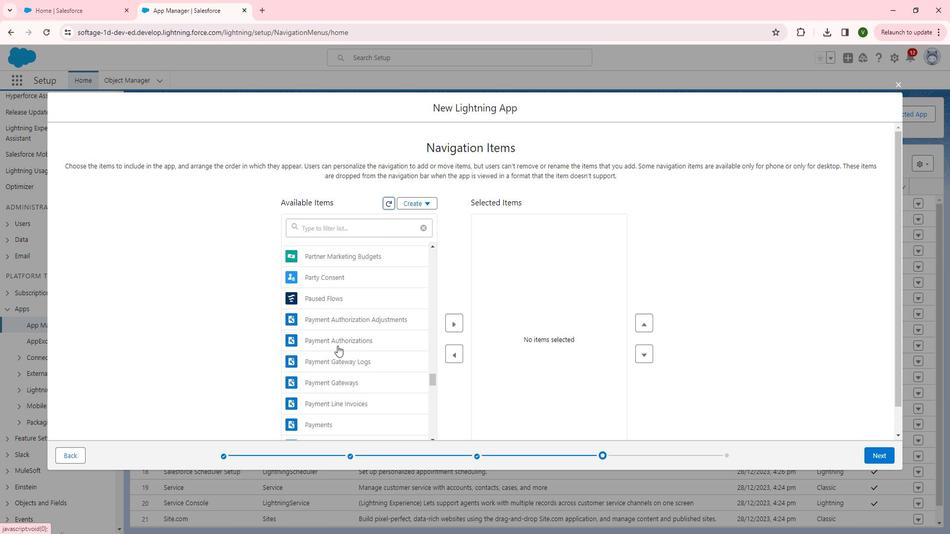 
Action: Mouse scrolled (351, 346) with delta (0, 0)
Screenshot: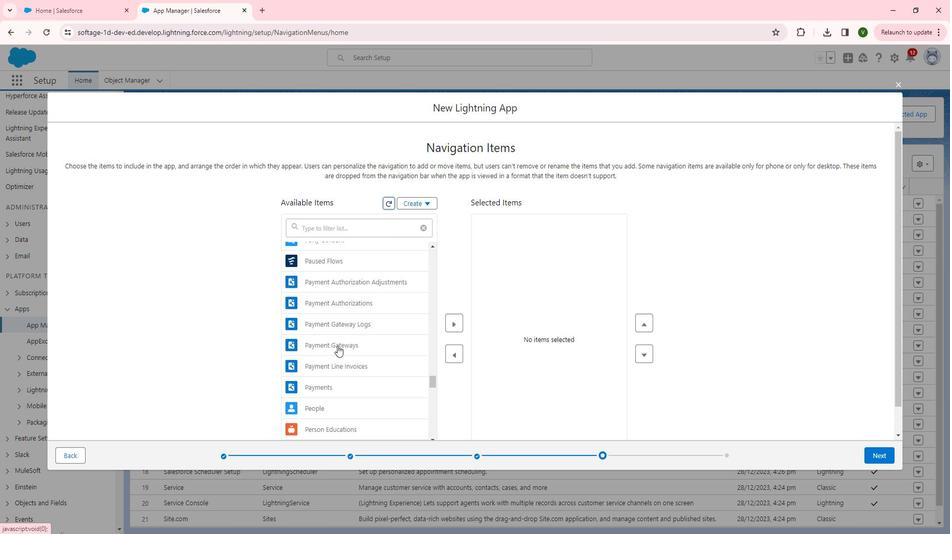 
Action: Mouse scrolled (351, 346) with delta (0, 0)
Screenshot: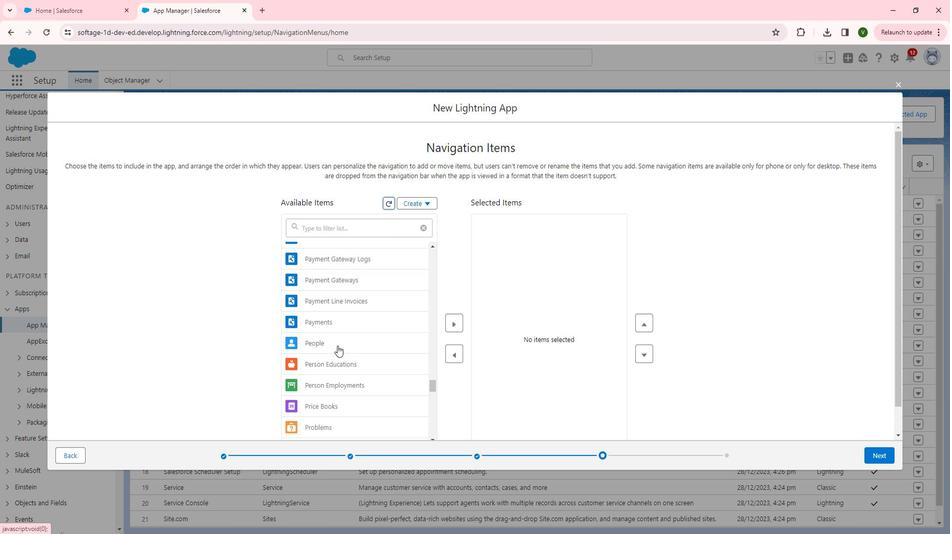 
Action: Mouse scrolled (351, 346) with delta (0, 0)
Screenshot: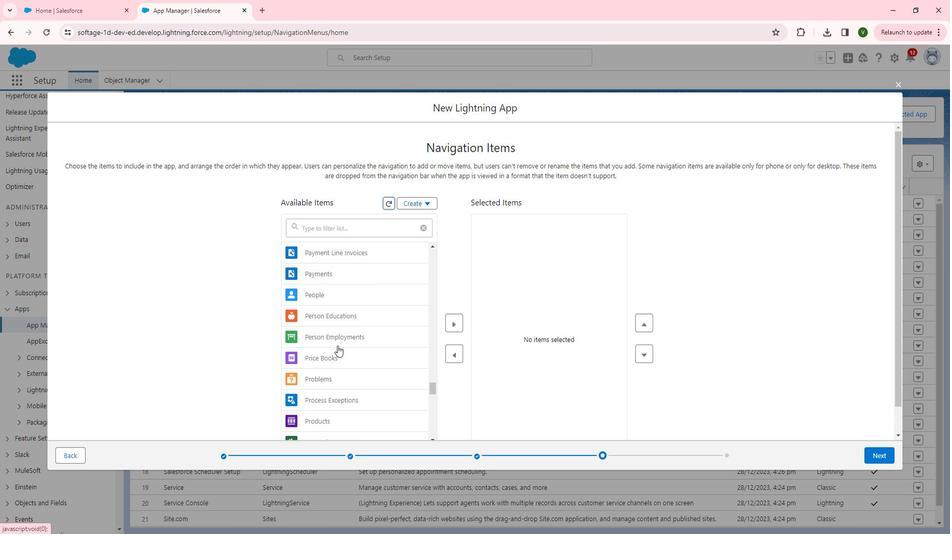 
Action: Mouse scrolled (351, 346) with delta (0, 0)
Screenshot: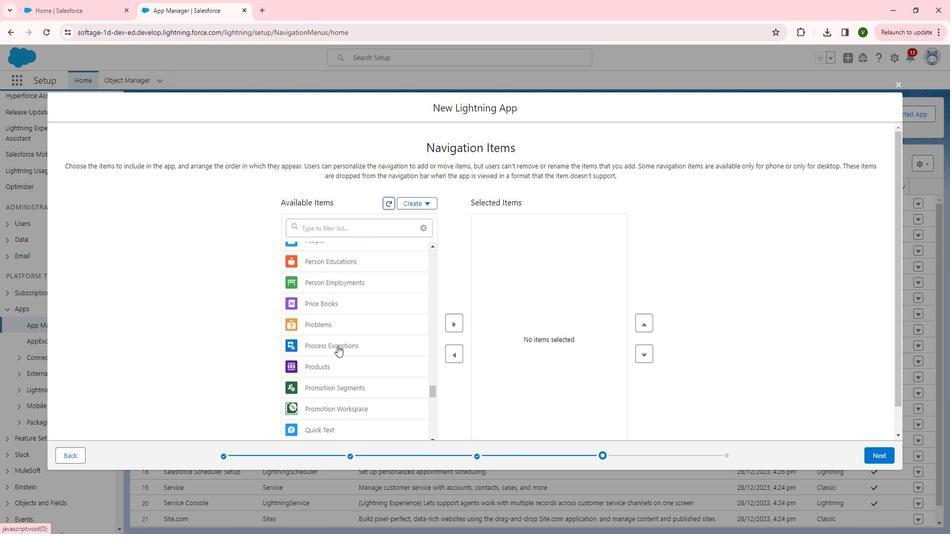 
Action: Mouse scrolled (351, 346) with delta (0, 0)
Screenshot: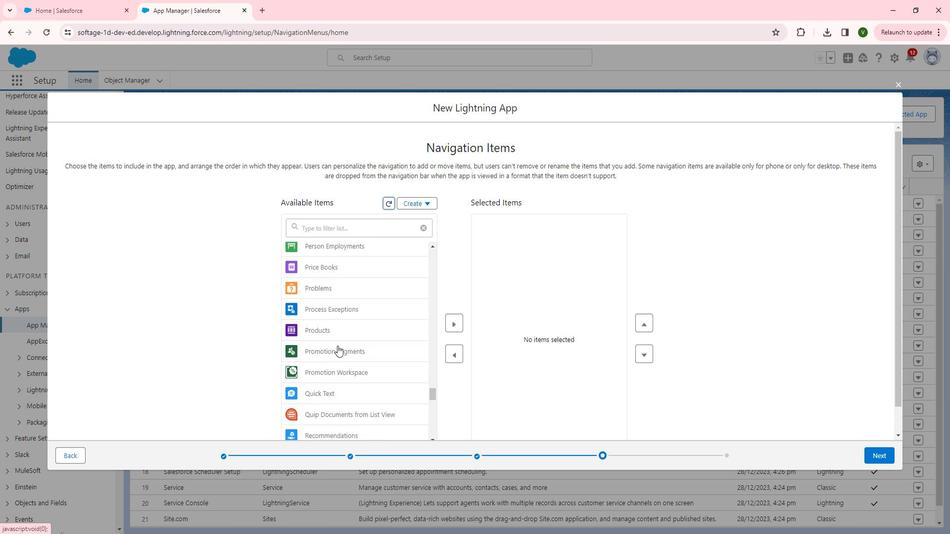 
Action: Mouse scrolled (351, 346) with delta (0, 0)
Screenshot: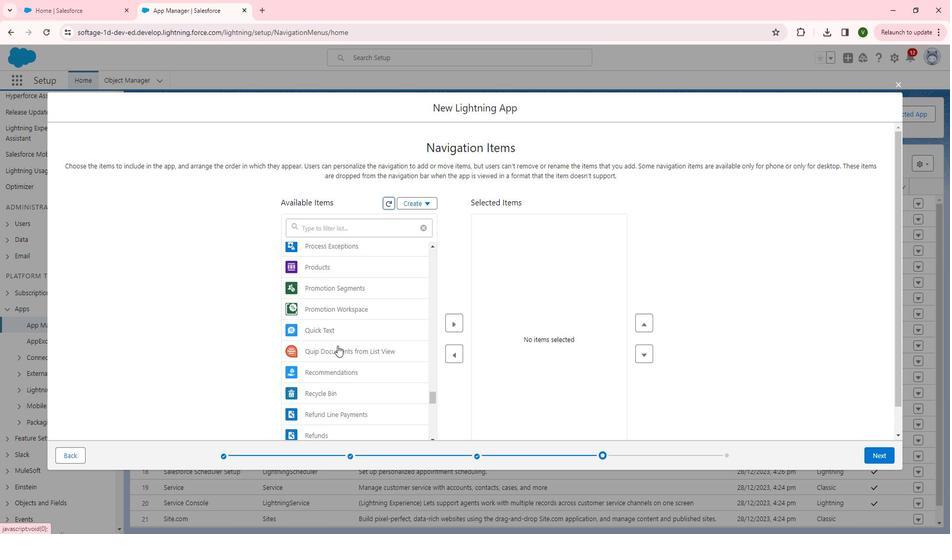
Action: Mouse scrolled (351, 346) with delta (0, 0)
Screenshot: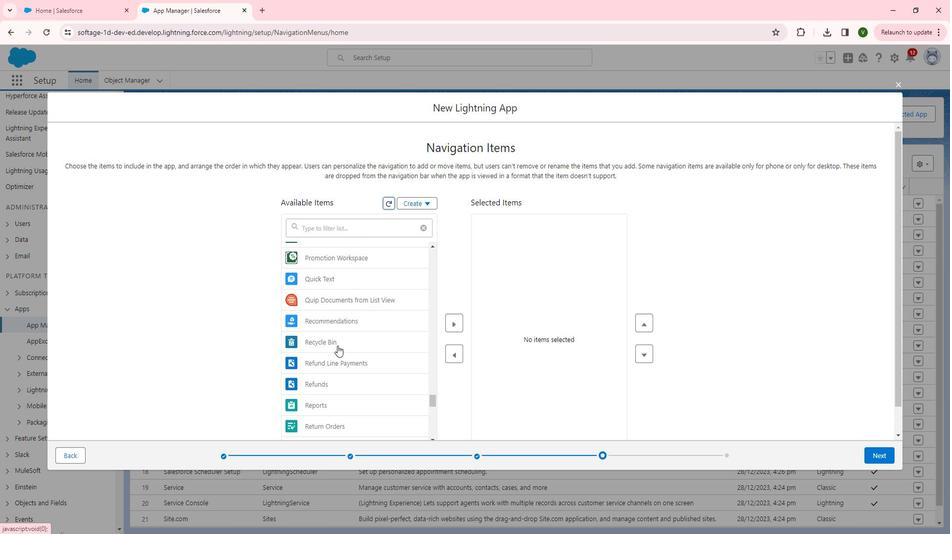 
Action: Mouse moved to (358, 350)
Screenshot: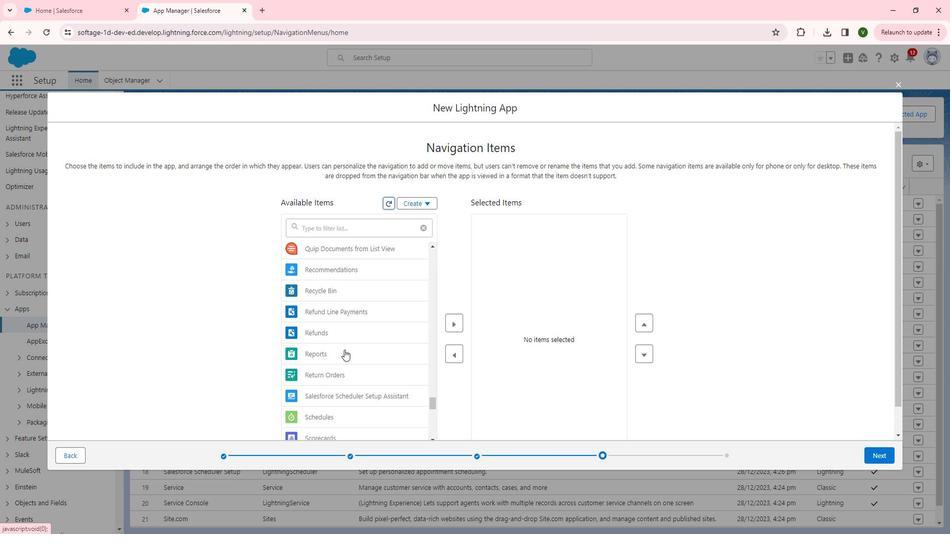 
Action: Mouse pressed left at (358, 350)
Screenshot: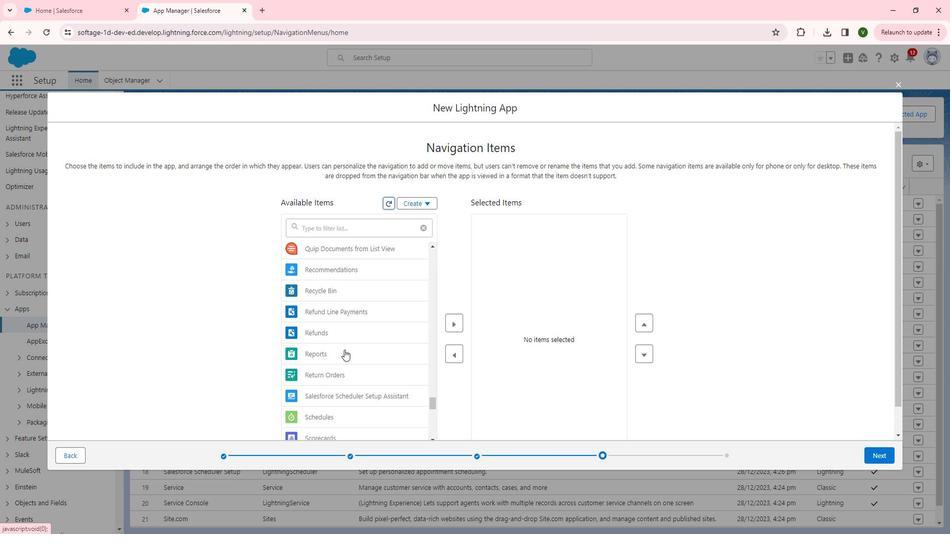 
Action: Mouse moved to (470, 321)
Screenshot: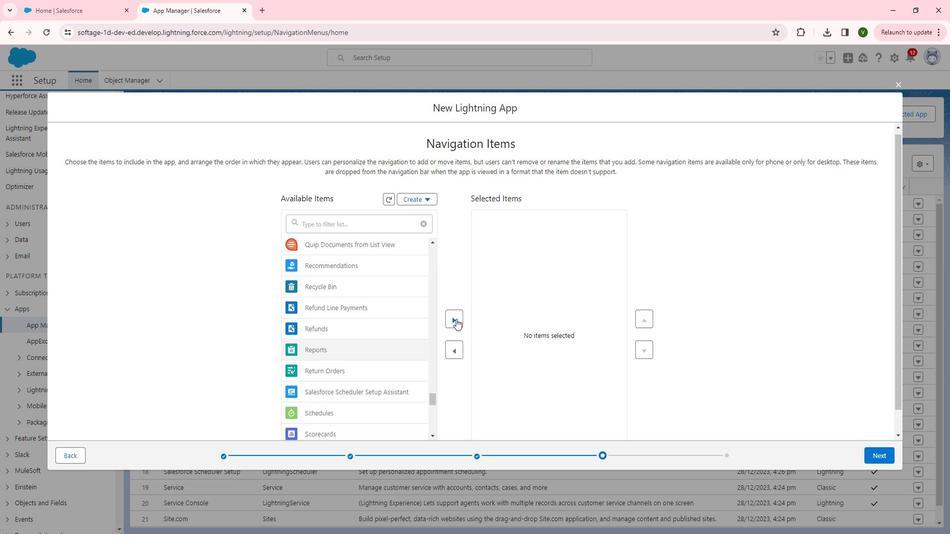 
Action: Mouse pressed left at (470, 321)
Screenshot: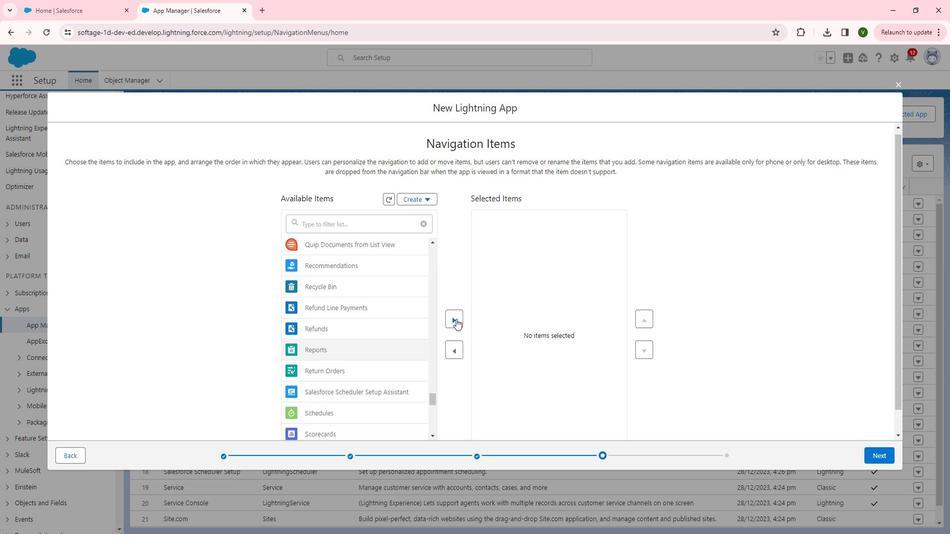 
Action: Mouse moved to (371, 377)
Screenshot: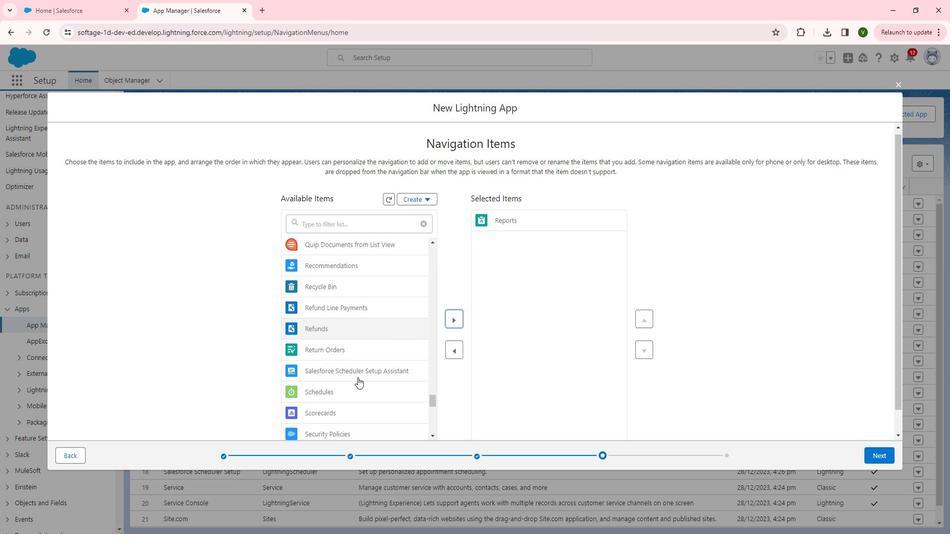
Action: Mouse scrolled (371, 377) with delta (0, 0)
Screenshot: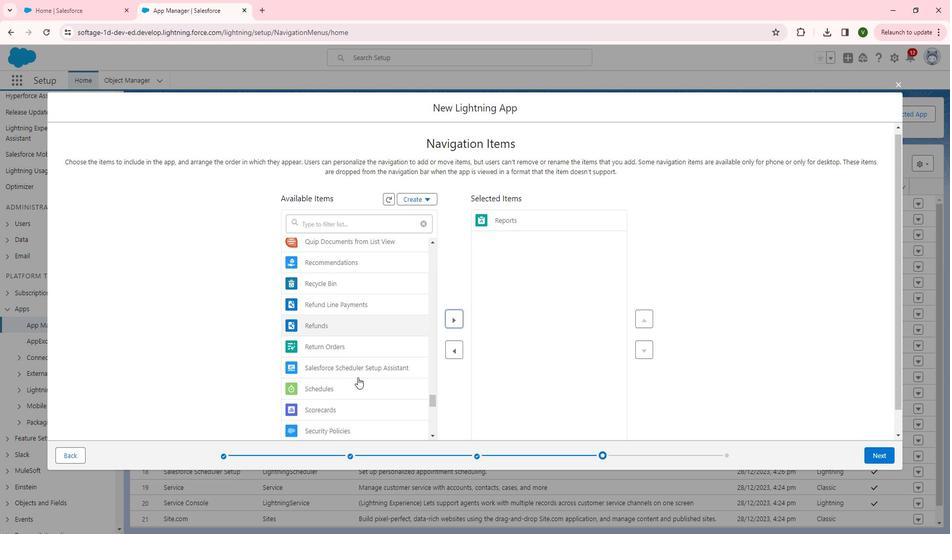 
Action: Mouse scrolled (371, 377) with delta (0, 0)
Screenshot: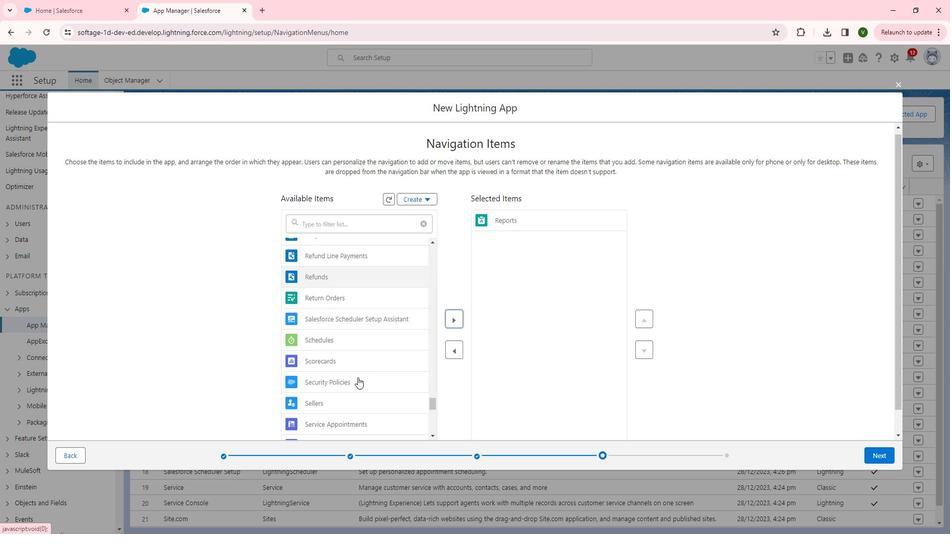 
Action: Mouse moved to (418, 387)
Screenshot: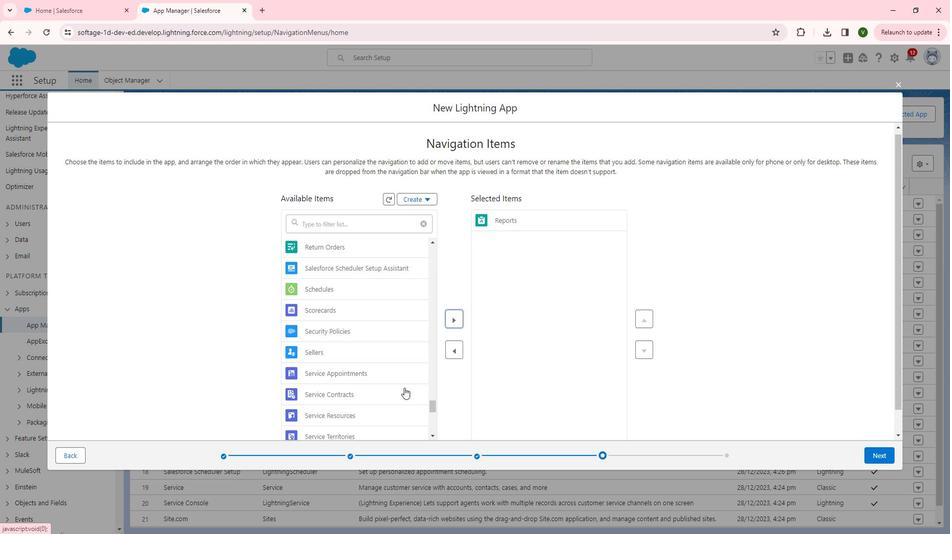 
Action: Mouse scrolled (418, 387) with delta (0, 0)
Screenshot: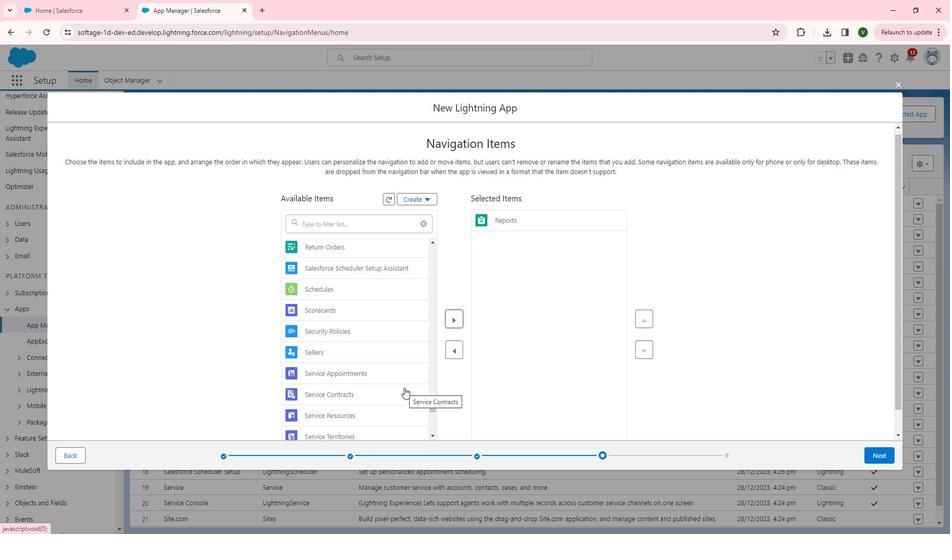 
Action: Mouse scrolled (418, 387) with delta (0, 0)
Screenshot: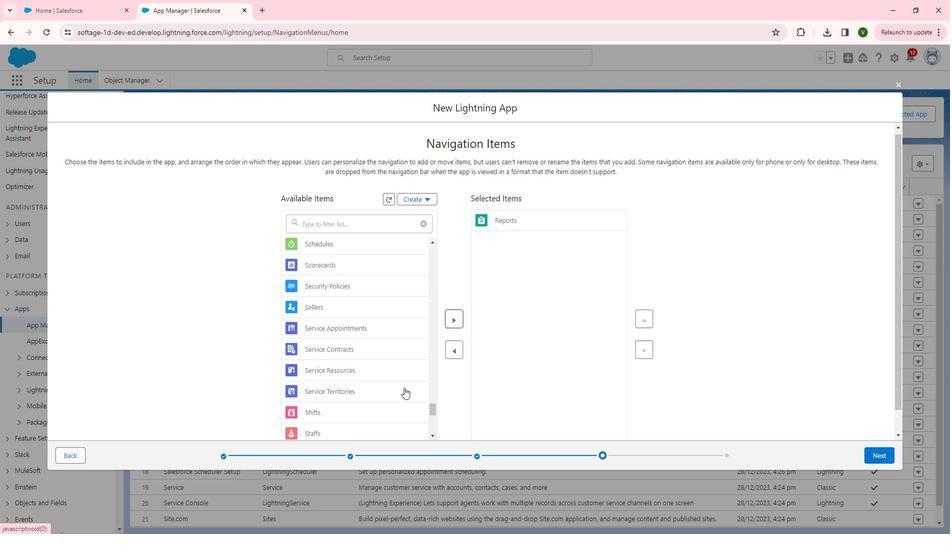 
Action: Mouse scrolled (418, 387) with delta (0, 0)
Screenshot: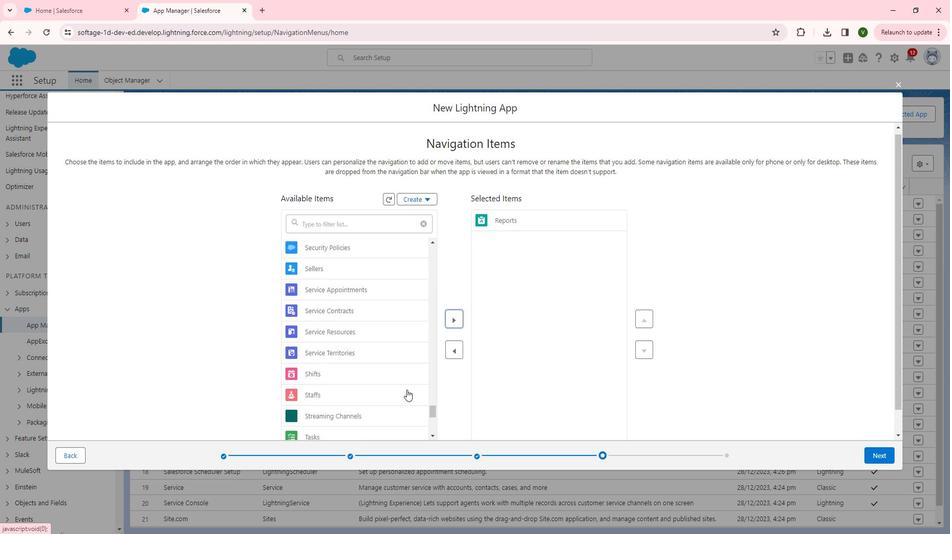 
Action: Mouse moved to (361, 347)
Screenshot: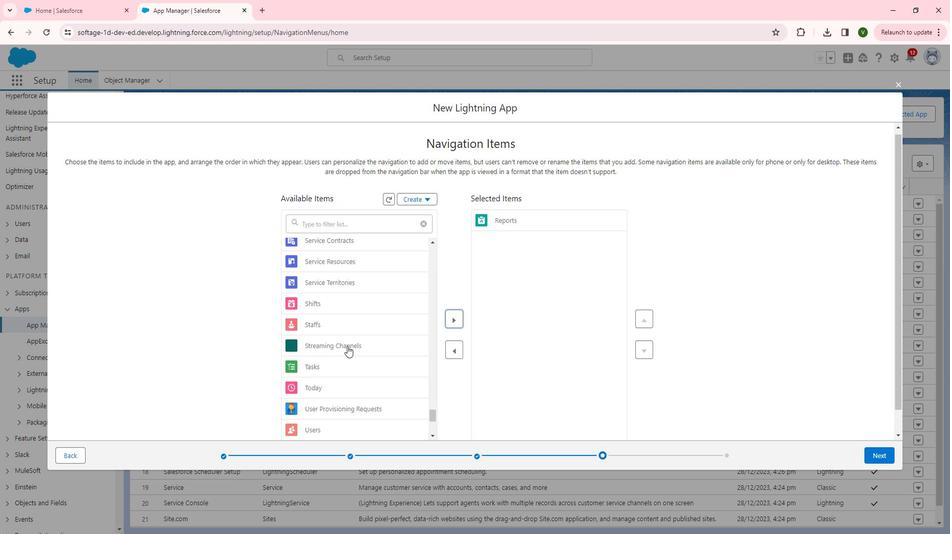 
Action: Mouse scrolled (361, 347) with delta (0, 0)
Screenshot: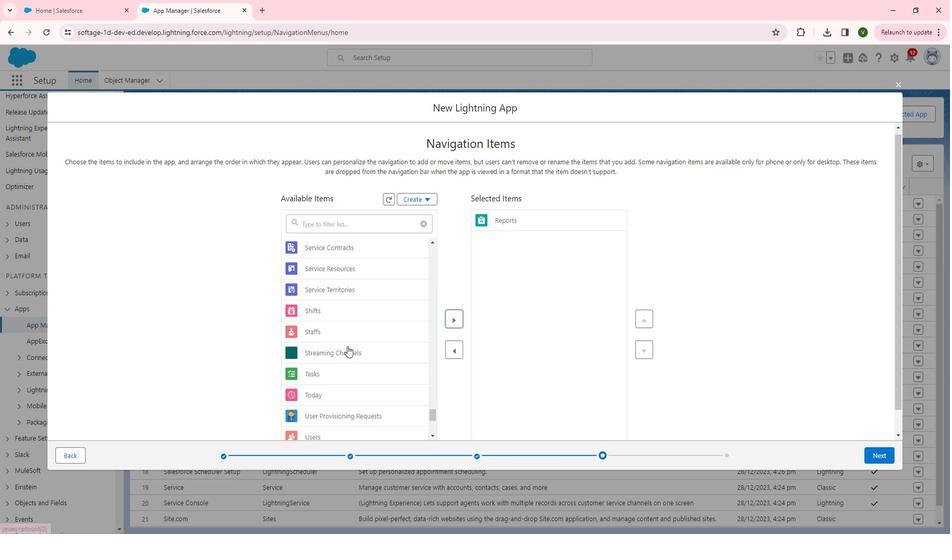 
Action: Mouse scrolled (361, 347) with delta (0, 0)
Screenshot: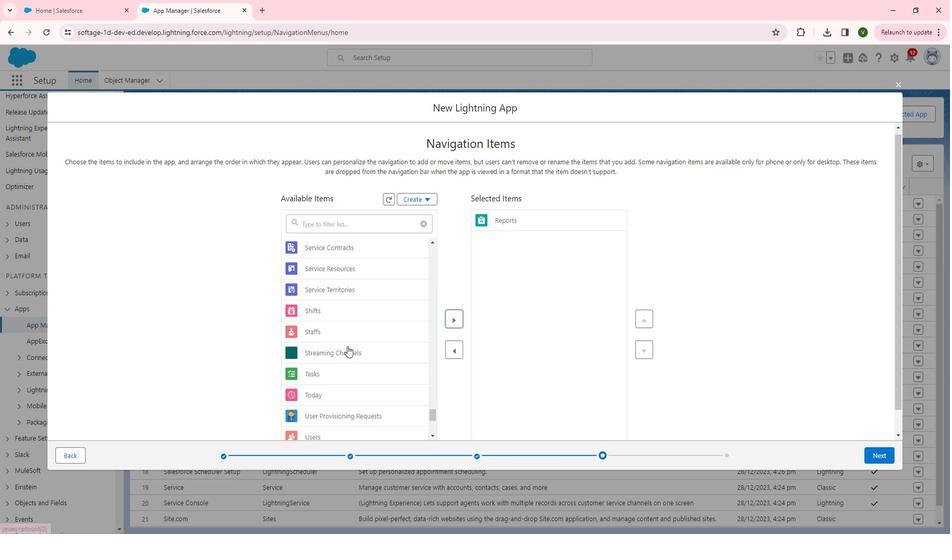 
Action: Mouse scrolled (361, 347) with delta (0, 0)
Screenshot: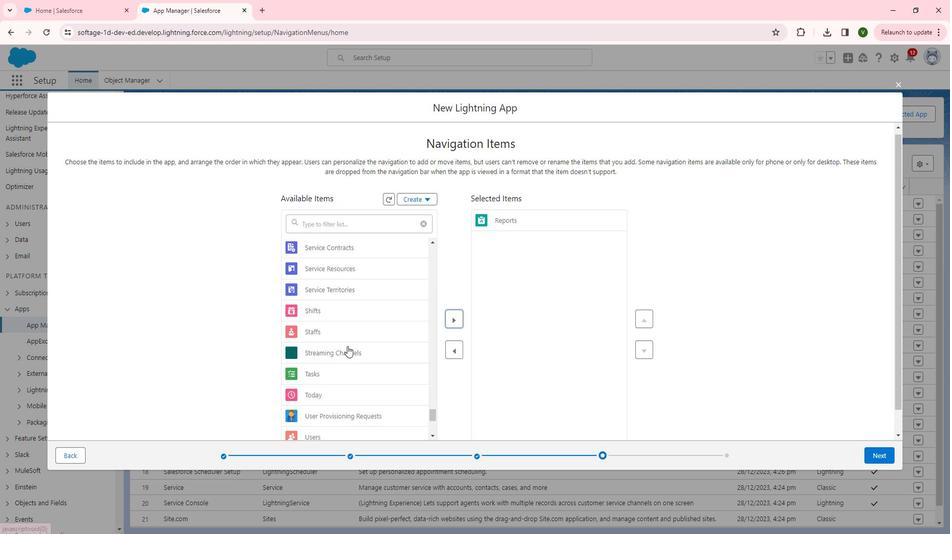 
Action: Mouse scrolled (361, 347) with delta (0, 0)
Screenshot: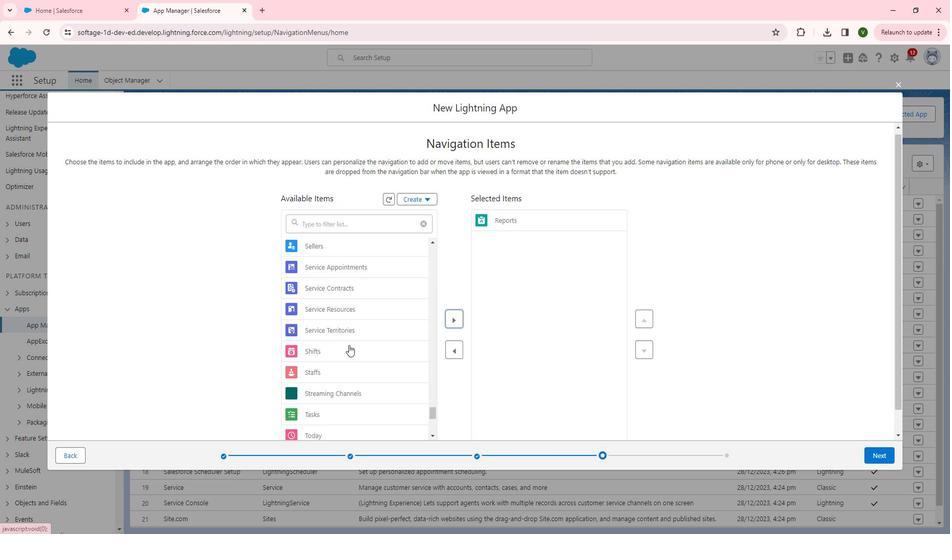 
Action: Mouse moved to (362, 346)
Screenshot: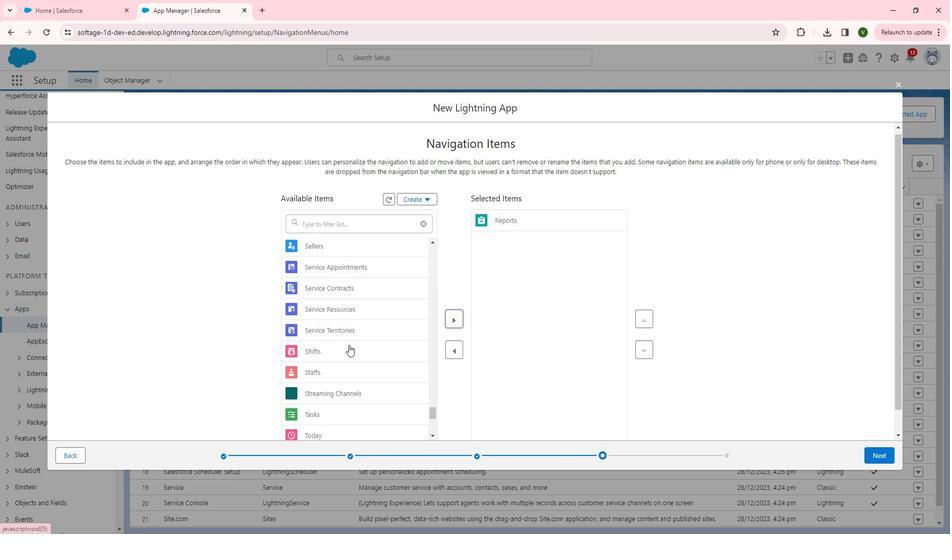
Action: Mouse scrolled (362, 346) with delta (0, 0)
Screenshot: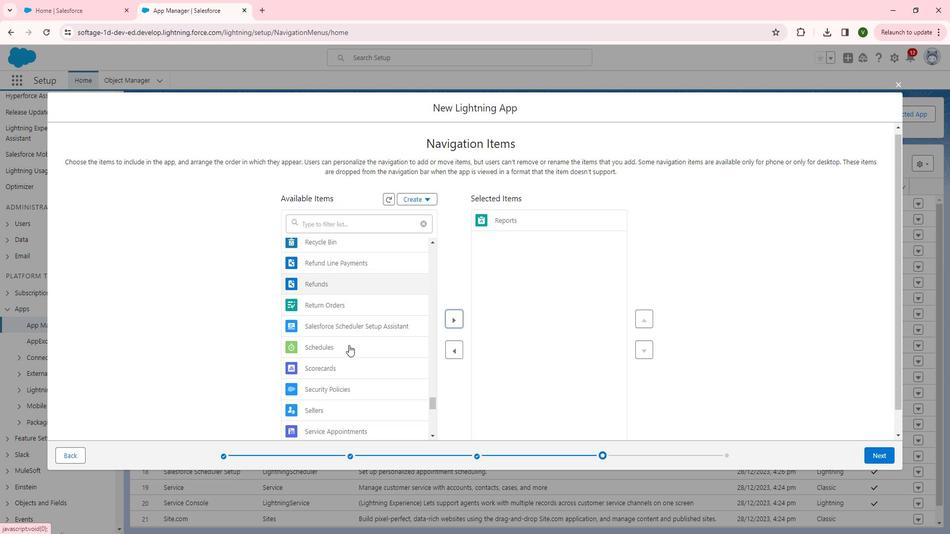 
Action: Mouse scrolled (362, 346) with delta (0, 0)
Screenshot: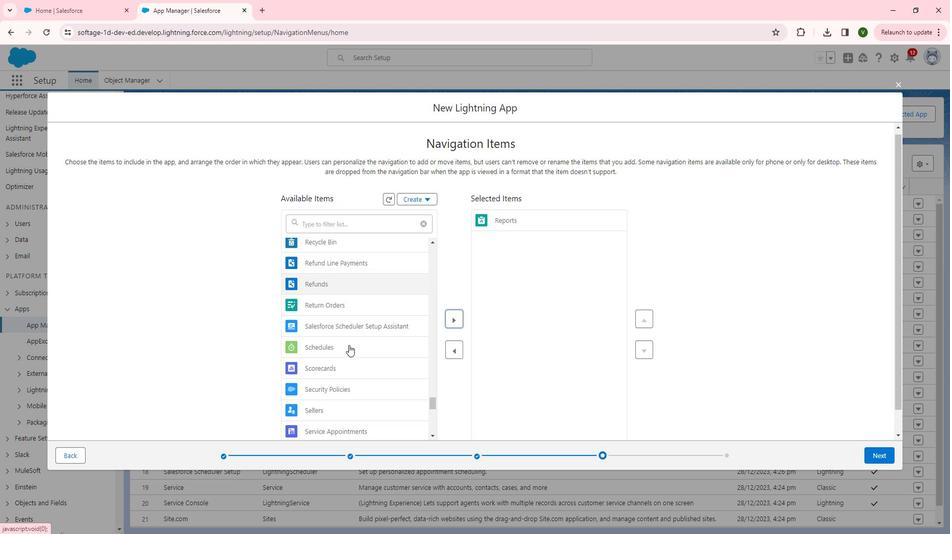 
Action: Mouse scrolled (362, 346) with delta (0, 0)
Screenshot: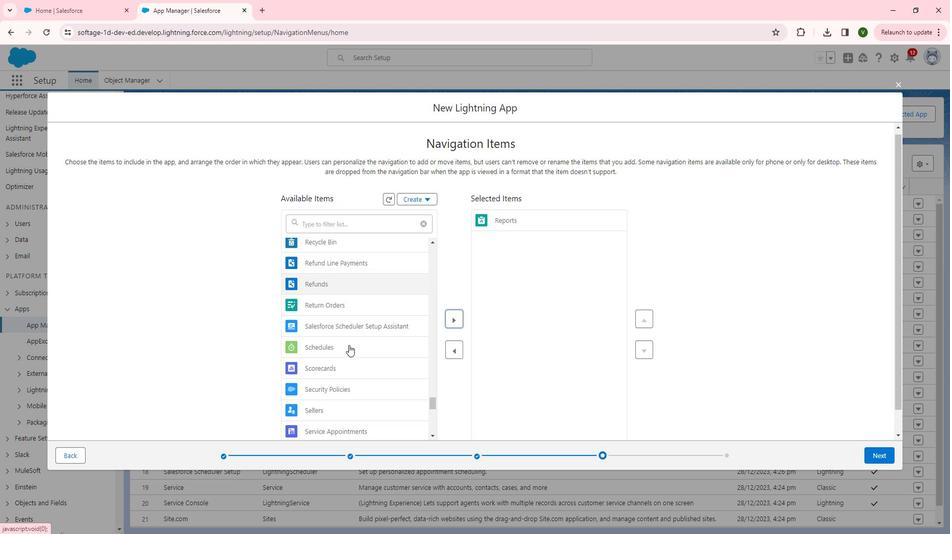 
Action: Mouse scrolled (362, 346) with delta (0, 0)
Screenshot: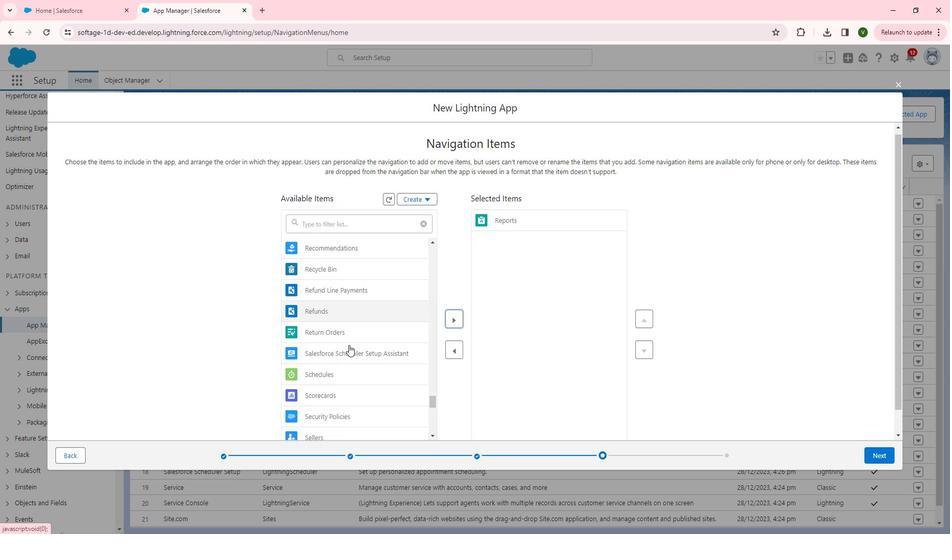 
Action: Mouse scrolled (362, 346) with delta (0, 0)
Screenshot: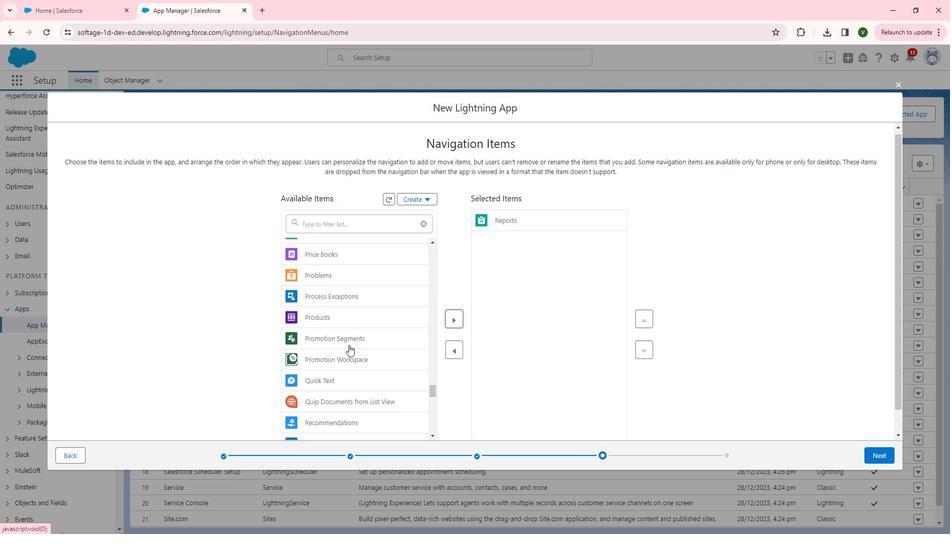 
Action: Mouse scrolled (362, 346) with delta (0, 0)
Screenshot: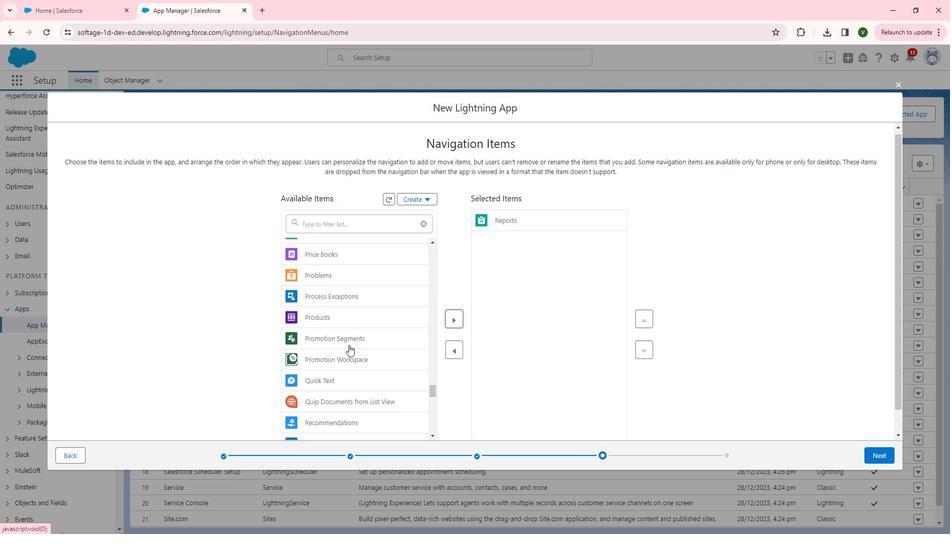 
Action: Mouse scrolled (362, 346) with delta (0, 0)
Screenshot: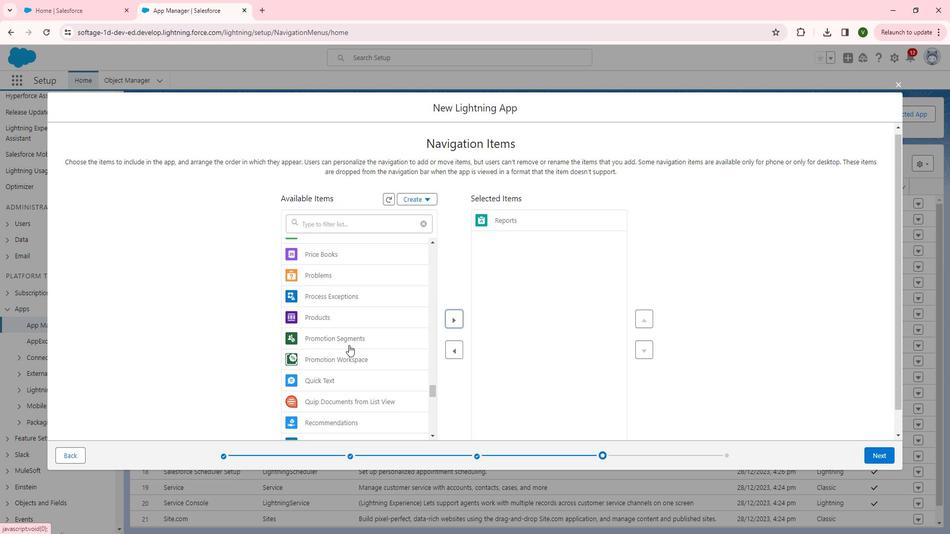 
Action: Mouse scrolled (362, 346) with delta (0, 0)
Screenshot: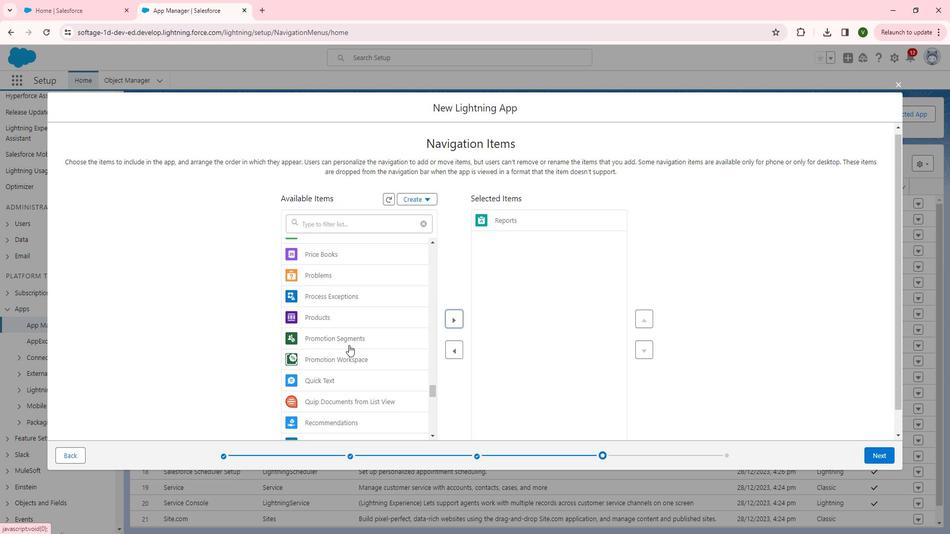 
Action: Mouse scrolled (362, 346) with delta (0, 0)
Screenshot: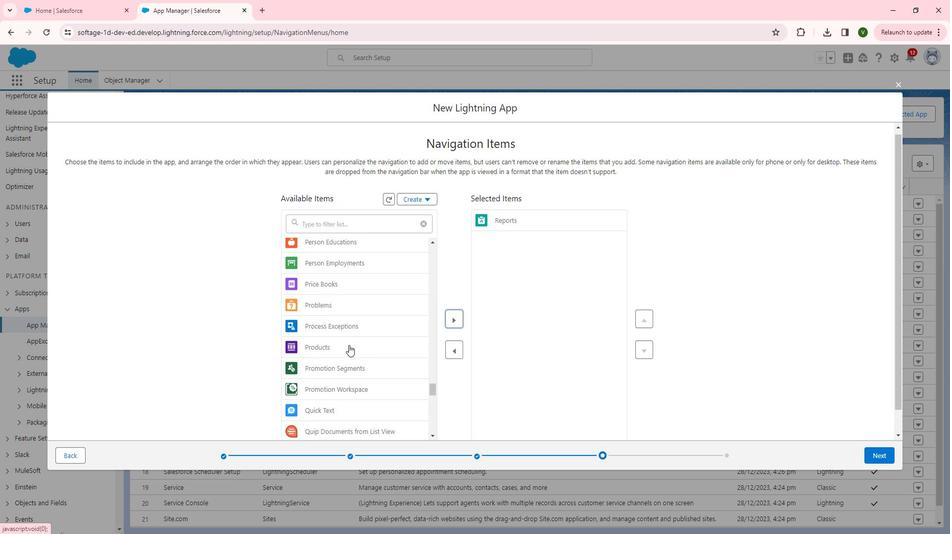 
Action: Mouse scrolled (362, 346) with delta (0, 0)
Screenshot: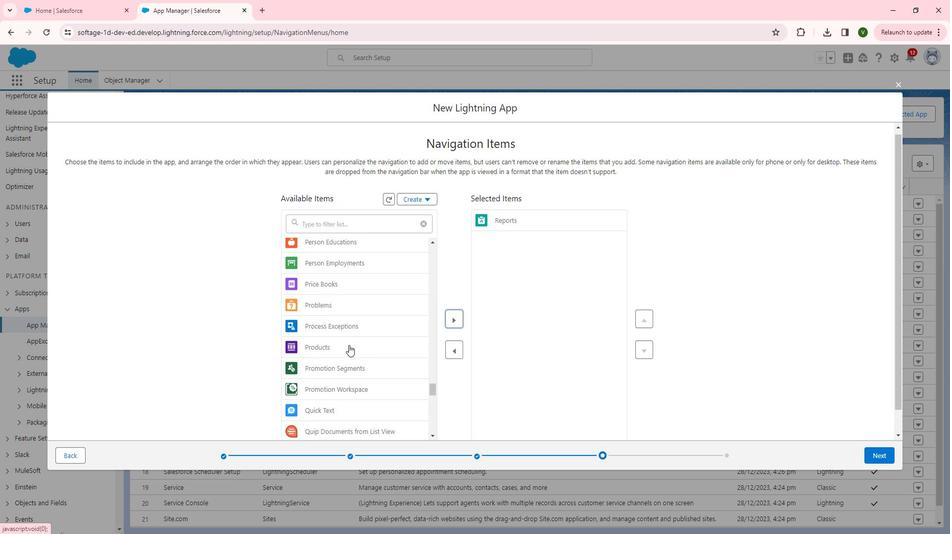 
Action: Mouse moved to (363, 346)
Screenshot: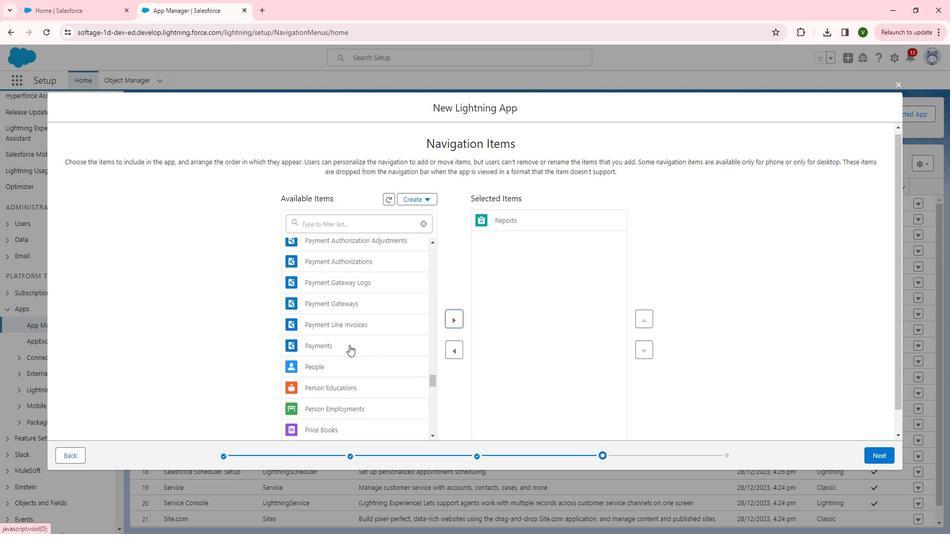 
Action: Mouse scrolled (363, 346) with delta (0, 0)
Screenshot: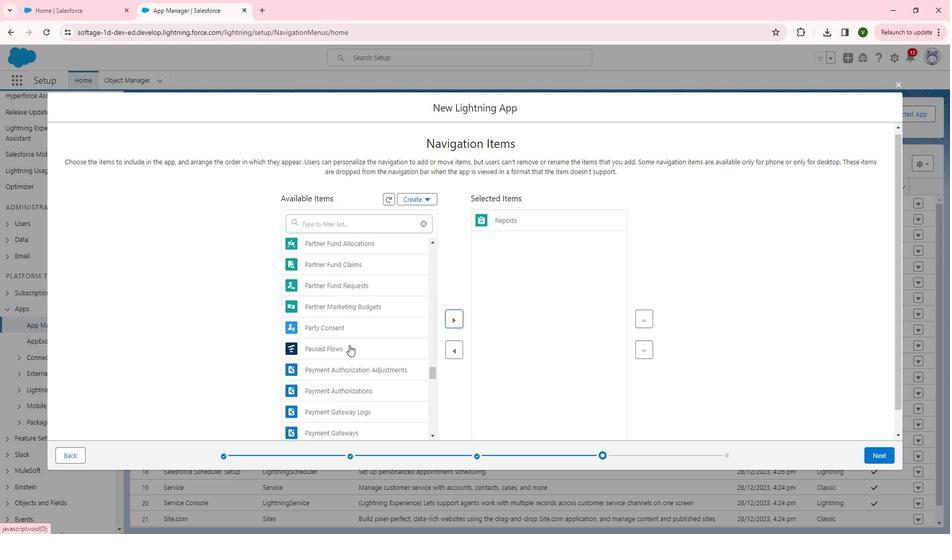 
Action: Mouse scrolled (363, 346) with delta (0, 0)
Screenshot: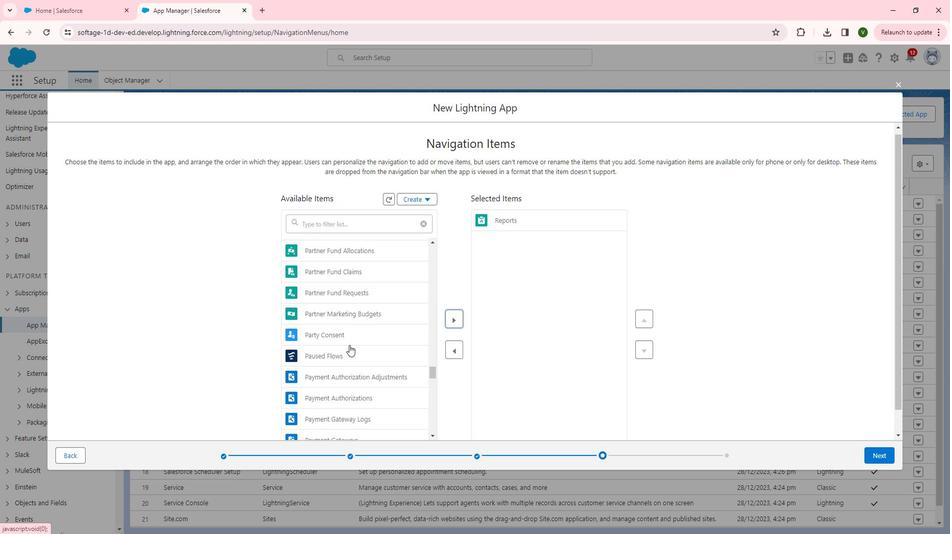 
Action: Mouse scrolled (363, 346) with delta (0, 0)
Screenshot: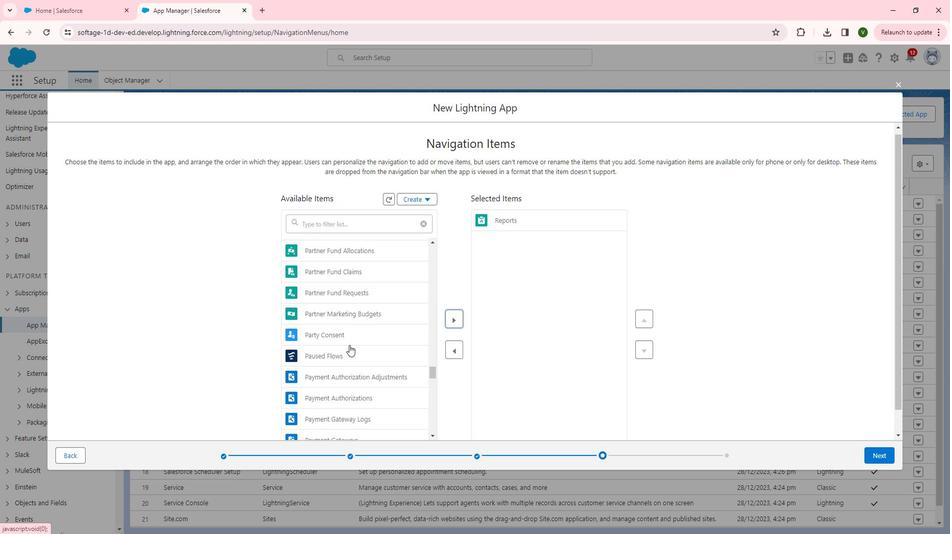 
Action: Mouse scrolled (363, 346) with delta (0, 0)
Screenshot: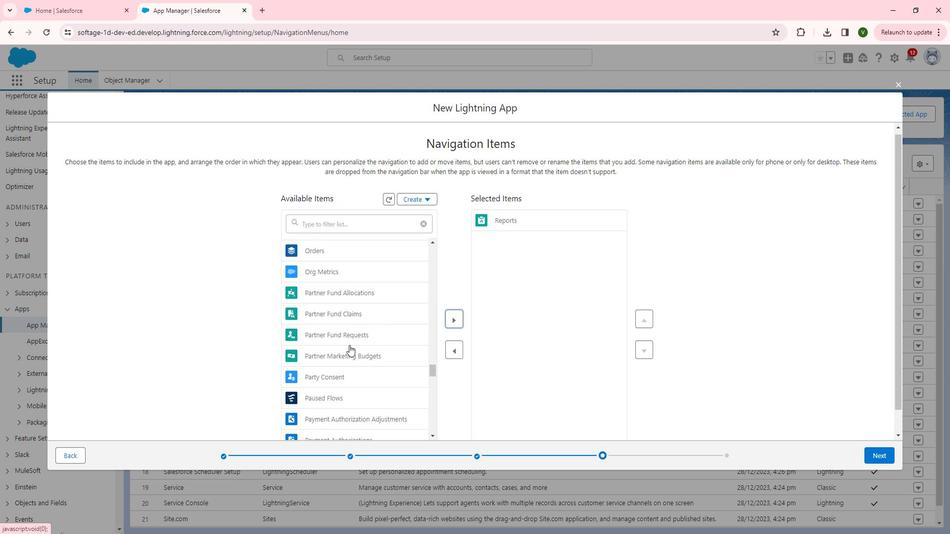 
Action: Mouse scrolled (363, 346) with delta (0, 0)
Screenshot: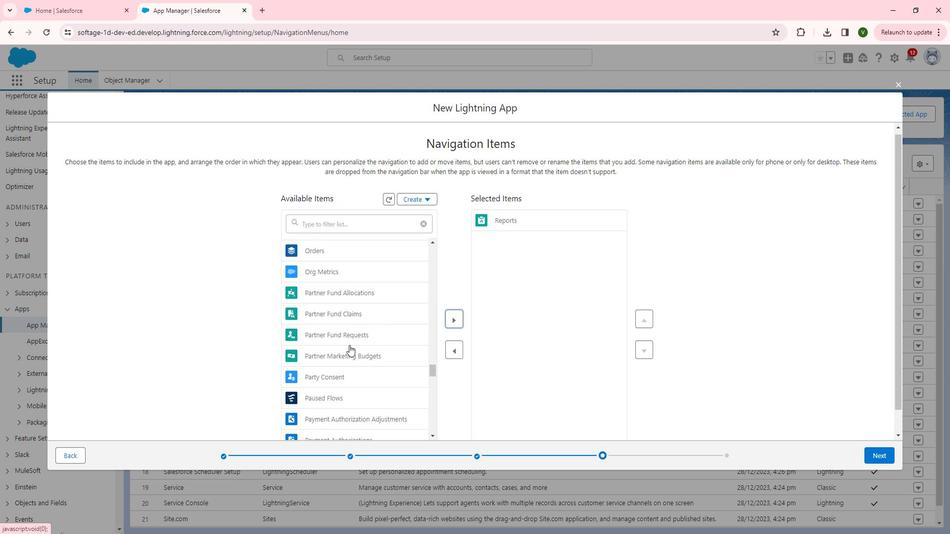 
Action: Mouse scrolled (363, 346) with delta (0, 0)
Screenshot: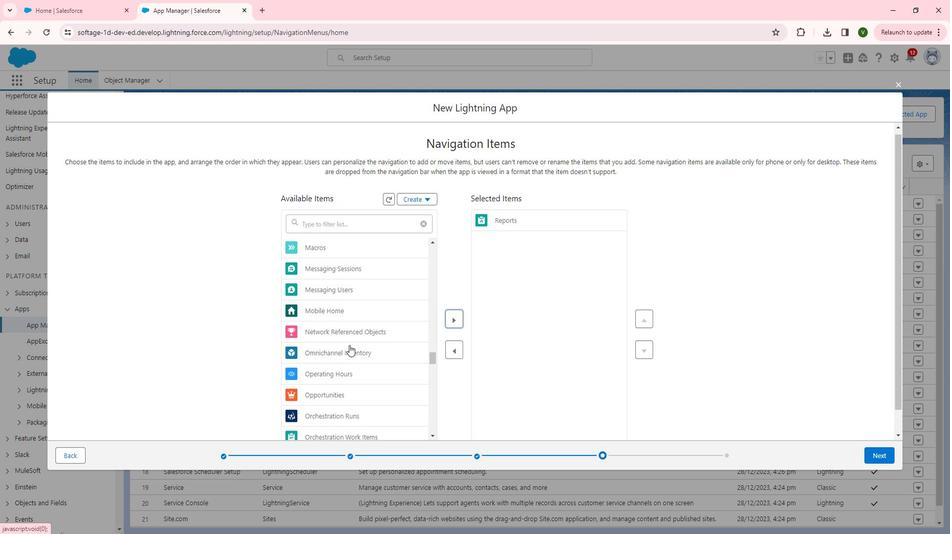 
Action: Mouse scrolled (363, 346) with delta (0, 0)
Screenshot: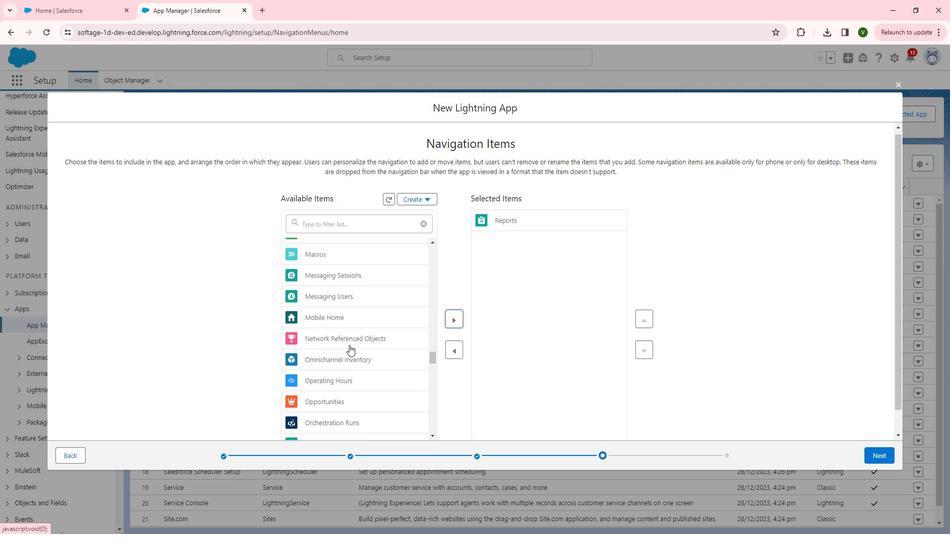 
Action: Mouse scrolled (363, 346) with delta (0, 0)
Screenshot: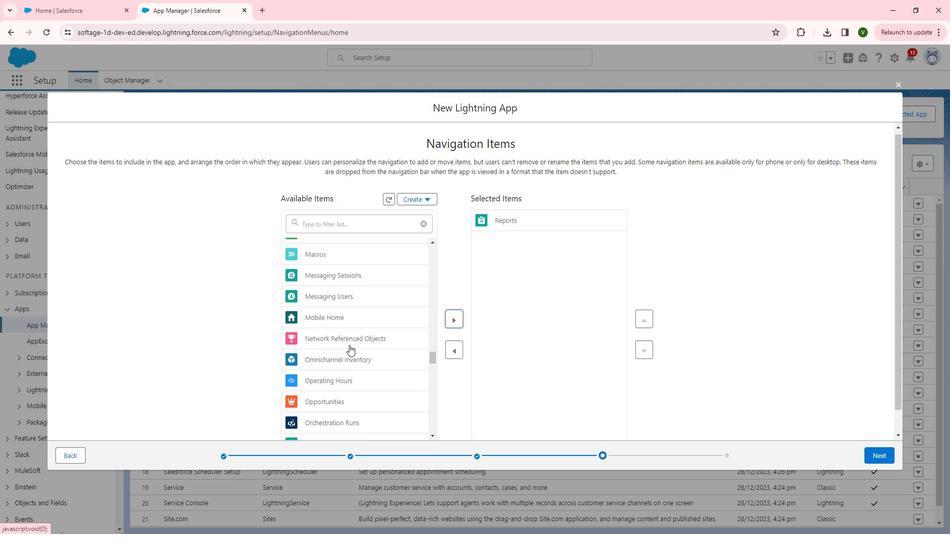 
Action: Mouse scrolled (363, 346) with delta (0, 0)
Screenshot: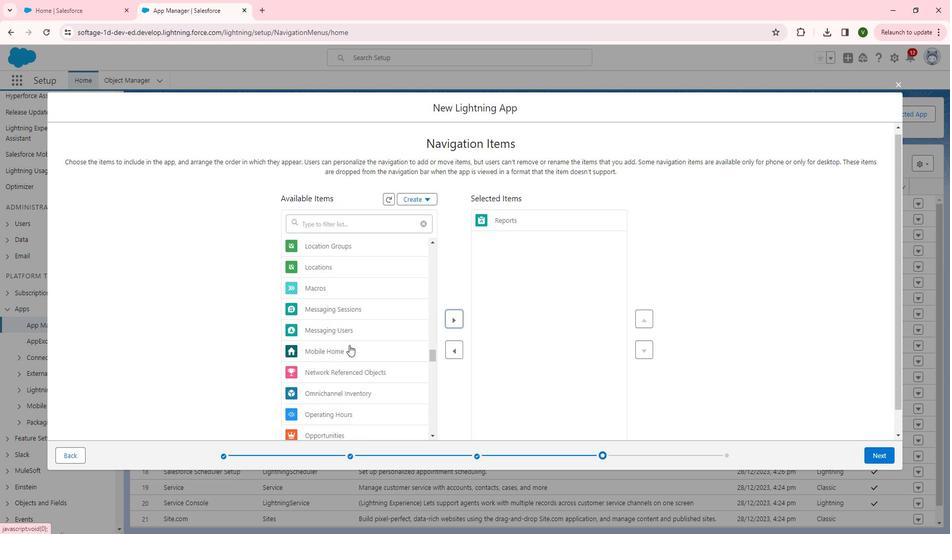 
Action: Mouse scrolled (363, 346) with delta (0, 0)
Screenshot: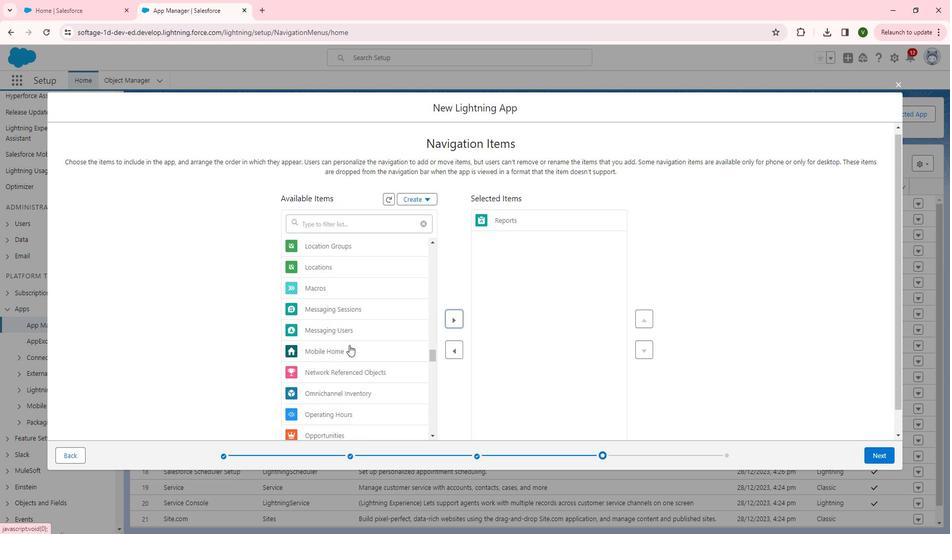 
Action: Mouse scrolled (363, 346) with delta (0, 0)
Screenshot: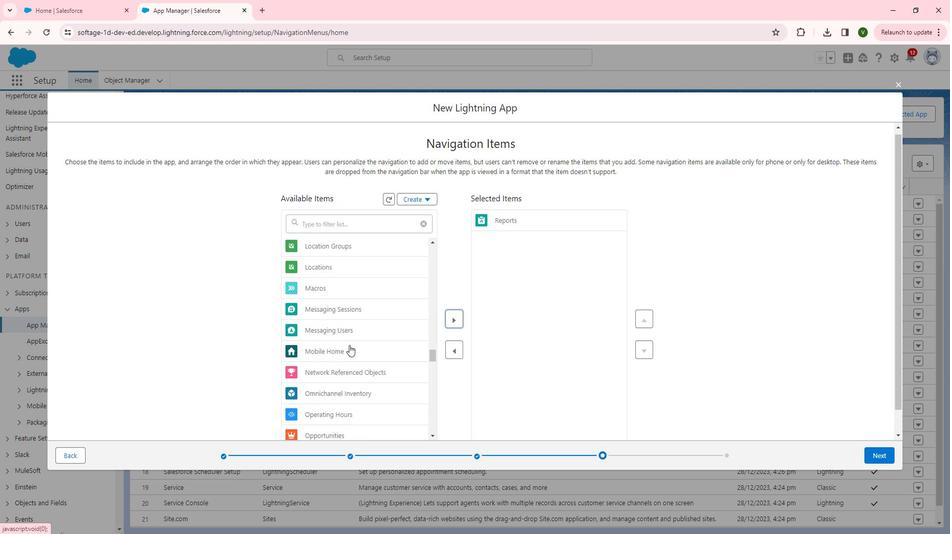 
Action: Mouse moved to (364, 345)
Screenshot: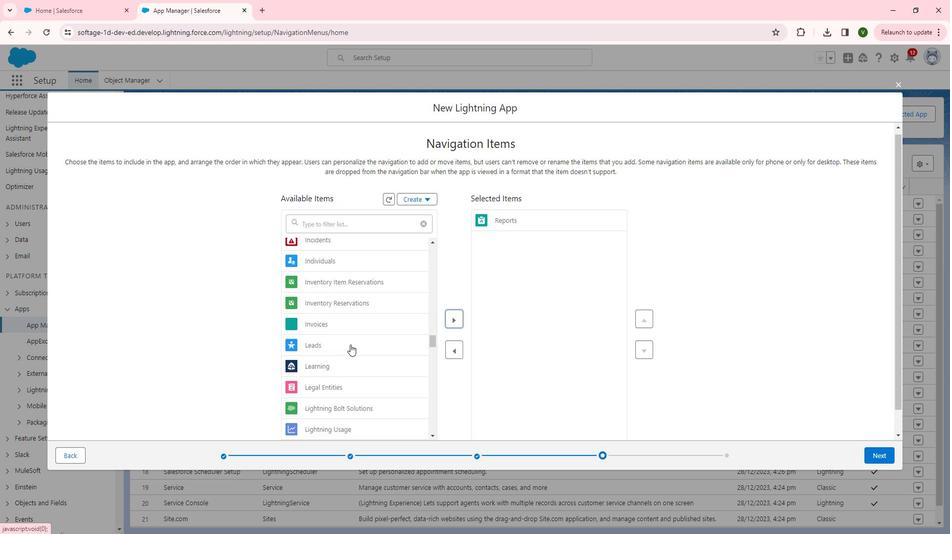 
Action: Mouse scrolled (364, 346) with delta (0, 0)
Screenshot: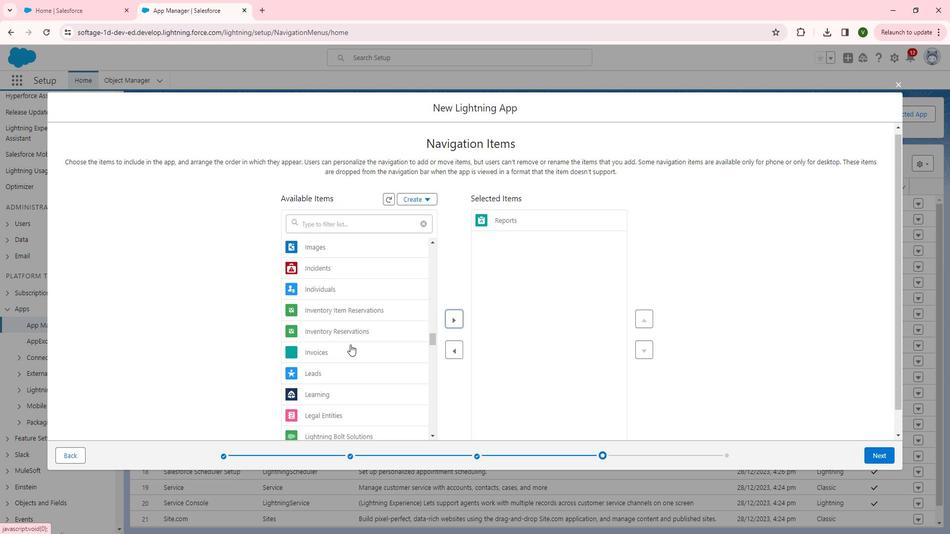
Action: Mouse scrolled (364, 346) with delta (0, 0)
Screenshot: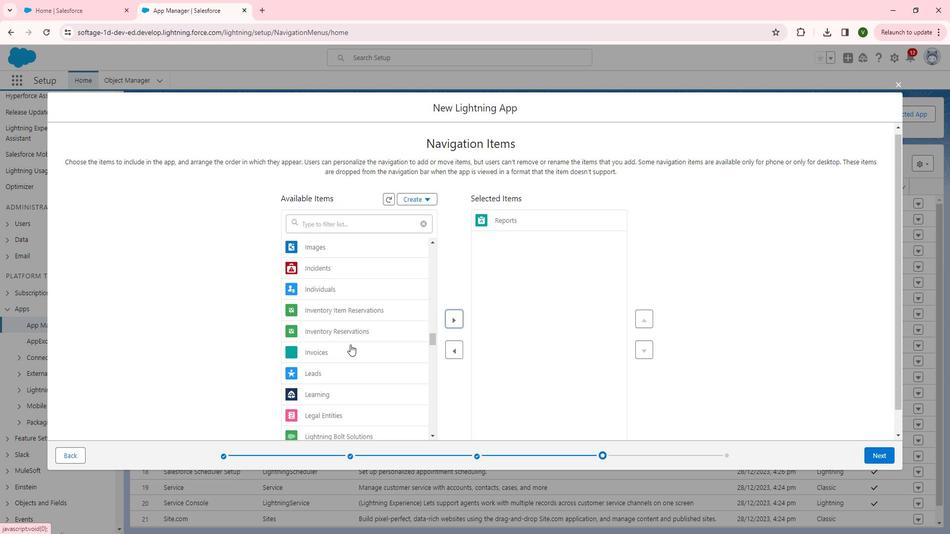 
Action: Mouse scrolled (364, 346) with delta (0, 0)
Screenshot: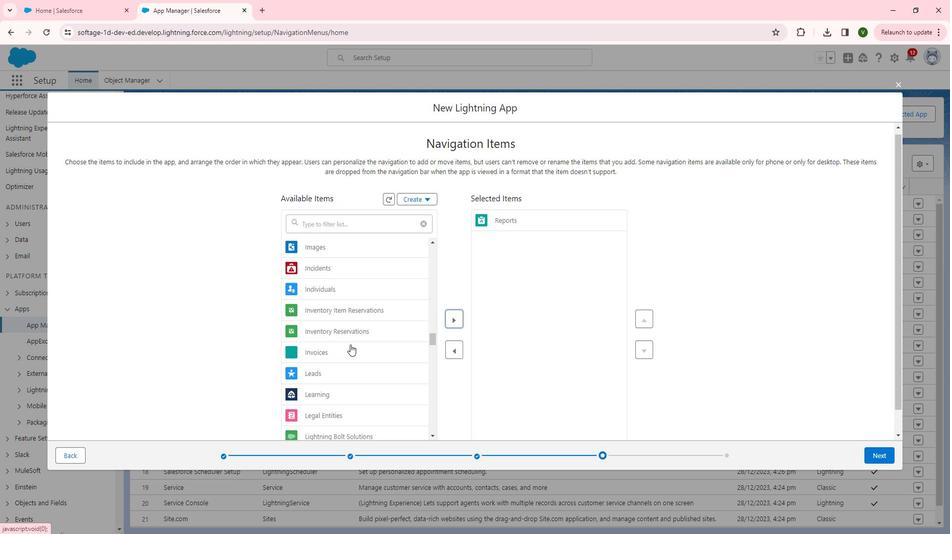 
Action: Mouse scrolled (364, 346) with delta (0, 0)
Screenshot: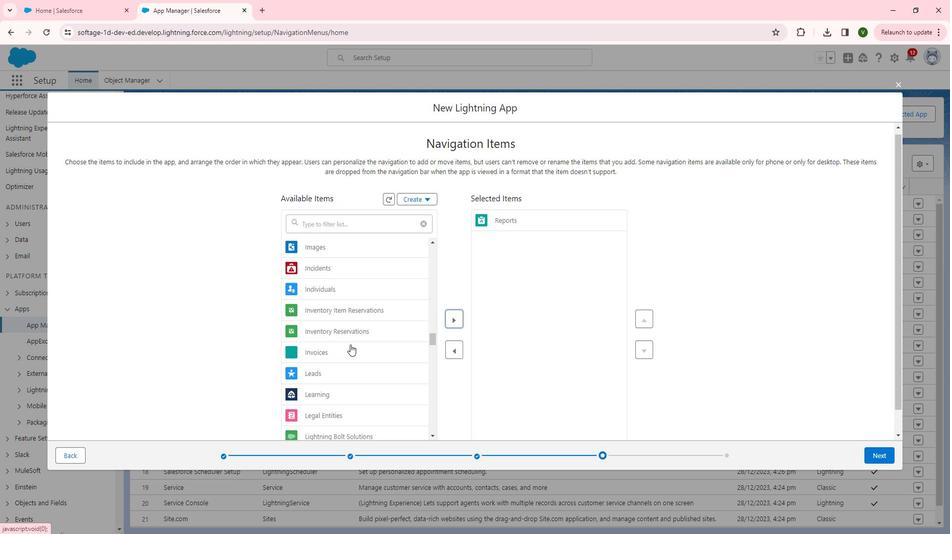 
Action: Mouse scrolled (364, 346) with delta (0, 0)
Screenshot: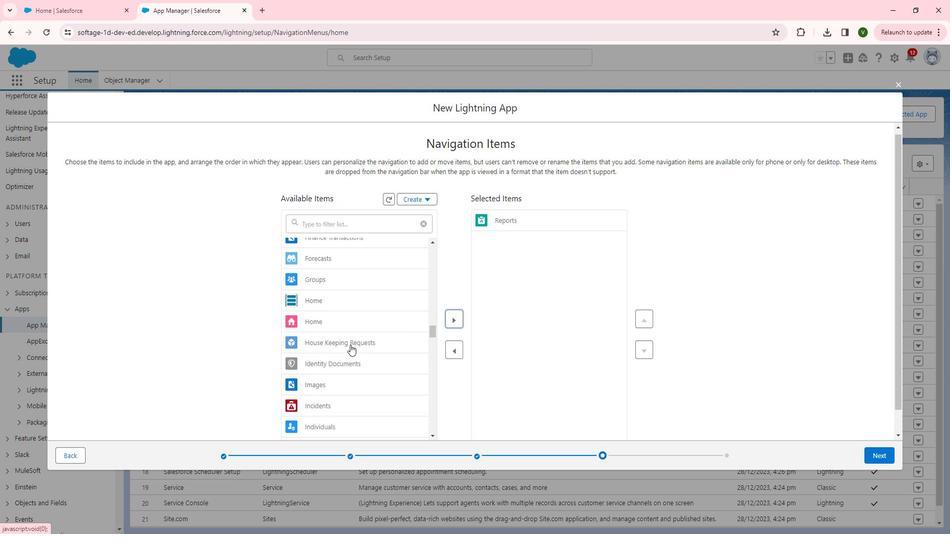 
Action: Mouse scrolled (364, 346) with delta (0, 0)
Screenshot: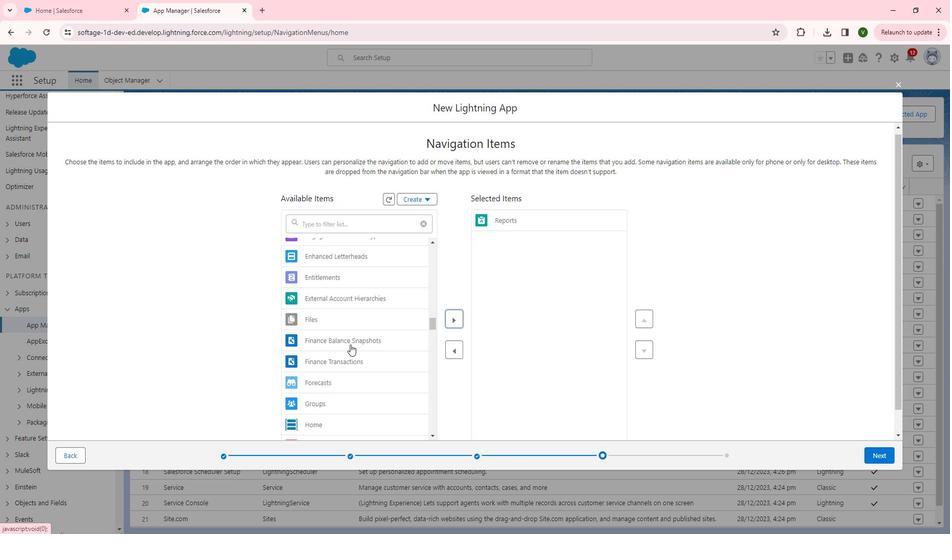 
Action: Mouse scrolled (364, 346) with delta (0, 0)
Screenshot: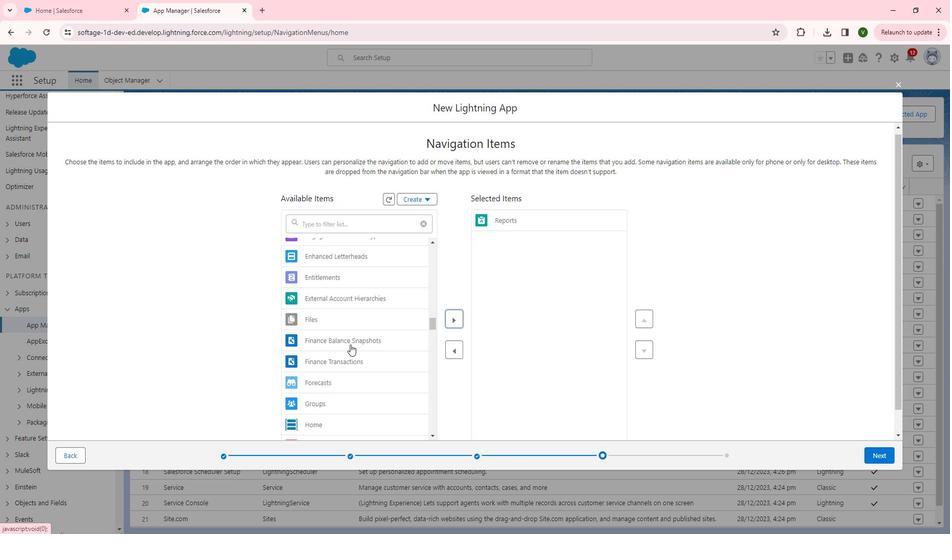 
Action: Mouse scrolled (364, 346) with delta (0, 0)
Screenshot: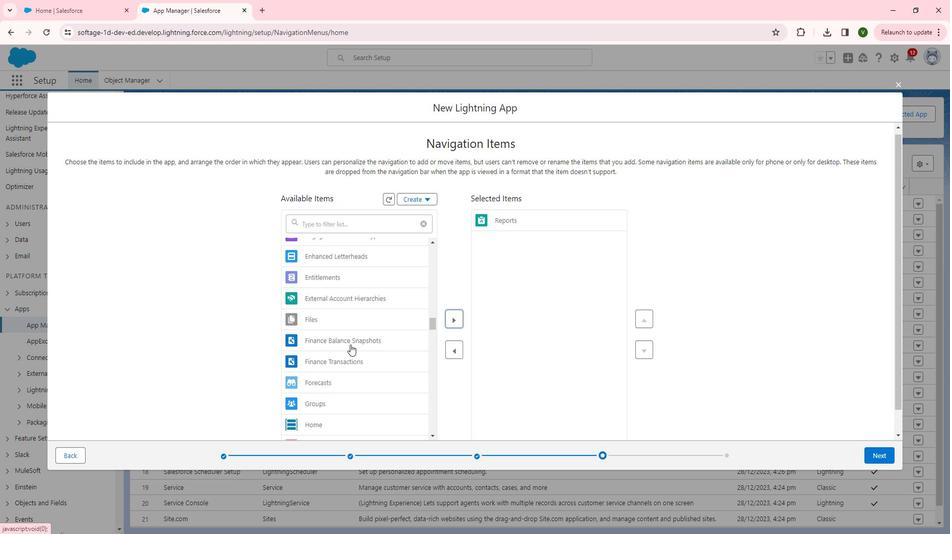 
Action: Mouse scrolled (364, 346) with delta (0, 0)
Screenshot: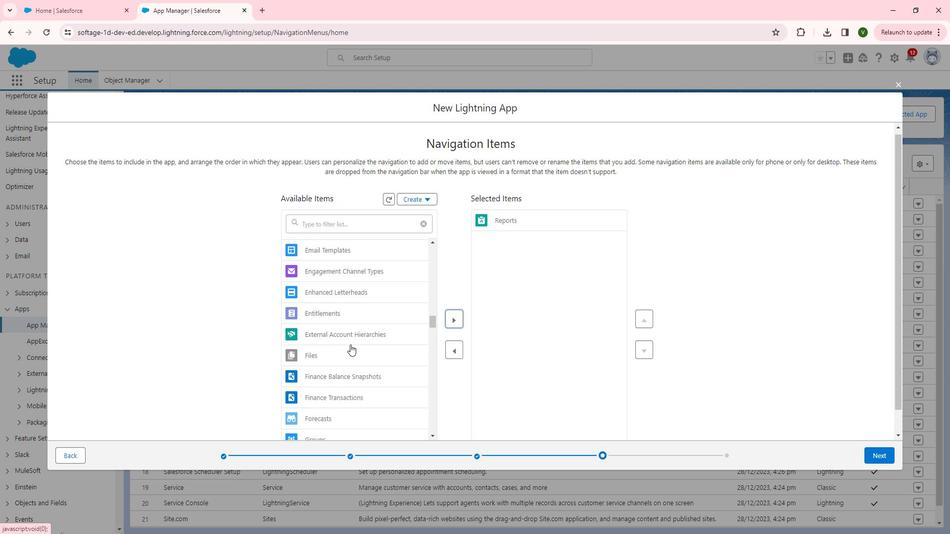 
Action: Mouse scrolled (364, 346) with delta (0, 0)
Screenshot: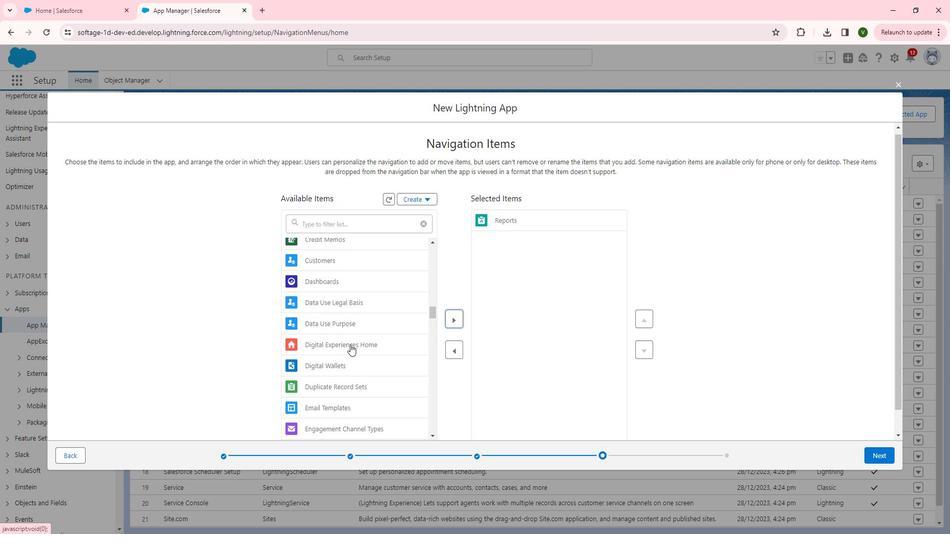 
Action: Mouse scrolled (364, 346) with delta (0, 0)
Screenshot: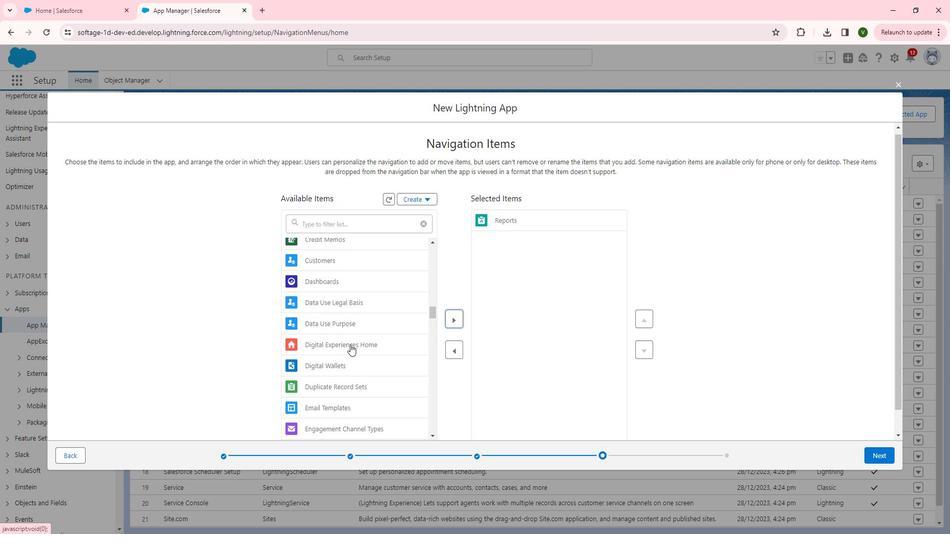 
Action: Mouse scrolled (364, 346) with delta (0, 0)
Screenshot: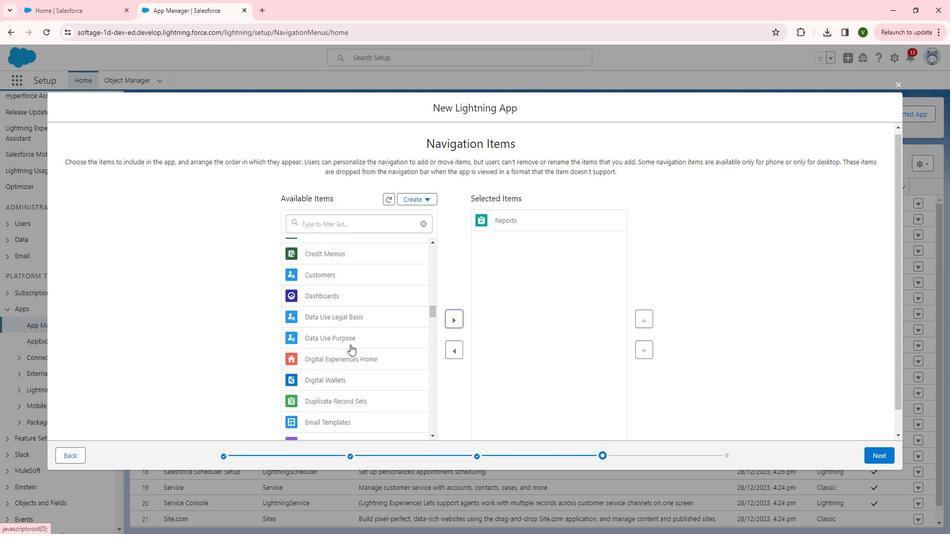 
Action: Mouse scrolled (364, 346) with delta (0, 0)
Screenshot: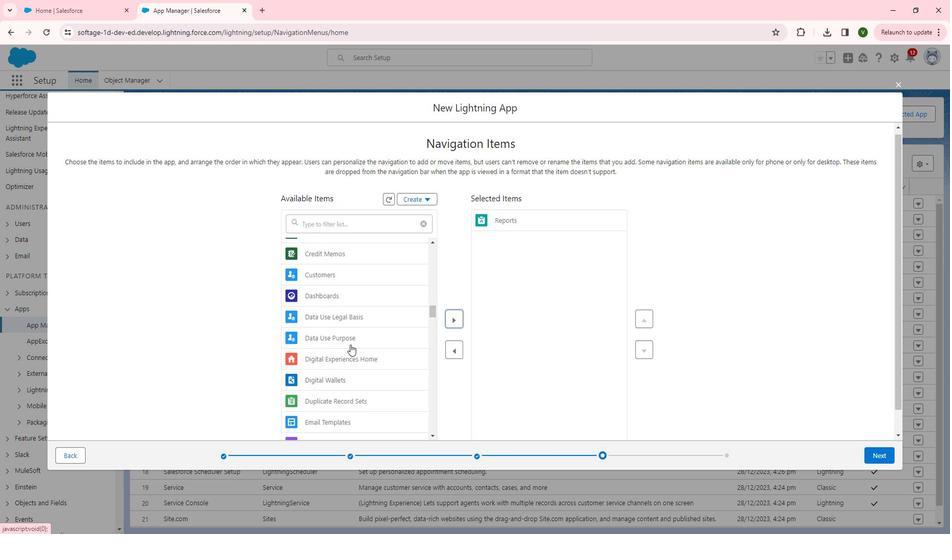 
Action: Mouse scrolled (364, 345) with delta (0, 0)
Screenshot: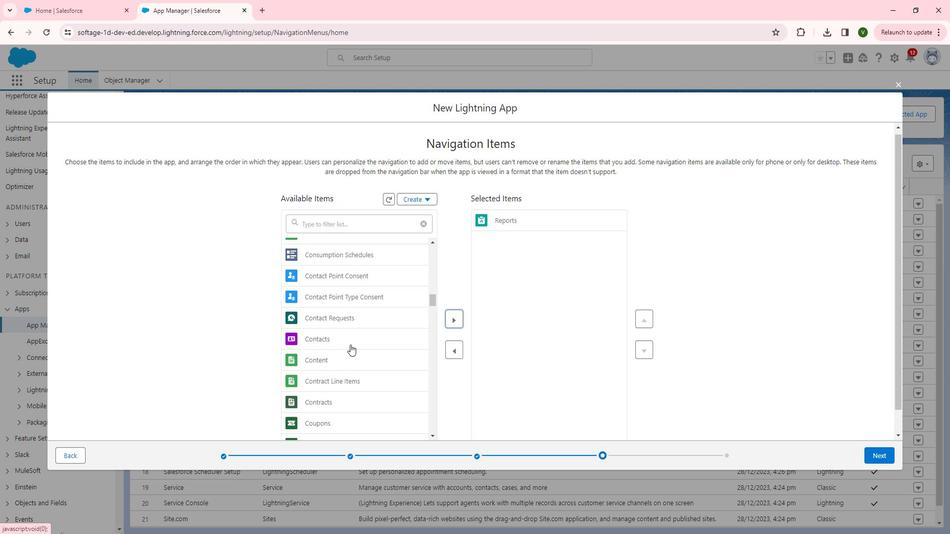 
Action: Mouse scrolled (364, 345) with delta (0, 0)
Screenshot: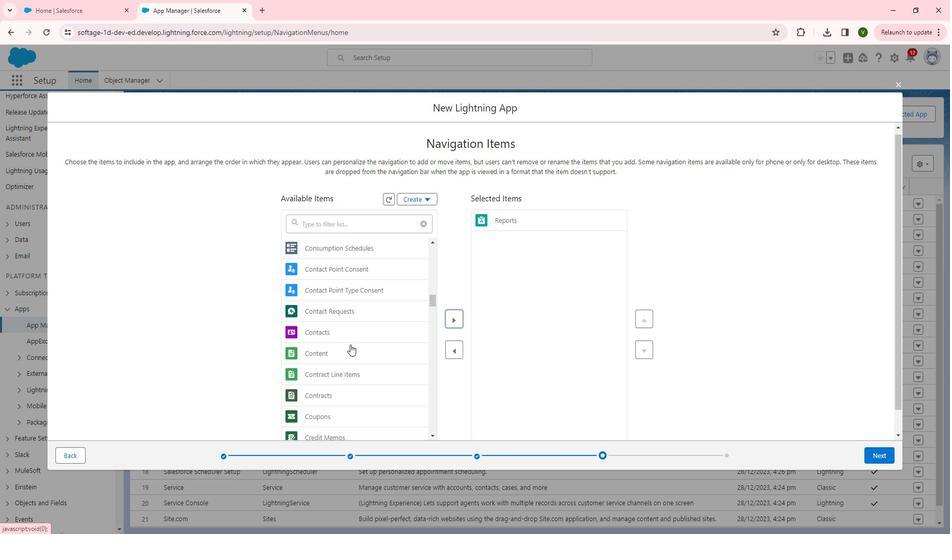 
Action: Mouse scrolled (364, 345) with delta (0, 0)
Screenshot: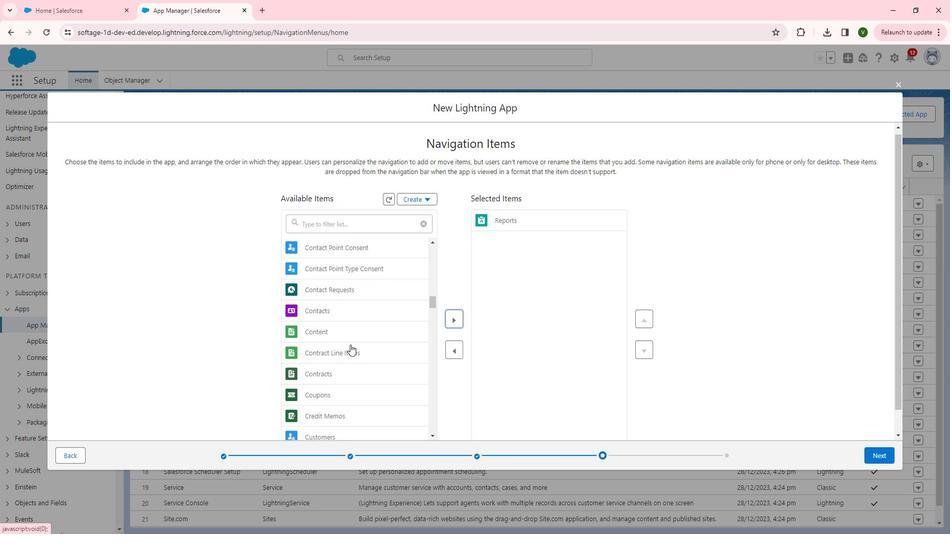 
Action: Mouse scrolled (364, 345) with delta (0, 0)
Screenshot: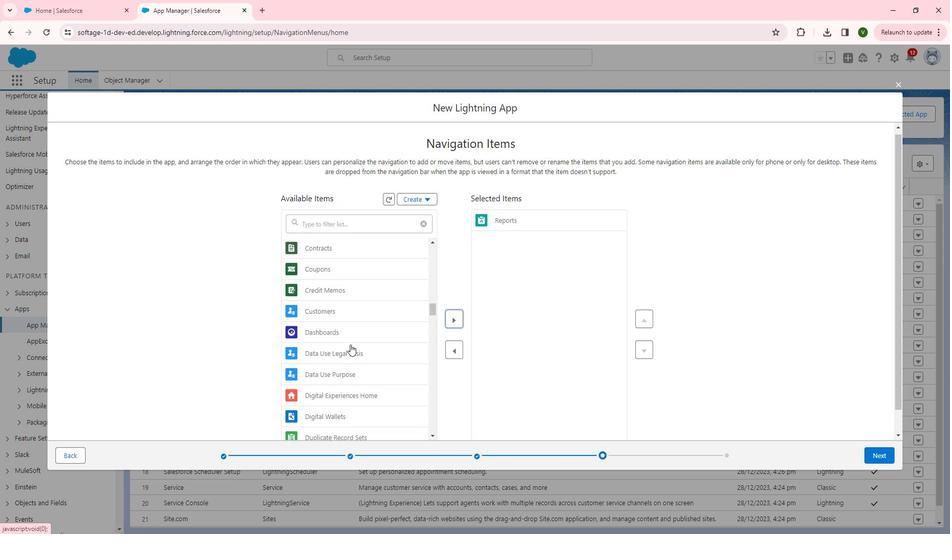 
Action: Mouse moved to (368, 284)
Screenshot: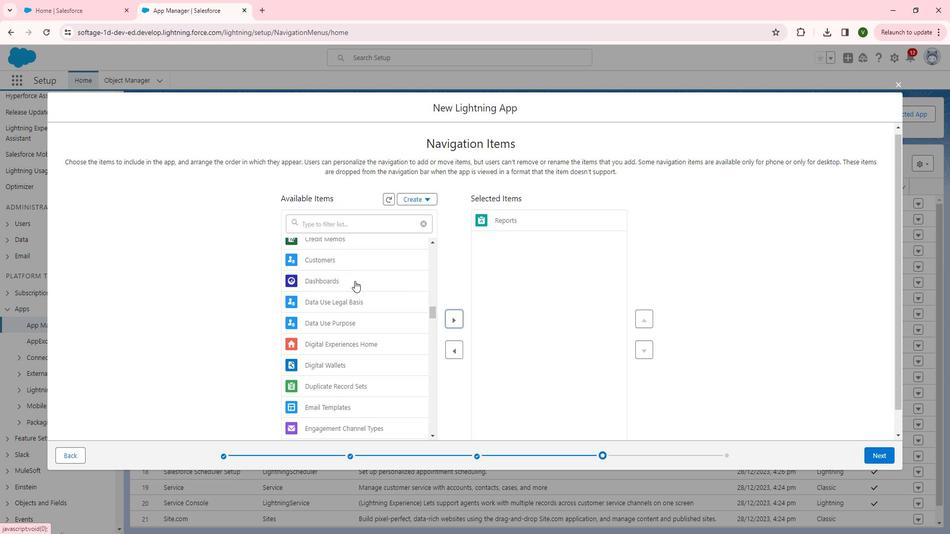 
Action: Mouse pressed left at (368, 284)
Screenshot: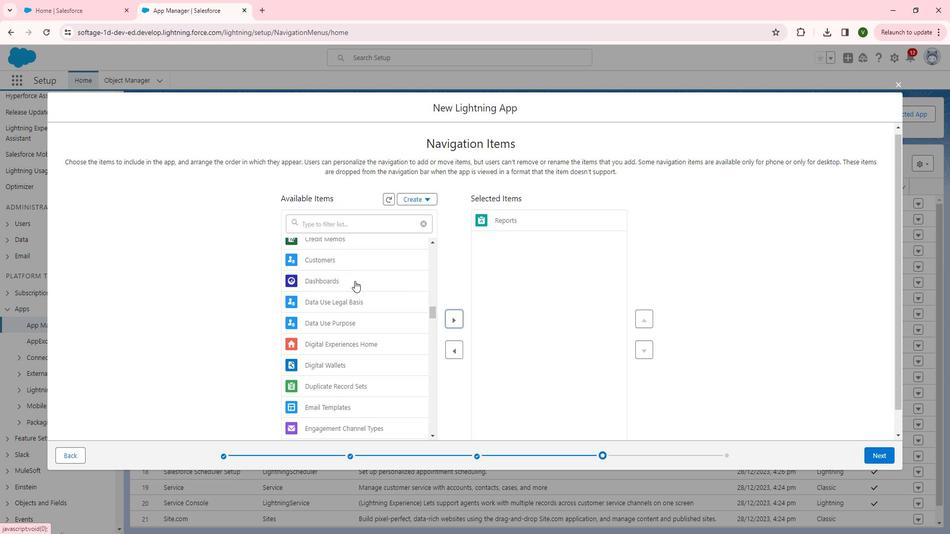 
Action: Mouse moved to (470, 322)
Screenshot: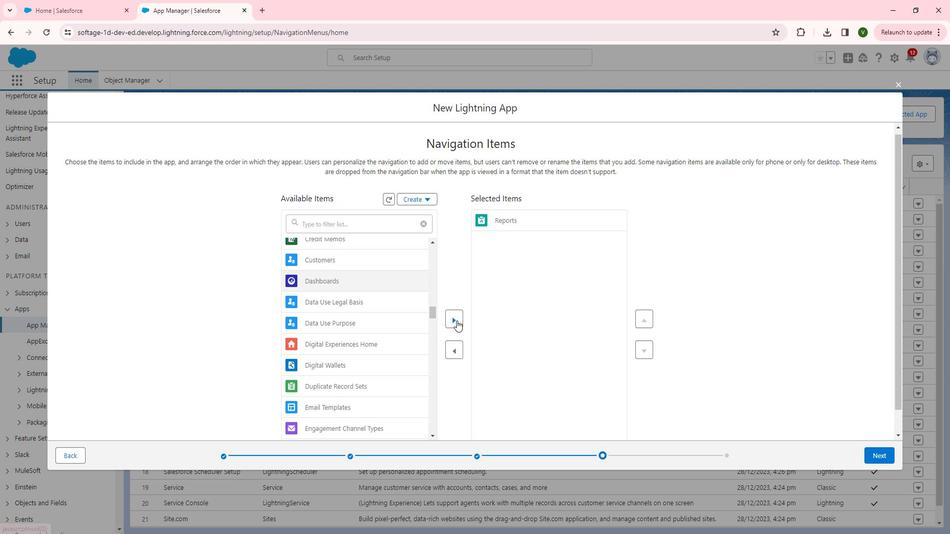 
Action: Mouse pressed left at (470, 322)
Screenshot: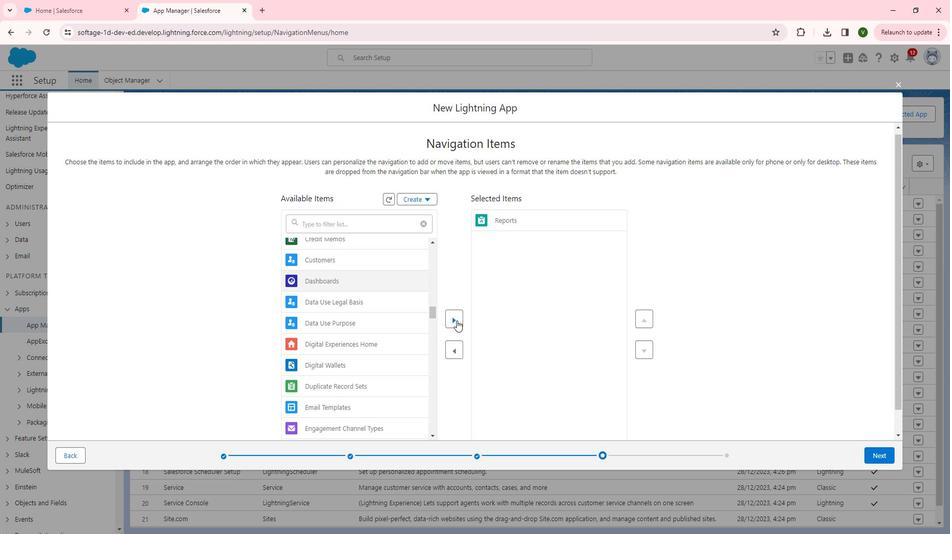 
Action: Mouse moved to (901, 455)
Screenshot: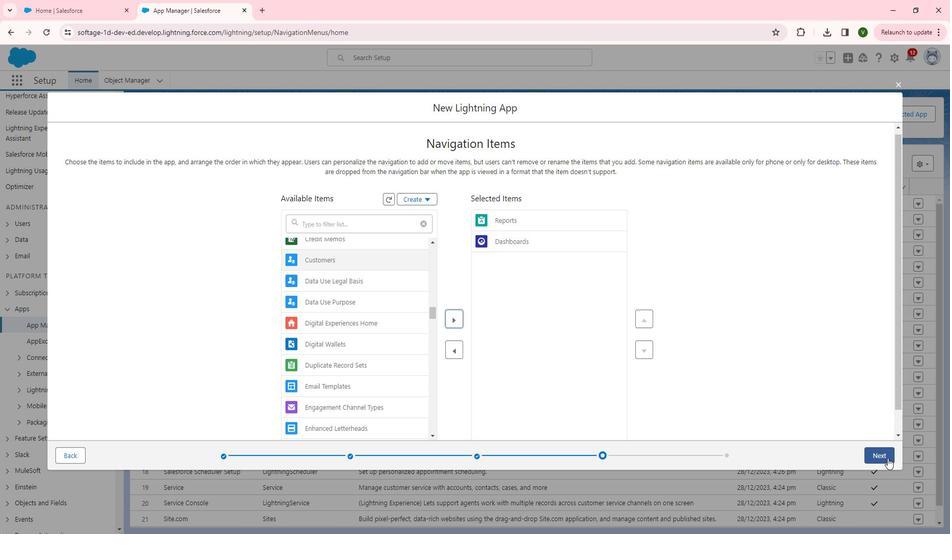 
Action: Mouse pressed left at (901, 455)
Screenshot: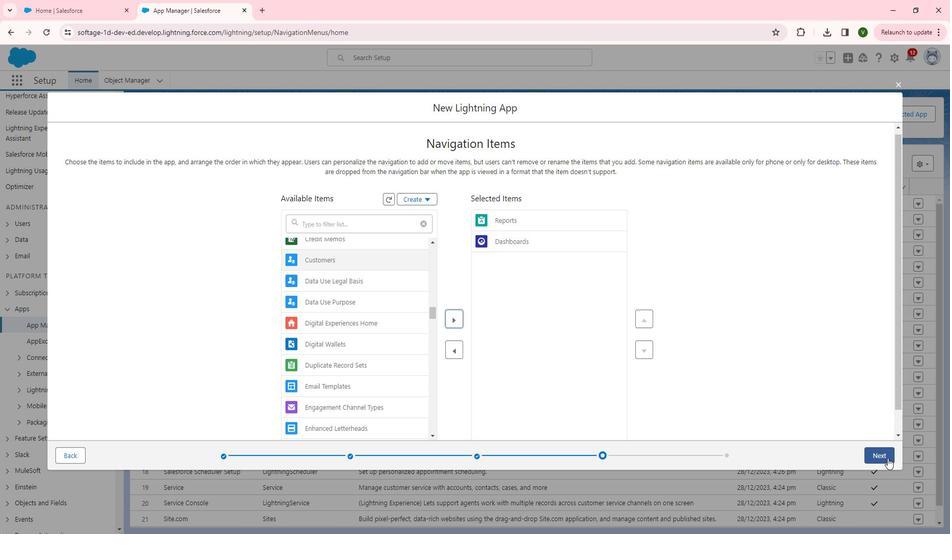 
Action: Mouse moved to (363, 307)
Screenshot: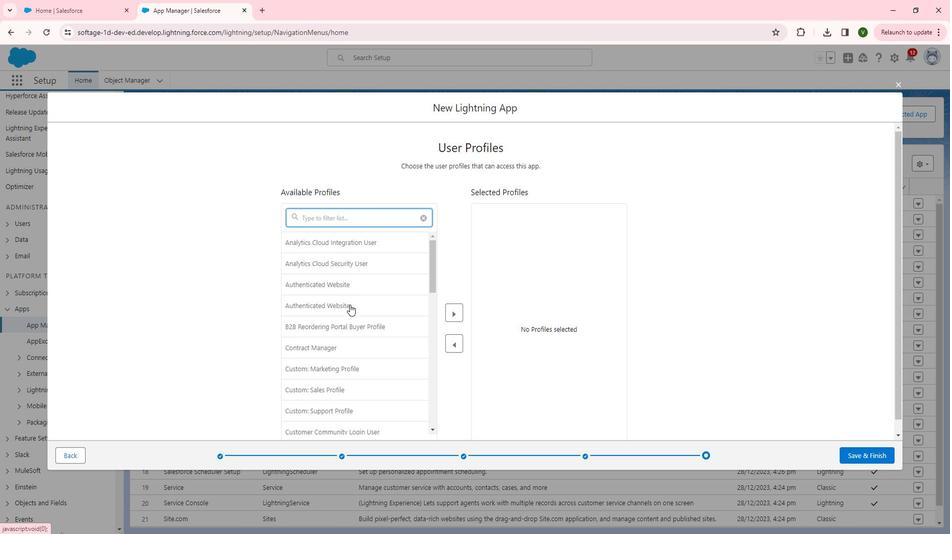 
Action: Mouse scrolled (363, 306) with delta (0, 0)
Screenshot: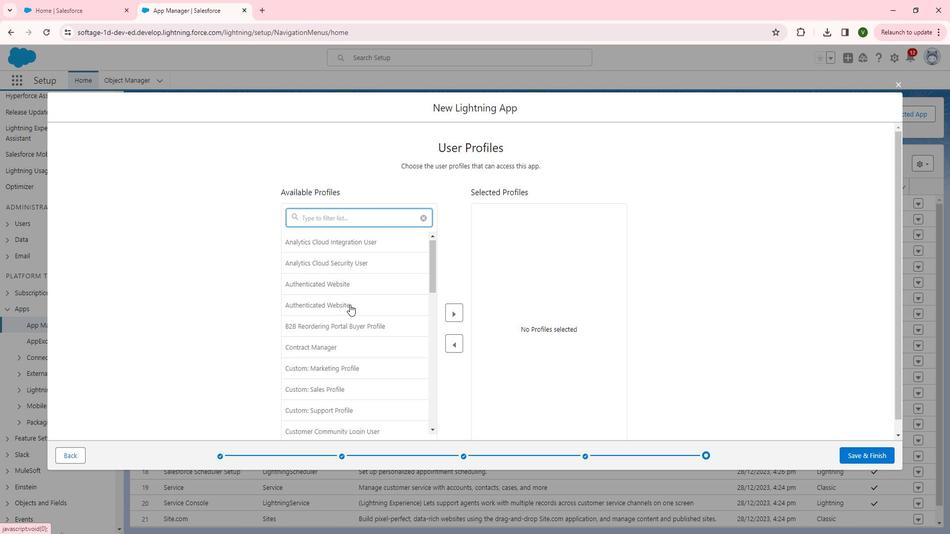 
Action: Mouse moved to (365, 310)
Screenshot: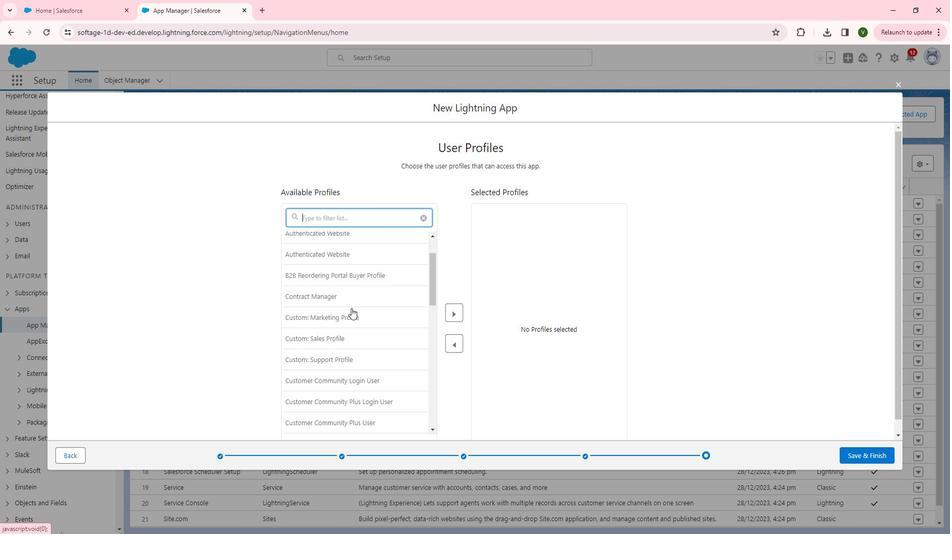 
Action: Mouse scrolled (365, 310) with delta (0, 0)
Screenshot: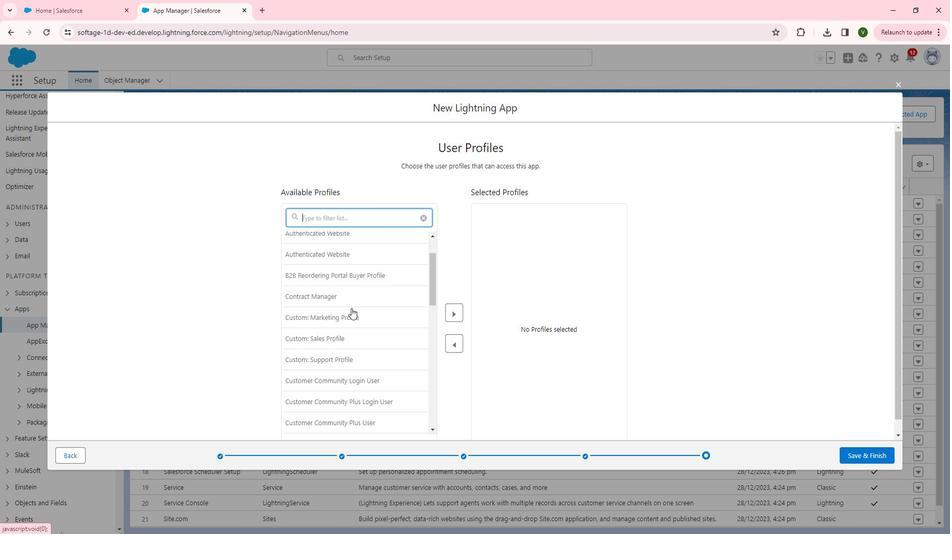 
Action: Mouse scrolled (365, 310) with delta (0, 0)
Screenshot: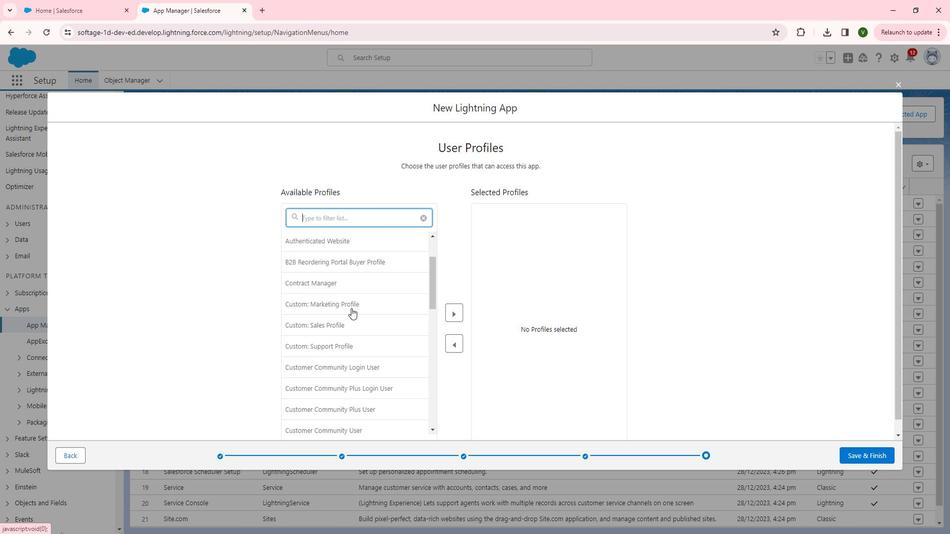 
Action: Mouse moved to (366, 313)
Screenshot: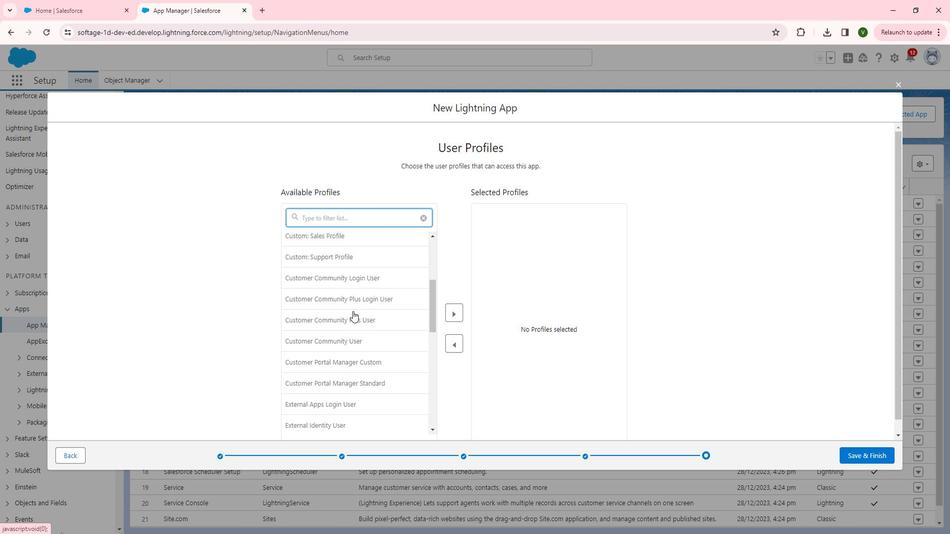 
Action: Mouse scrolled (366, 313) with delta (0, 0)
Screenshot: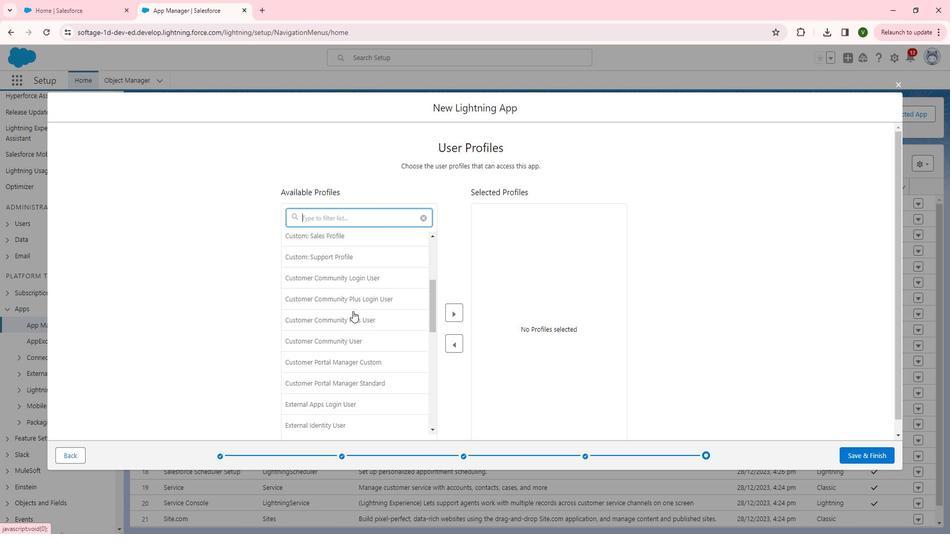 
Action: Mouse scrolled (366, 313) with delta (0, 0)
Screenshot: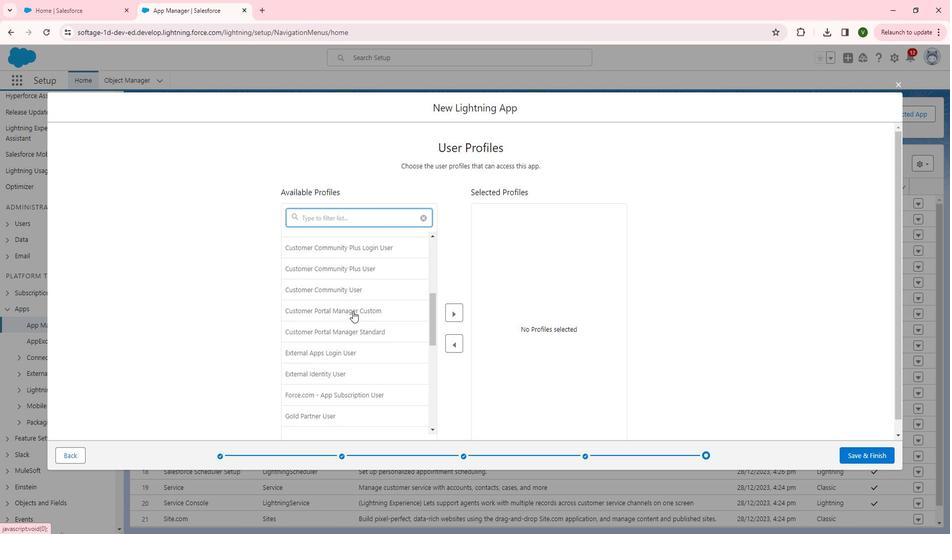 
Action: Mouse scrolled (366, 313) with delta (0, 0)
Screenshot: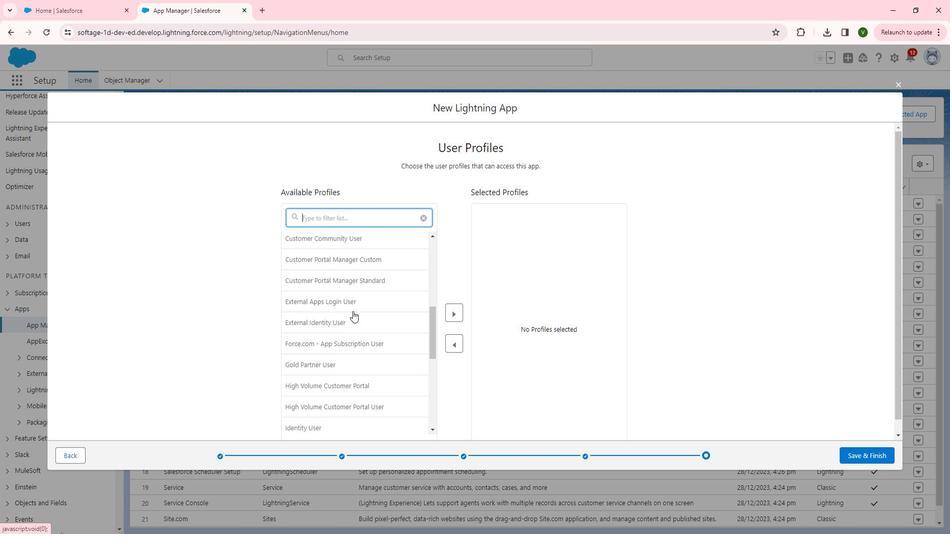 
Action: Mouse moved to (370, 319)
Screenshot: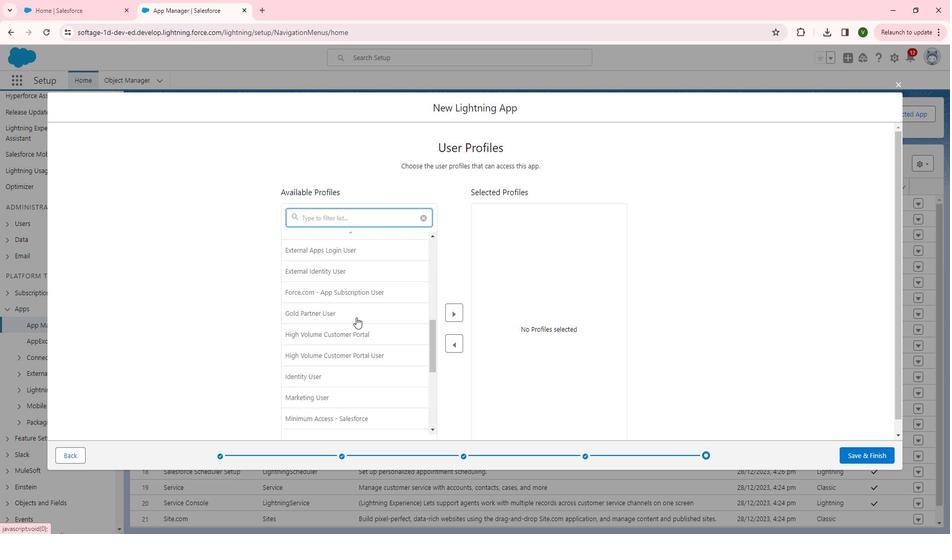 
Action: Mouse scrolled (370, 319) with delta (0, 0)
Screenshot: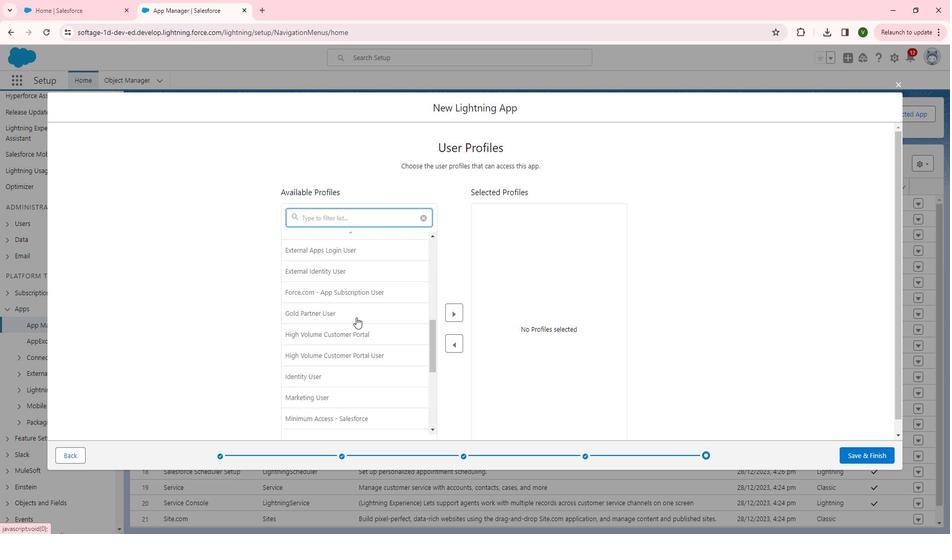 
Action: Mouse moved to (370, 320)
Screenshot: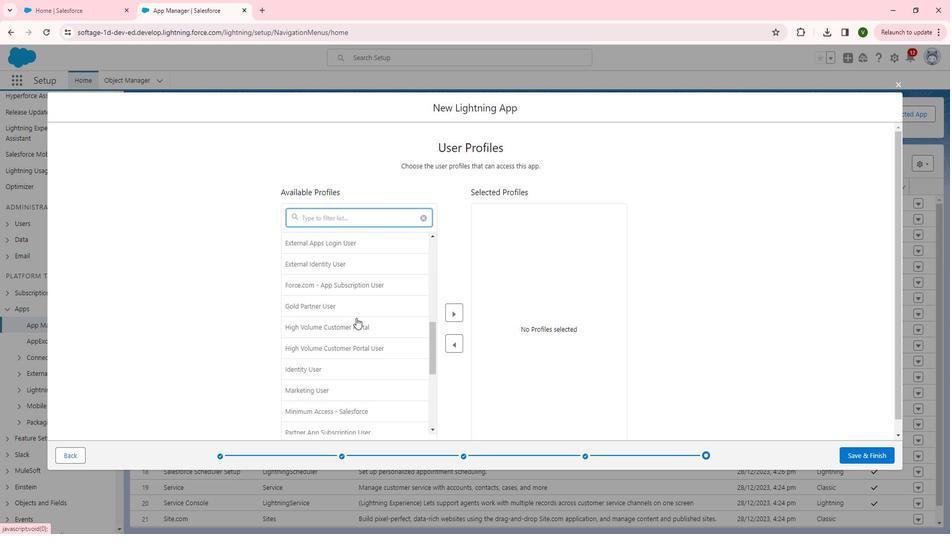
Action: Mouse scrolled (370, 319) with delta (0, 0)
Screenshot: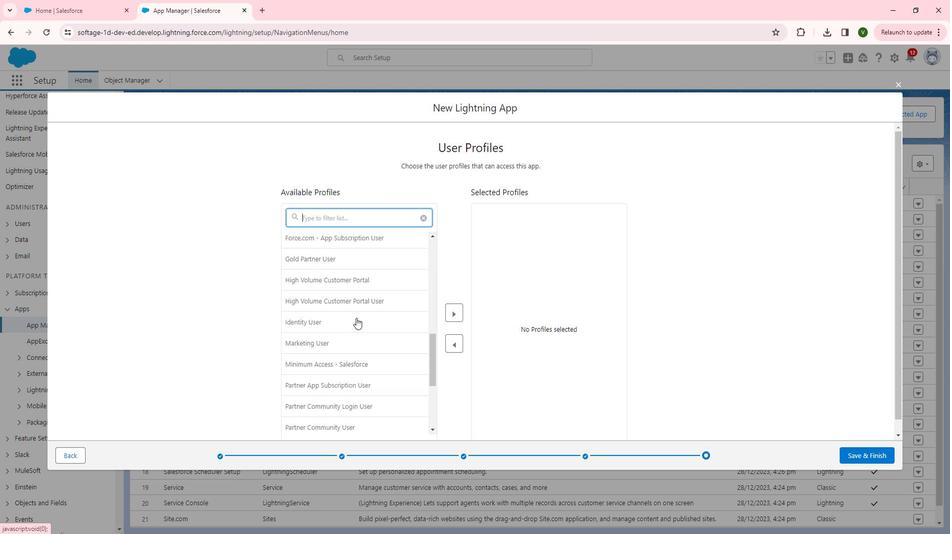 
Action: Mouse moved to (377, 346)
Screenshot: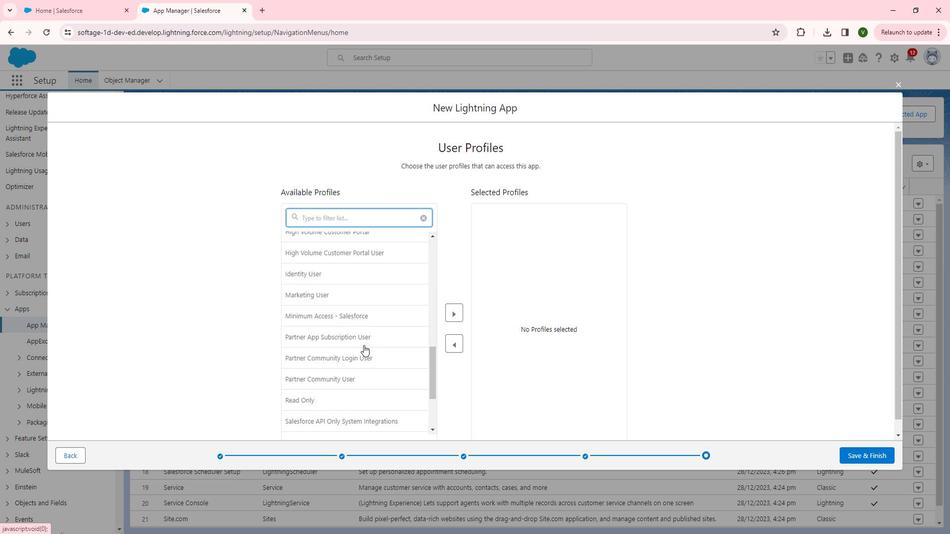 
Action: Mouse scrolled (377, 345) with delta (0, 0)
Screenshot: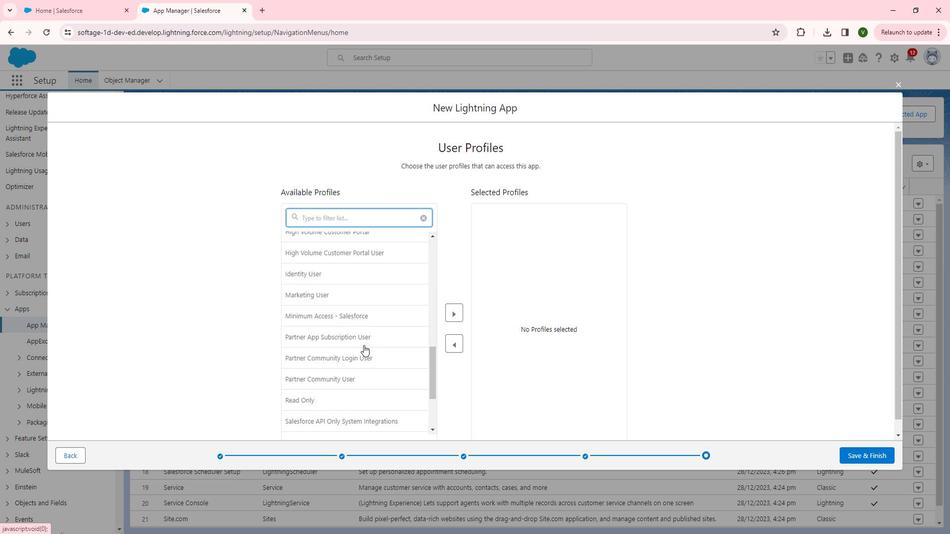 
Action: Mouse moved to (377, 346)
Screenshot: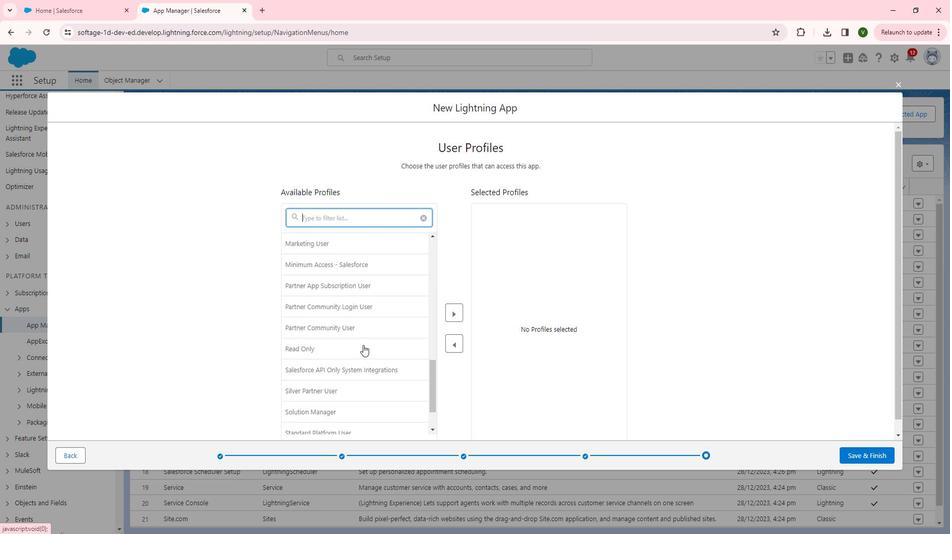 
Action: Mouse scrolled (377, 345) with delta (0, 0)
Screenshot: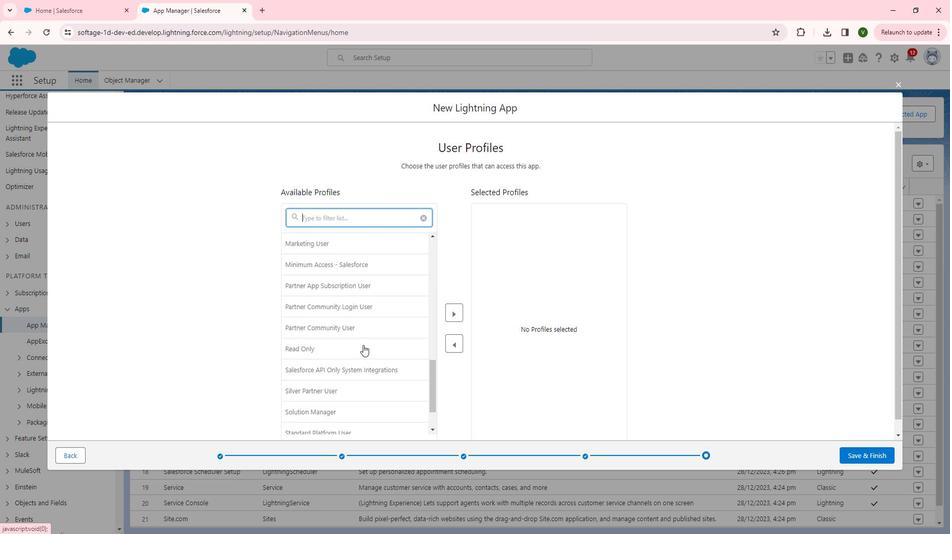 
Action: Mouse scrolled (377, 345) with delta (0, 0)
Screenshot: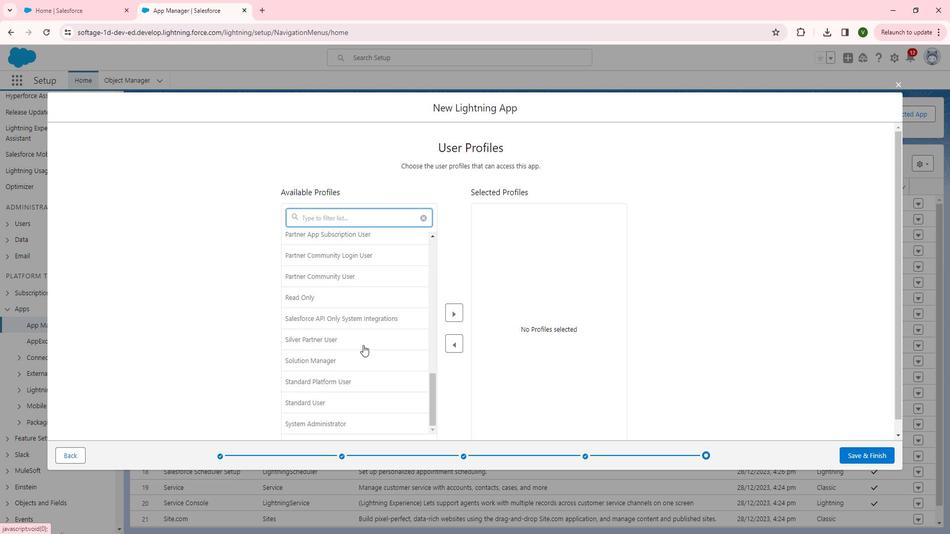 
Action: Mouse scrolled (377, 345) with delta (0, 0)
Screenshot: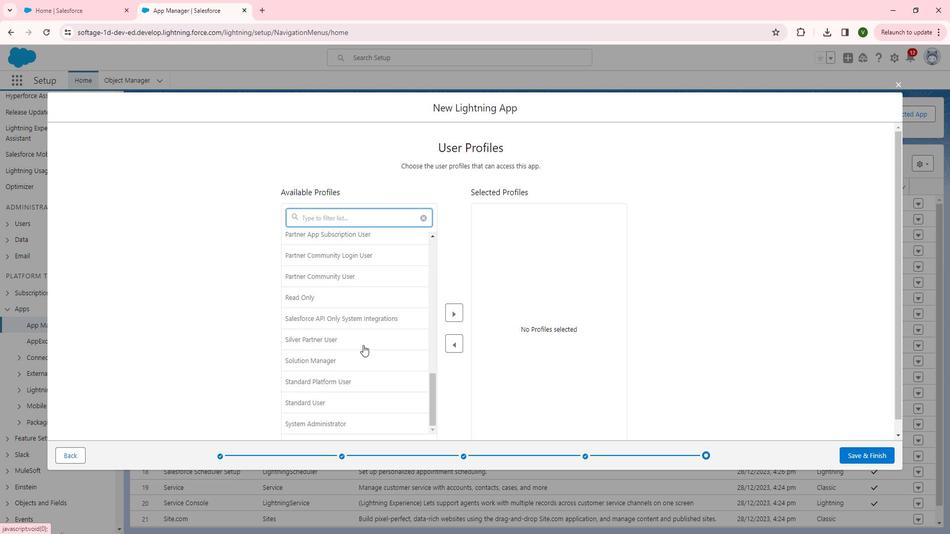 
Action: Mouse moved to (361, 421)
Screenshot: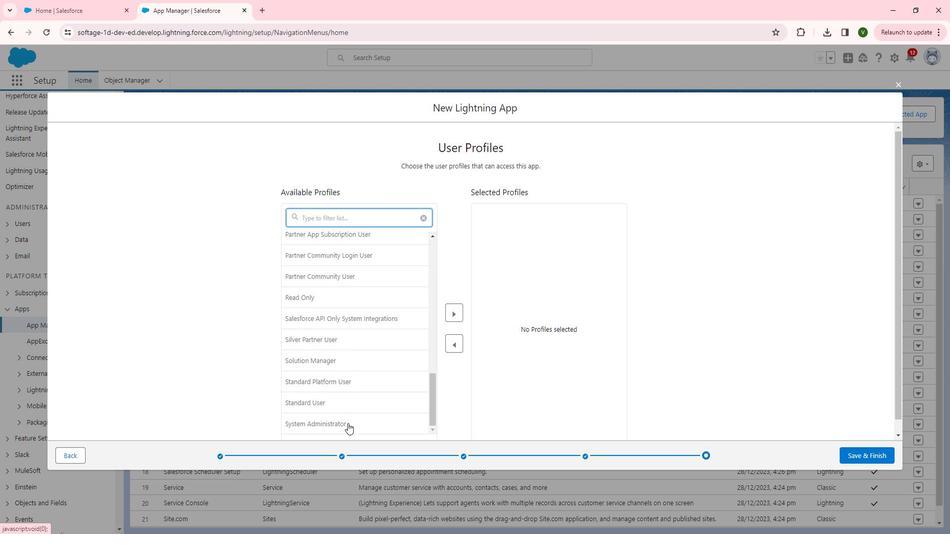 
Action: Mouse pressed left at (361, 421)
Screenshot: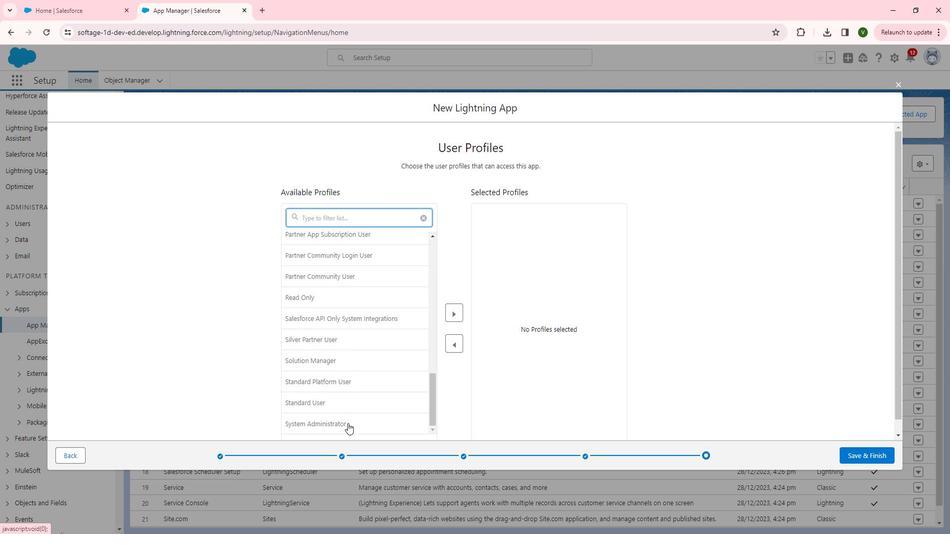 
Action: Mouse moved to (468, 311)
Screenshot: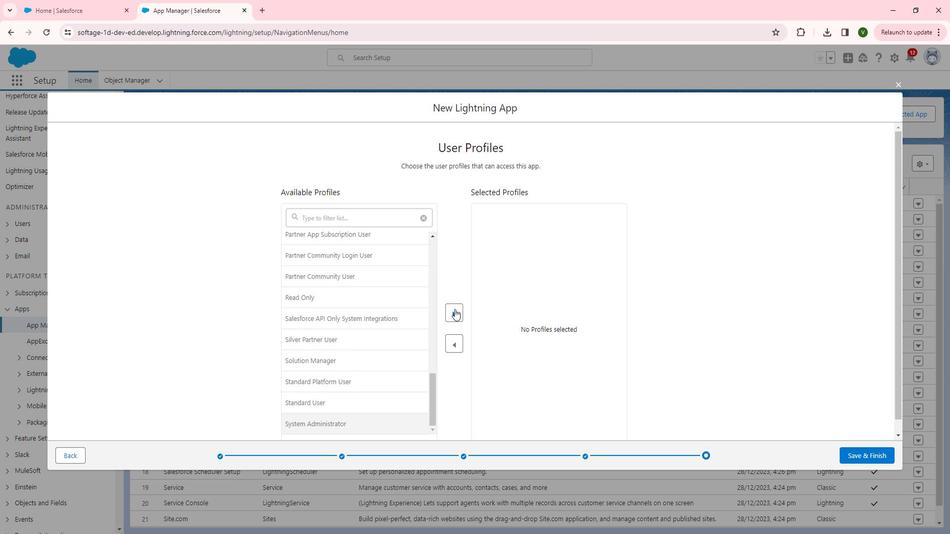 
Action: Mouse pressed left at (468, 311)
Screenshot: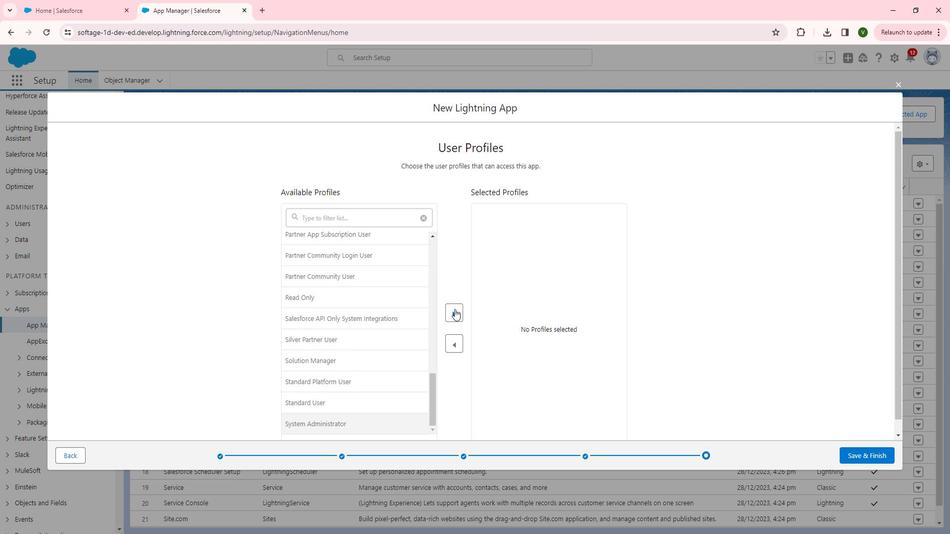 
Action: Mouse moved to (381, 420)
Screenshot: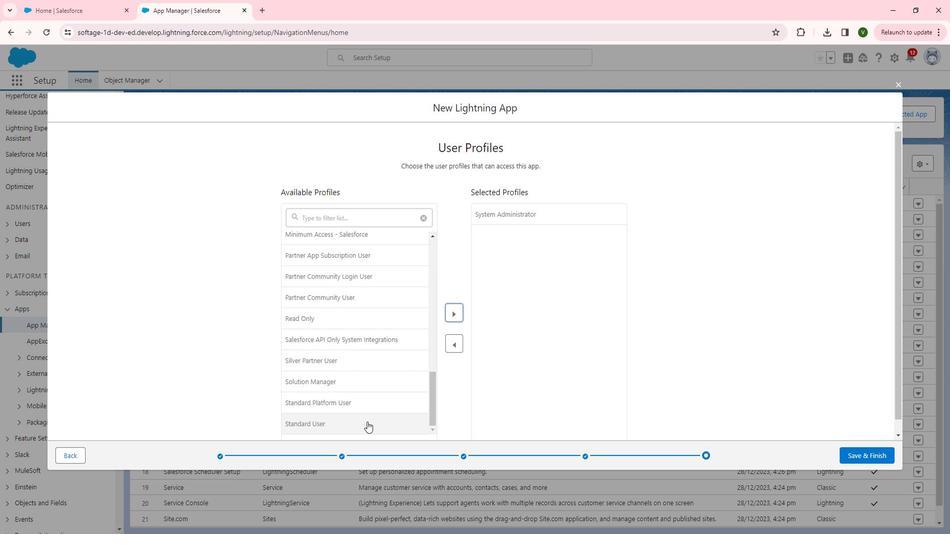 
Action: Mouse pressed left at (381, 420)
Screenshot: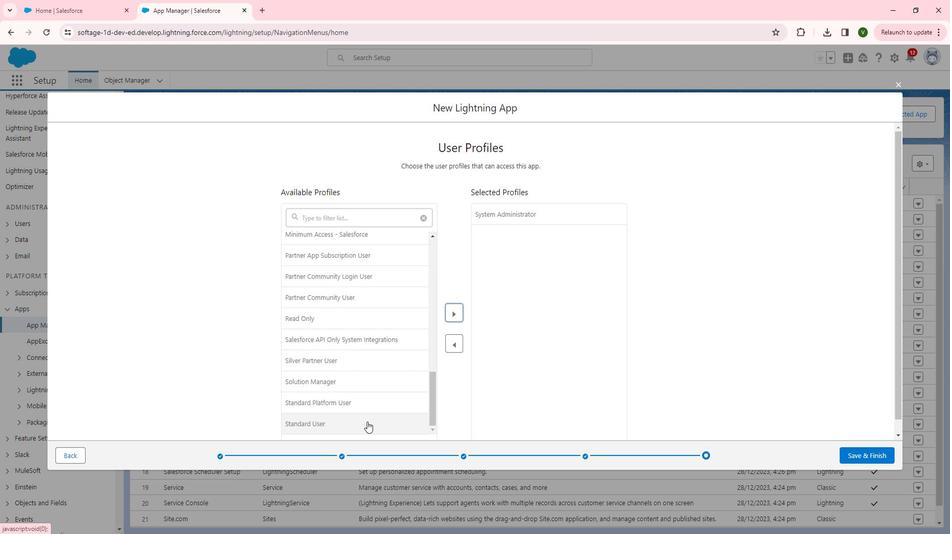 
Action: Mouse moved to (470, 314)
Screenshot: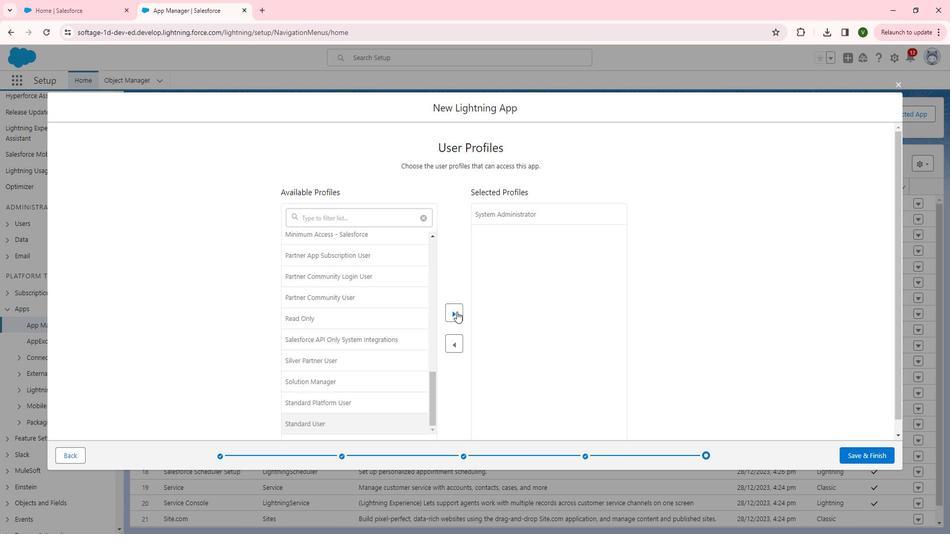 
Action: Mouse pressed left at (470, 314)
Screenshot: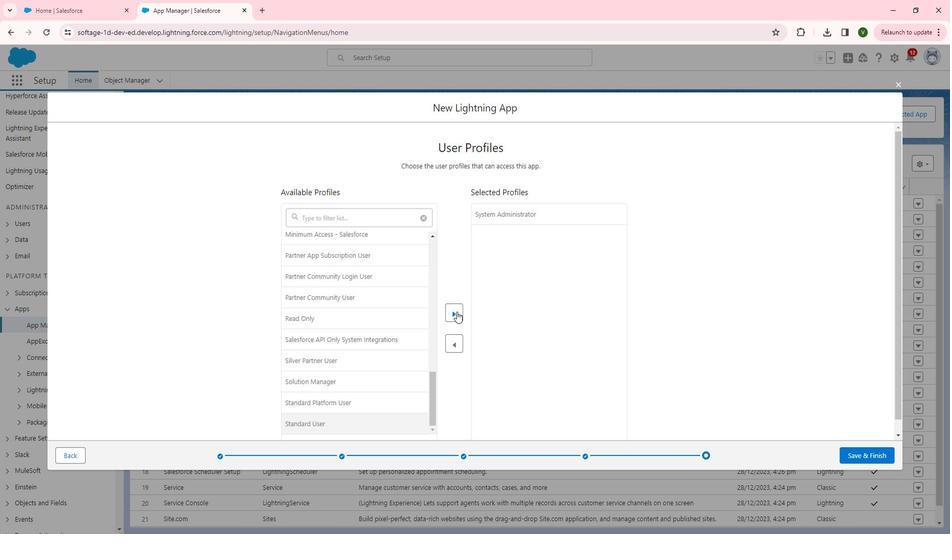 
Action: Mouse moved to (391, 294)
Screenshot: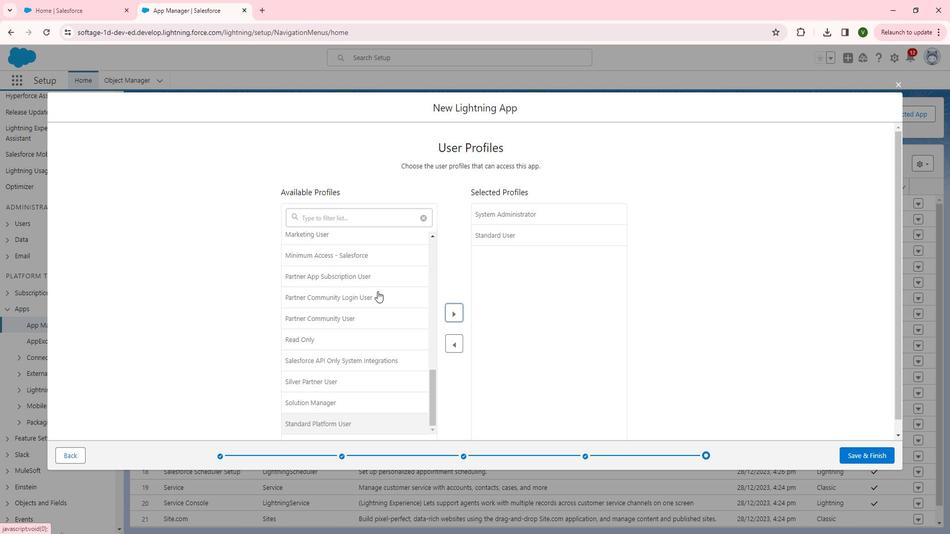 
Action: Mouse scrolled (391, 294) with delta (0, 0)
Screenshot: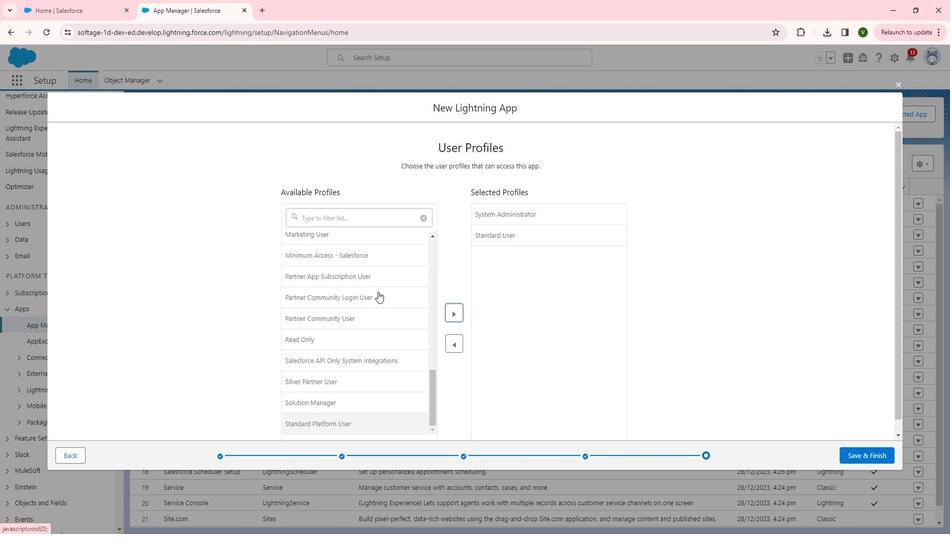 
Action: Mouse moved to (391, 294)
Screenshot: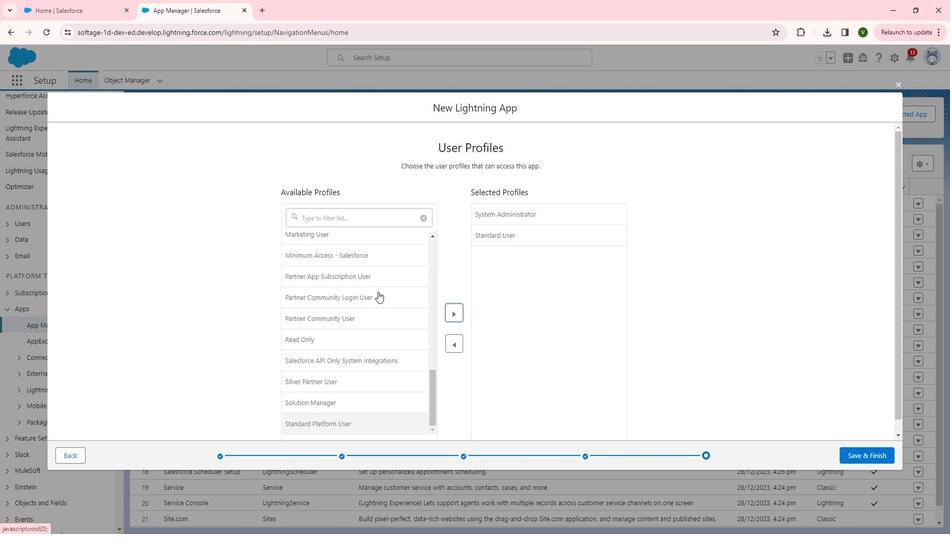 
Action: Mouse scrolled (391, 295) with delta (0, 0)
Screenshot: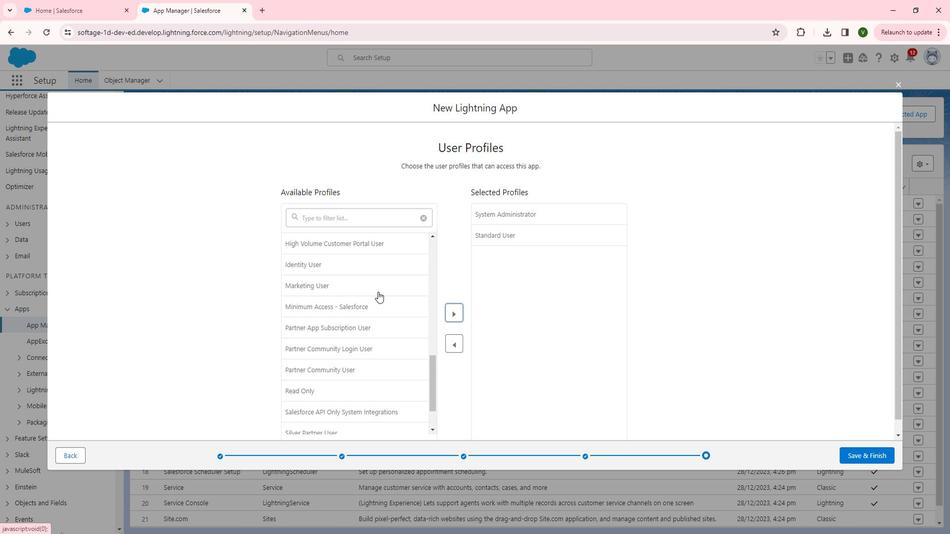 
Action: Mouse scrolled (391, 295) with delta (0, 0)
Screenshot: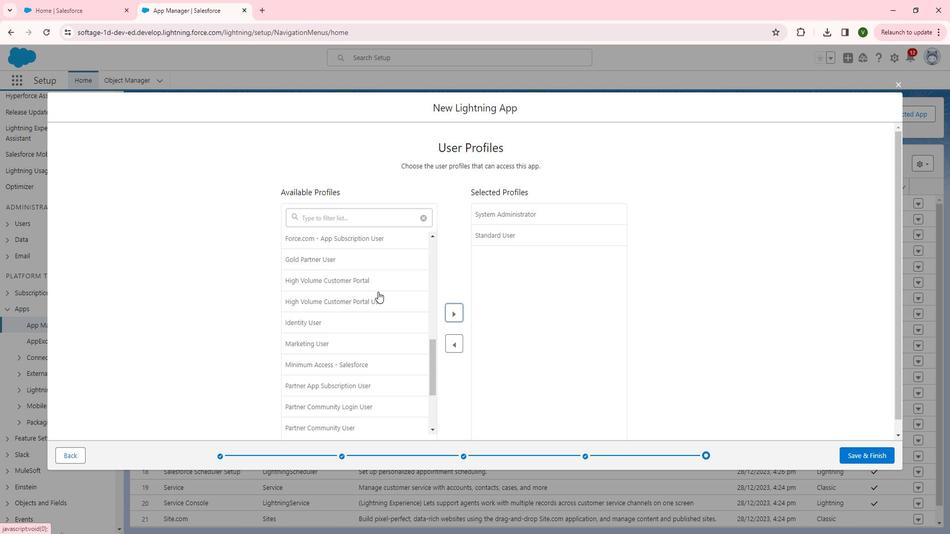 
Action: Mouse scrolled (391, 295) with delta (0, 0)
Screenshot: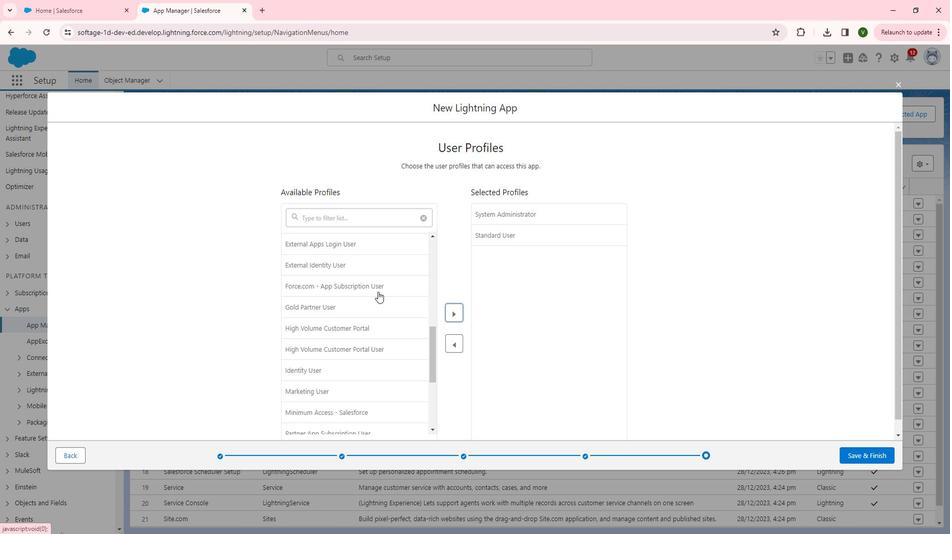 
Action: Mouse moved to (391, 294)
Screenshot: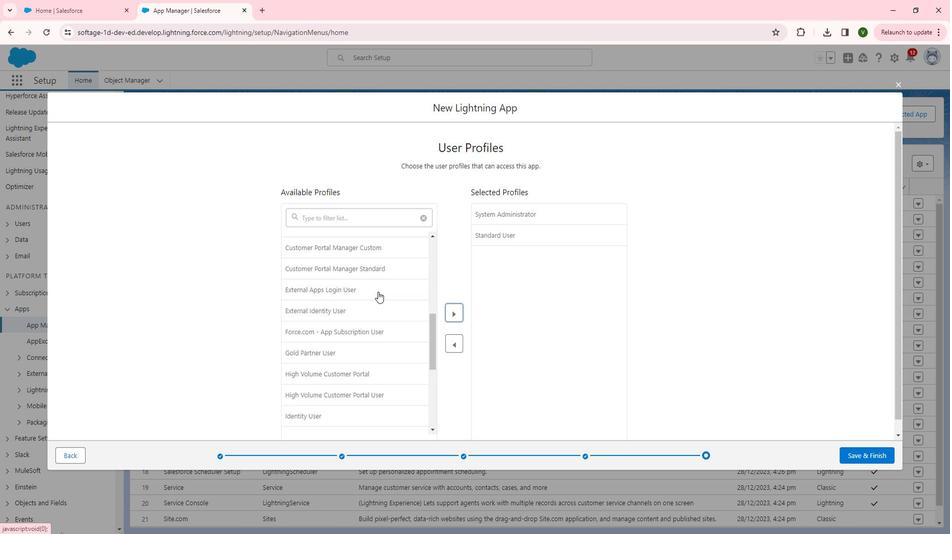 
Action: Mouse scrolled (391, 295) with delta (0, 0)
Screenshot: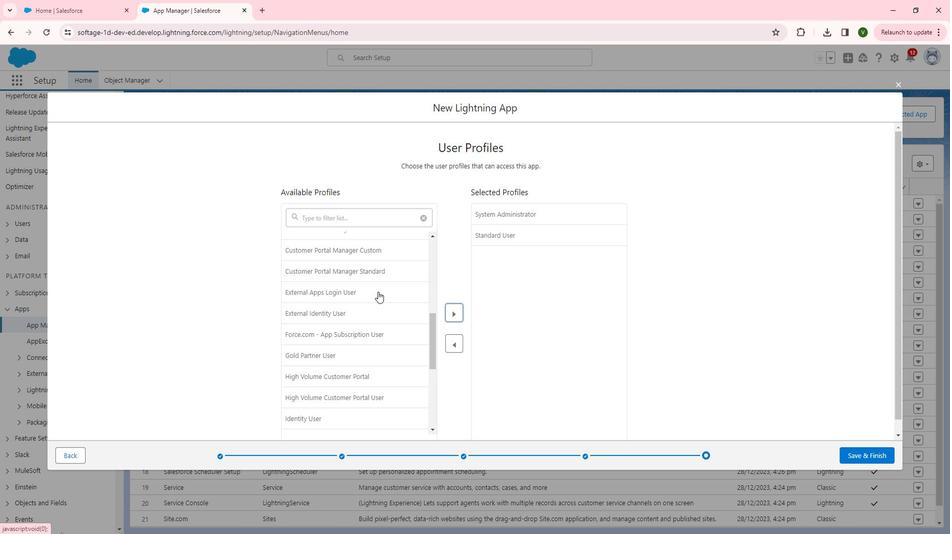 
Action: Mouse moved to (397, 253)
Screenshot: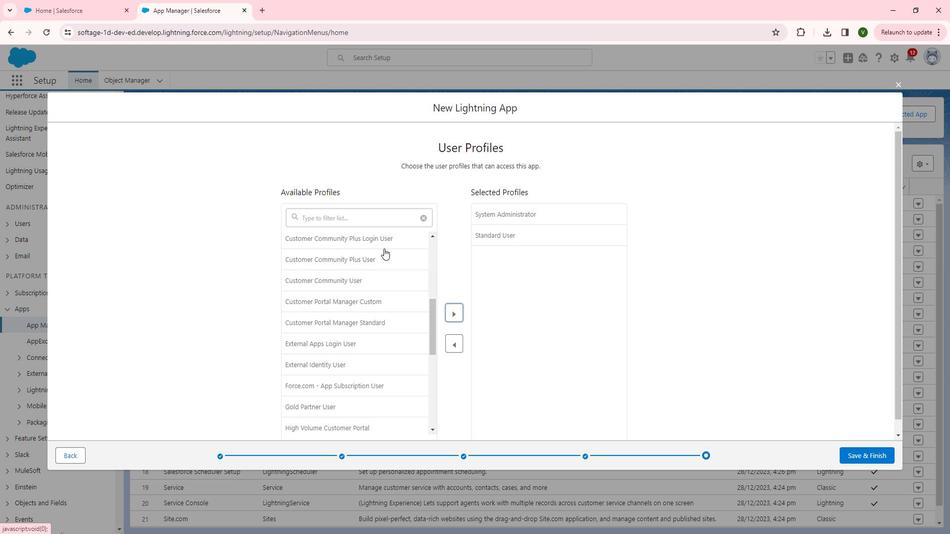 
Action: Mouse scrolled (397, 253) with delta (0, 0)
Screenshot: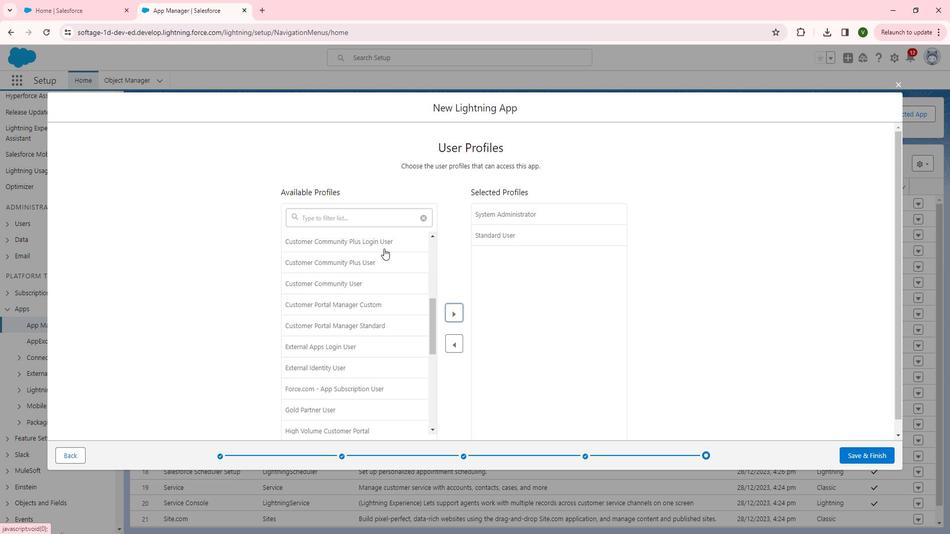 
Action: Mouse moved to (392, 274)
Screenshot: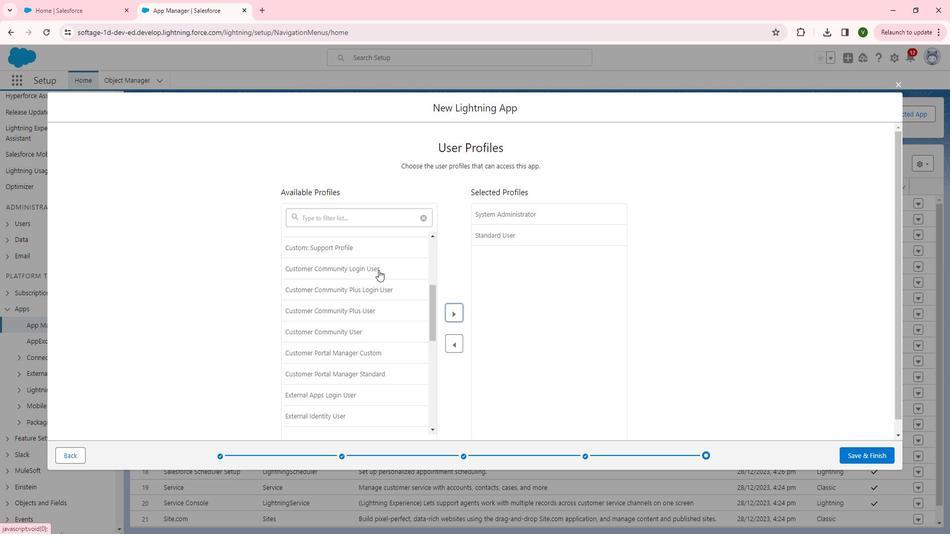 
Action: Mouse pressed left at (392, 274)
Screenshot: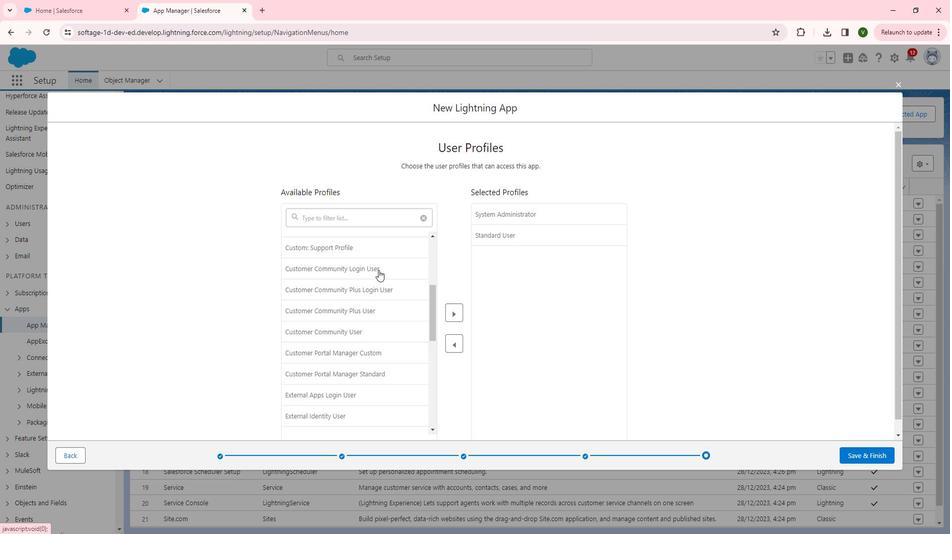 
Action: Mouse moved to (465, 313)
Screenshot: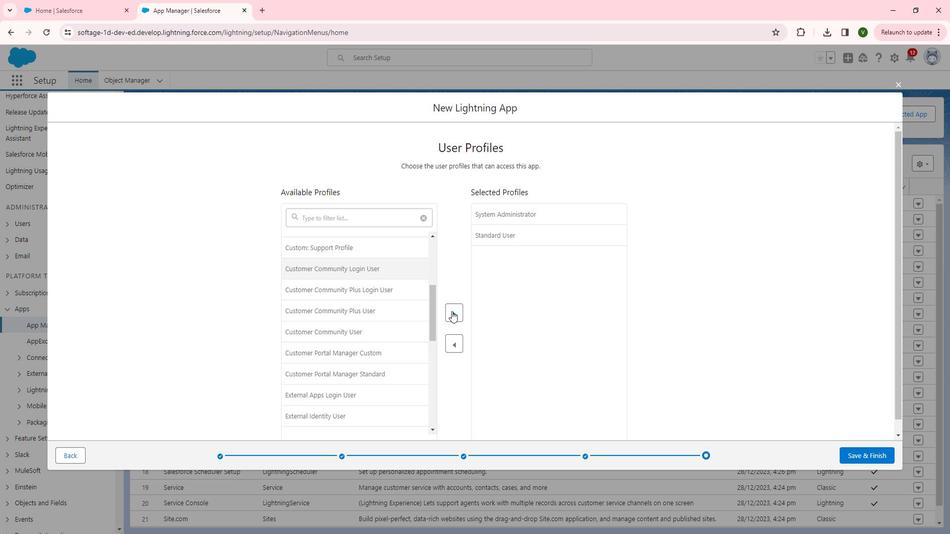 
Action: Mouse pressed left at (465, 313)
Screenshot: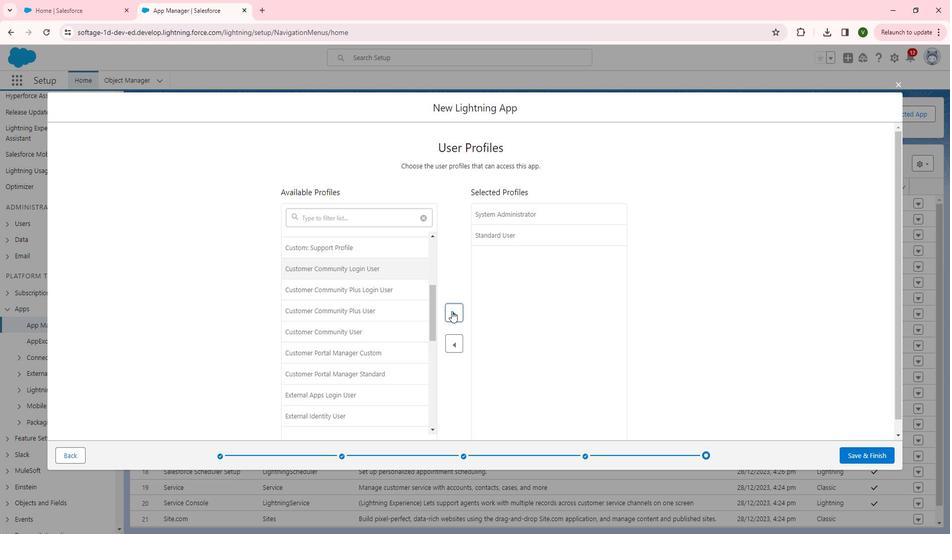 
Action: Mouse moved to (388, 306)
Screenshot: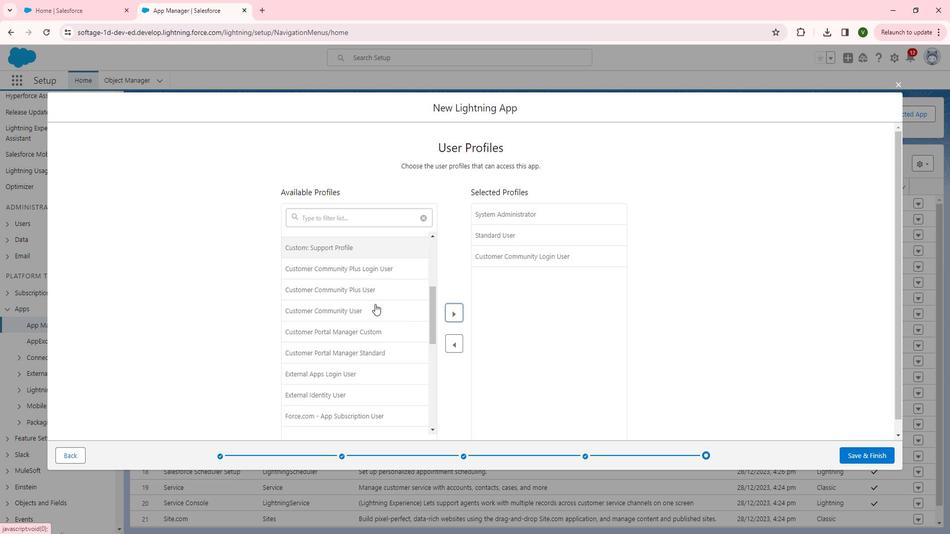 
Action: Mouse pressed left at (388, 306)
Screenshot: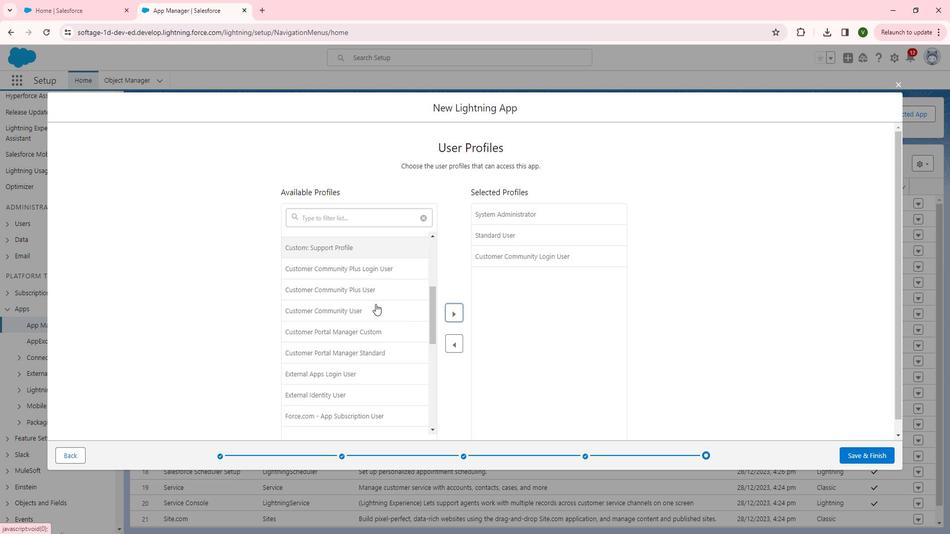 
Action: Mouse moved to (463, 311)
Screenshot: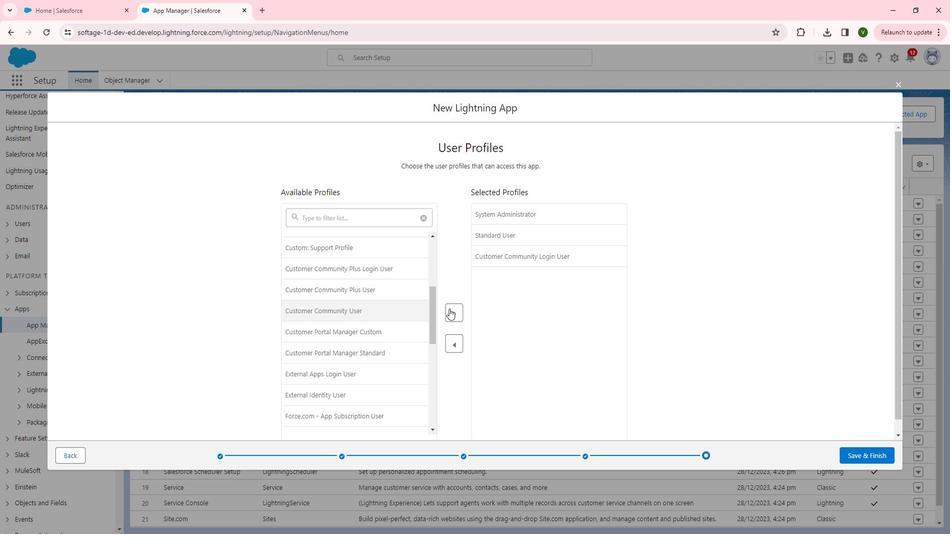 
Action: Mouse pressed left at (463, 311)
Screenshot: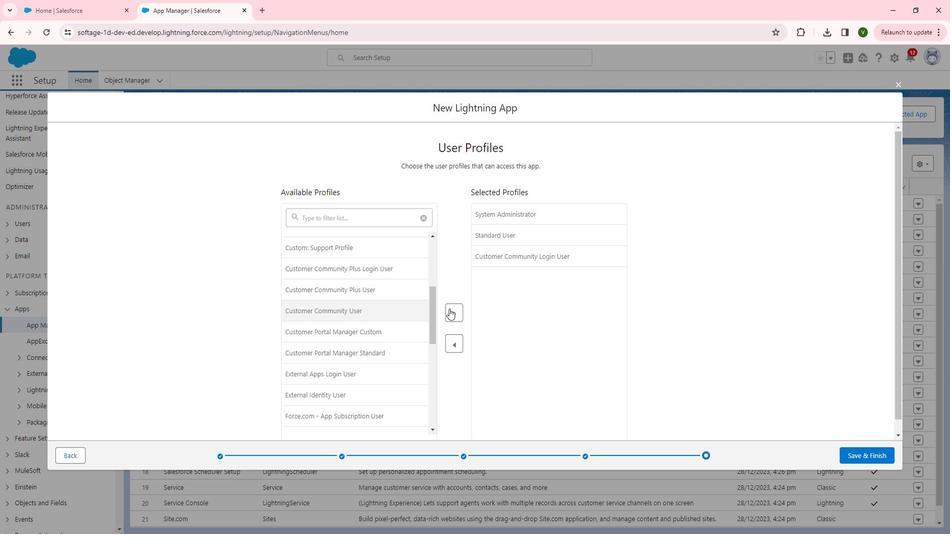 
Action: Mouse moved to (394, 296)
Screenshot: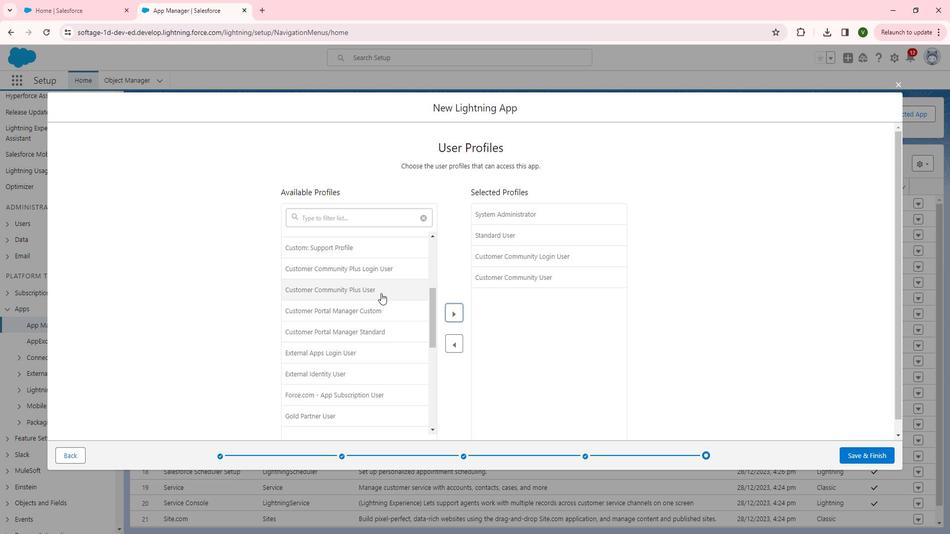 
Action: Mouse pressed left at (394, 296)
Screenshot: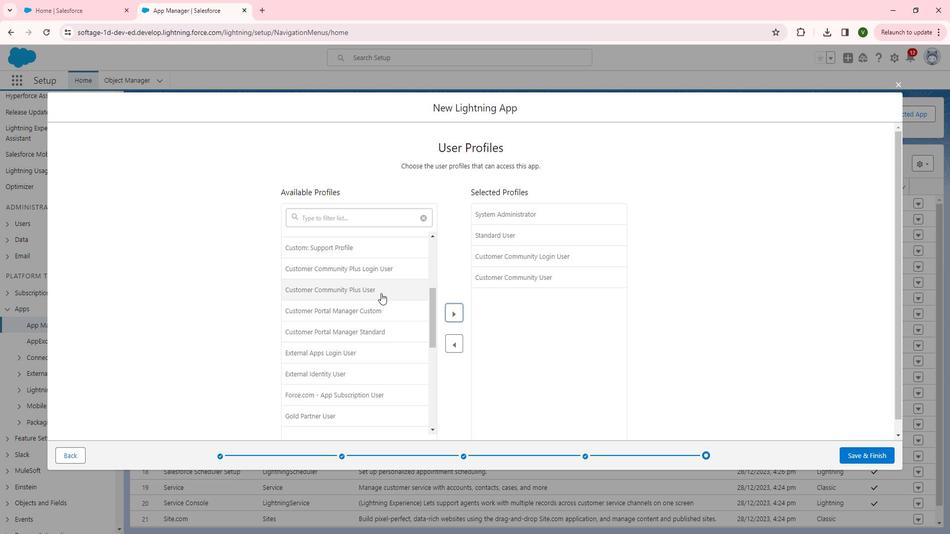 
Action: Mouse moved to (465, 320)
Screenshot: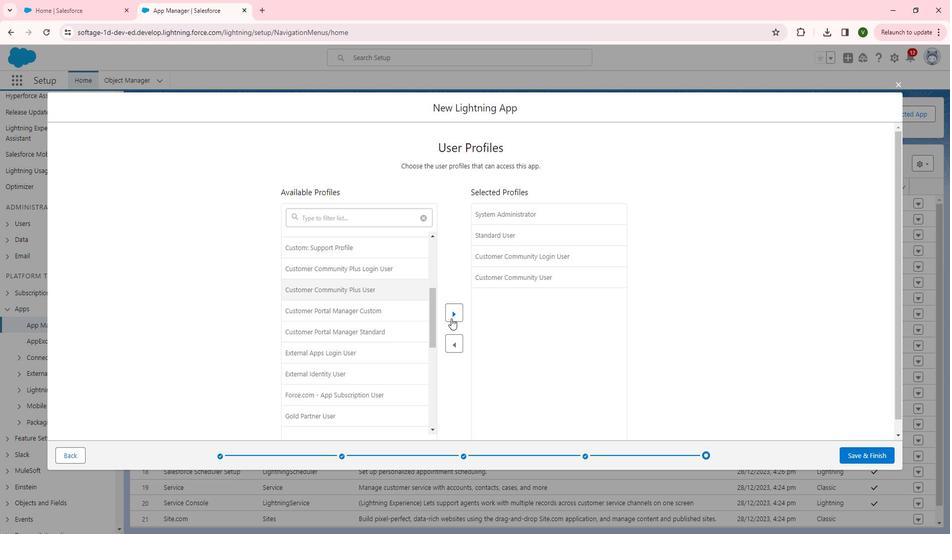
Action: Mouse pressed left at (465, 320)
Screenshot: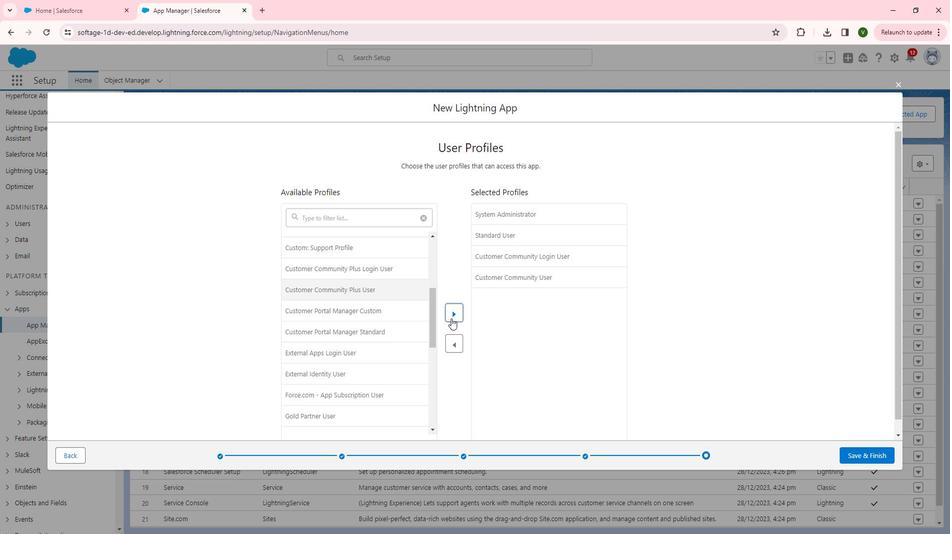 
Action: Mouse moved to (390, 319)
